 Task: Search one way flight ticket for 5 adults, 2 children, 1 infant in seat and 2 infants on lap in economy from Greenville: Greenville-spartanburg International Airport (roger Milliken Field) to Riverton: Central Wyoming Regional Airport (was Riverton Regional) on 8-4-2023. Choice of flights is Sun country airlines. Number of bags: 6 checked bags. Price is upto 97000. Outbound departure time preference is 22:45.
Action: Mouse moved to (259, 375)
Screenshot: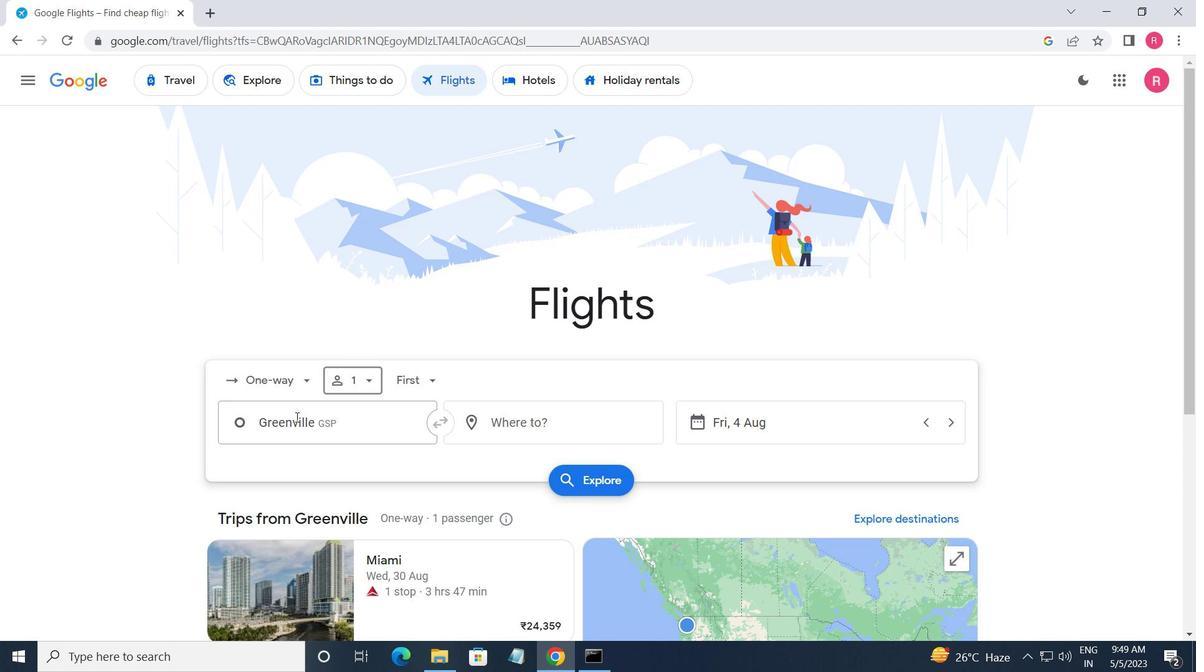 
Action: Mouse pressed left at (259, 375)
Screenshot: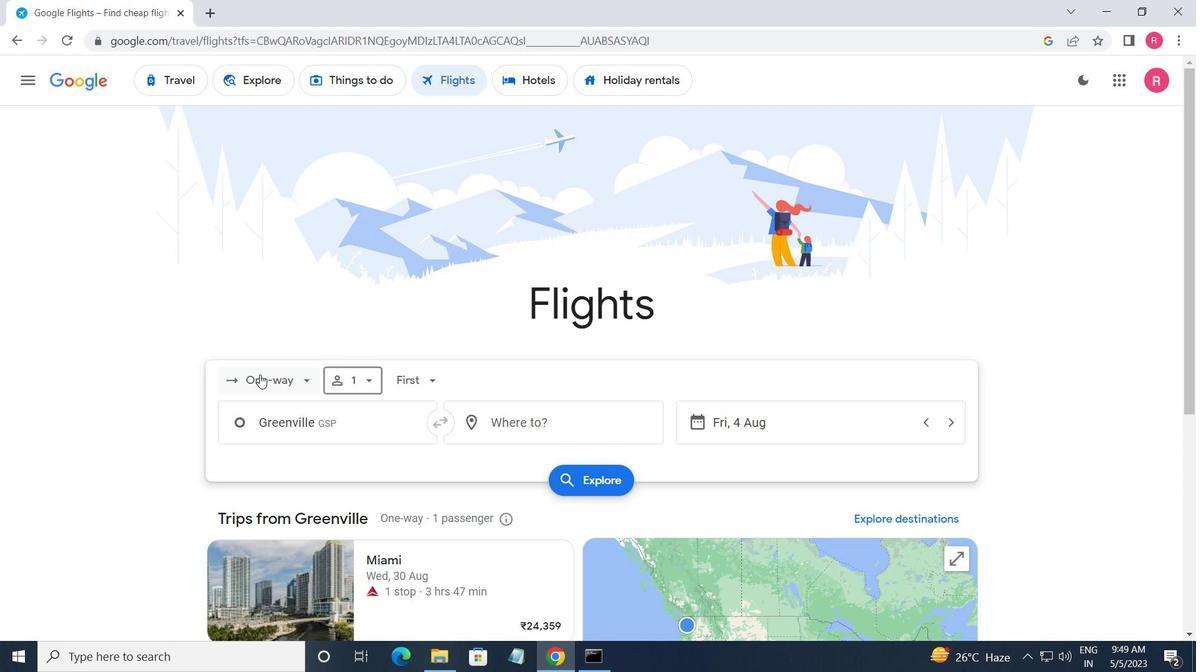
Action: Mouse moved to (276, 446)
Screenshot: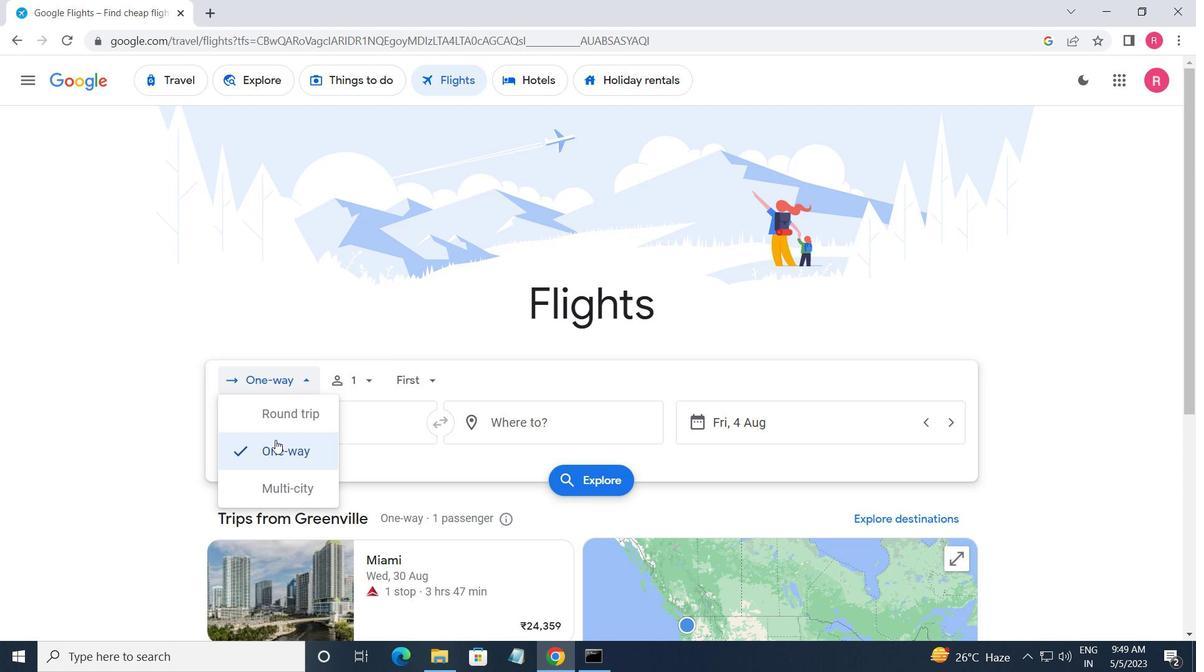 
Action: Mouse pressed left at (276, 446)
Screenshot: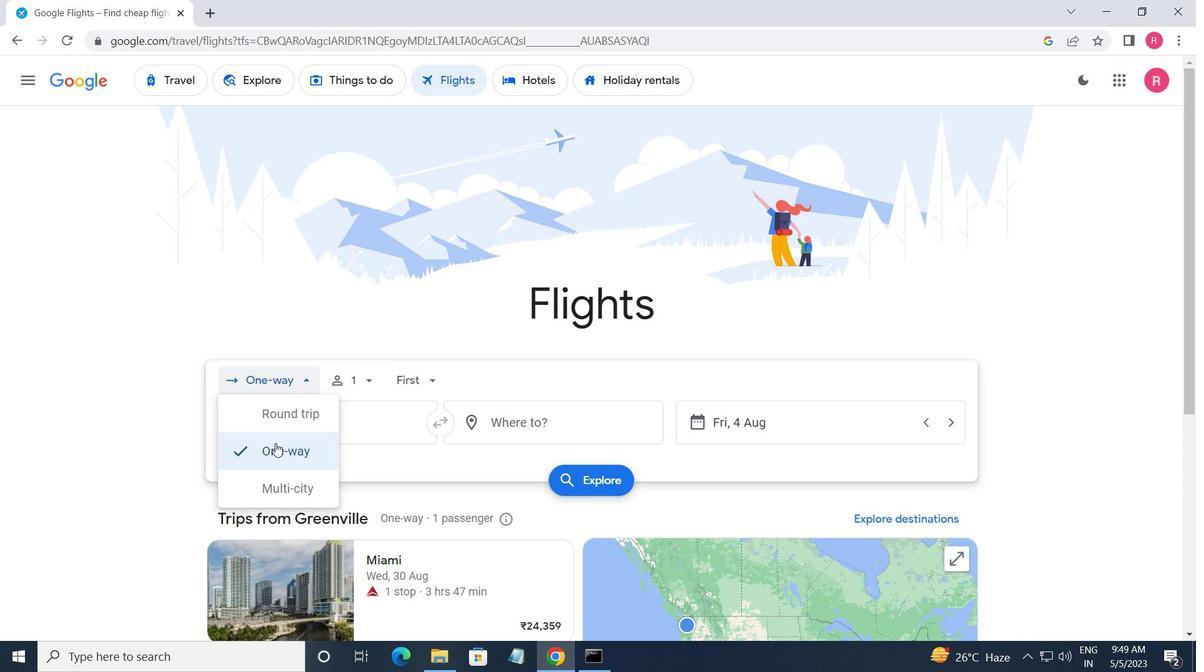 
Action: Mouse moved to (350, 388)
Screenshot: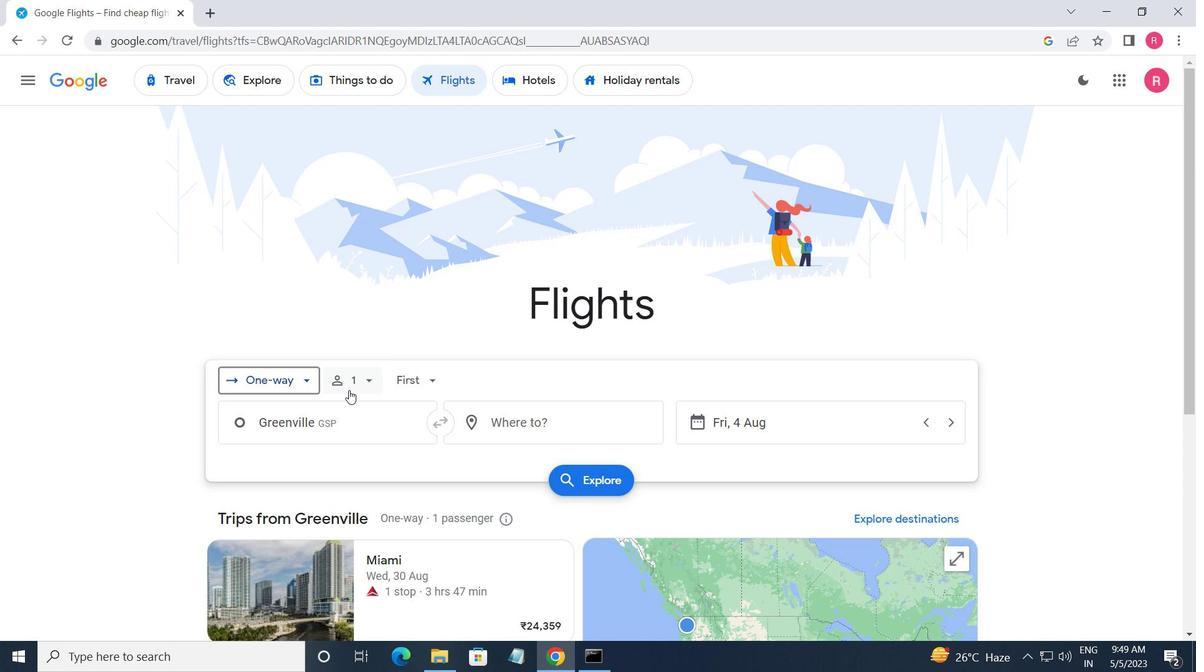 
Action: Mouse pressed left at (350, 388)
Screenshot: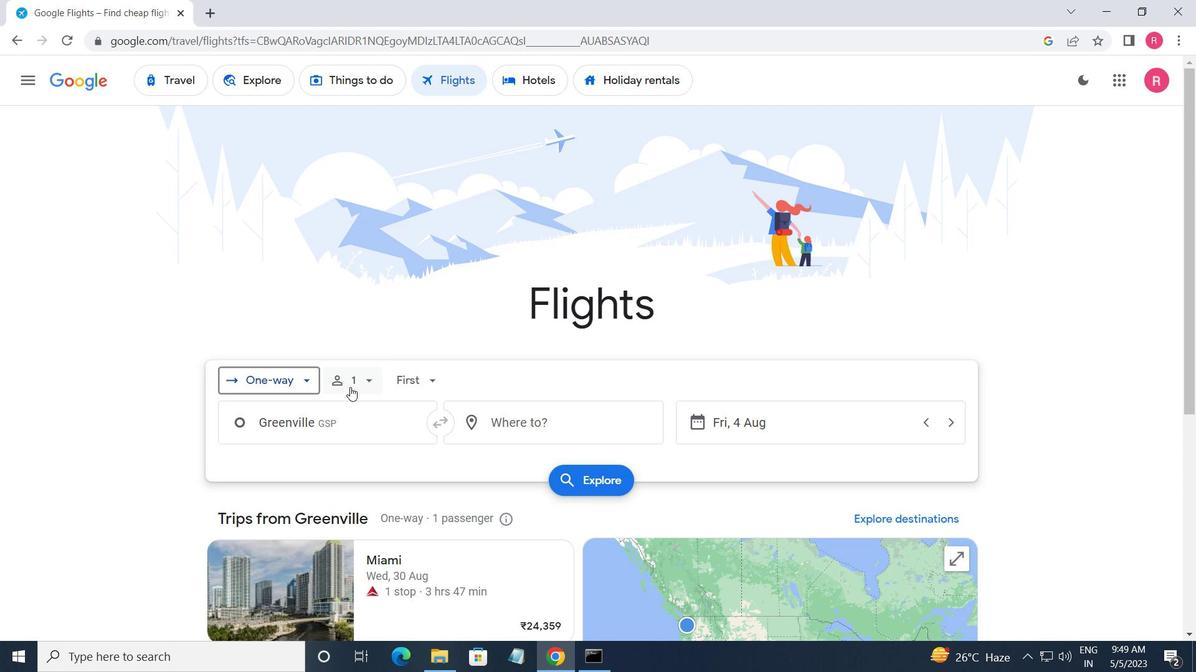 
Action: Mouse moved to (491, 419)
Screenshot: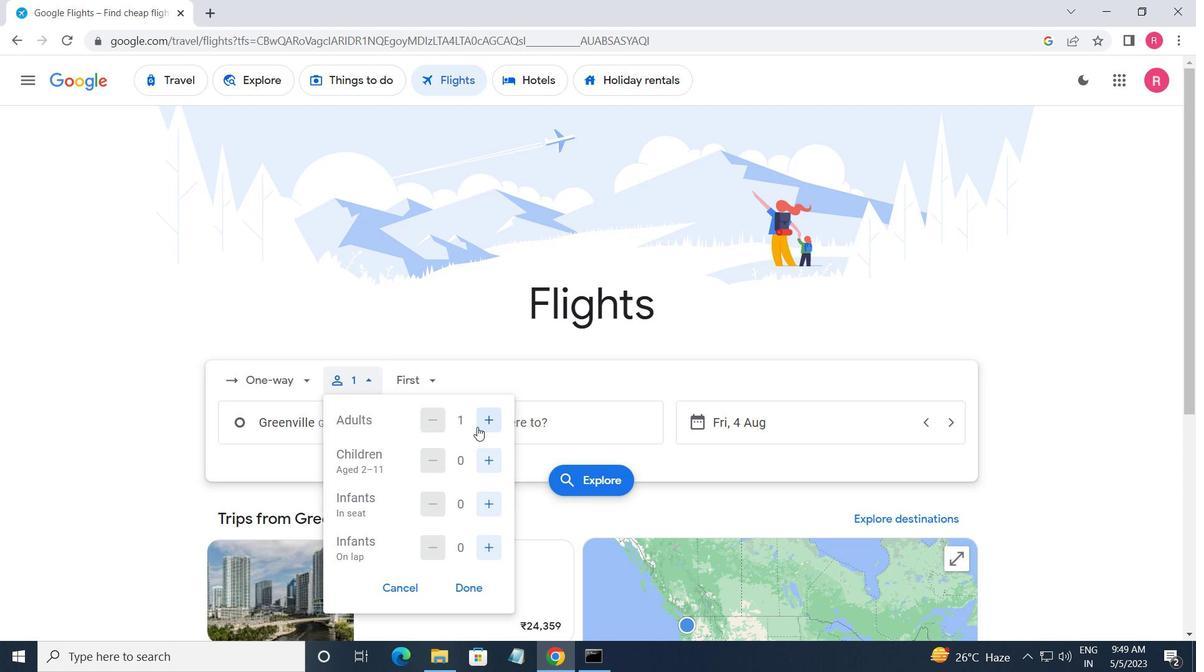 
Action: Mouse pressed left at (491, 419)
Screenshot: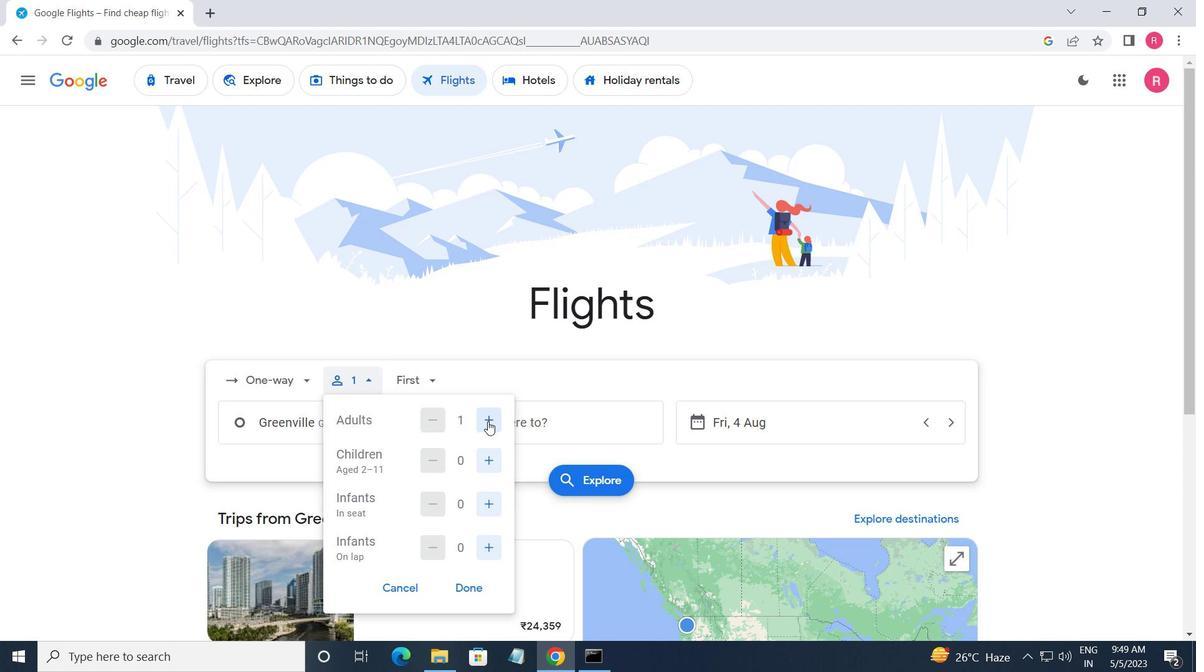 
Action: Mouse pressed left at (491, 419)
Screenshot: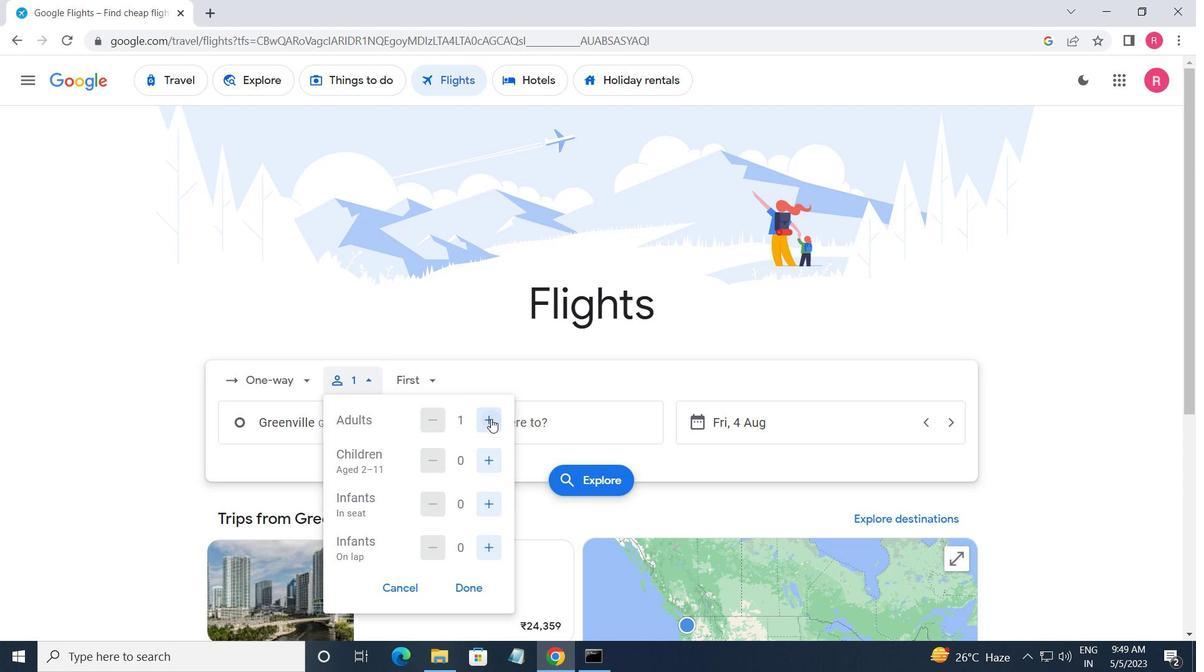 
Action: Mouse pressed left at (491, 419)
Screenshot: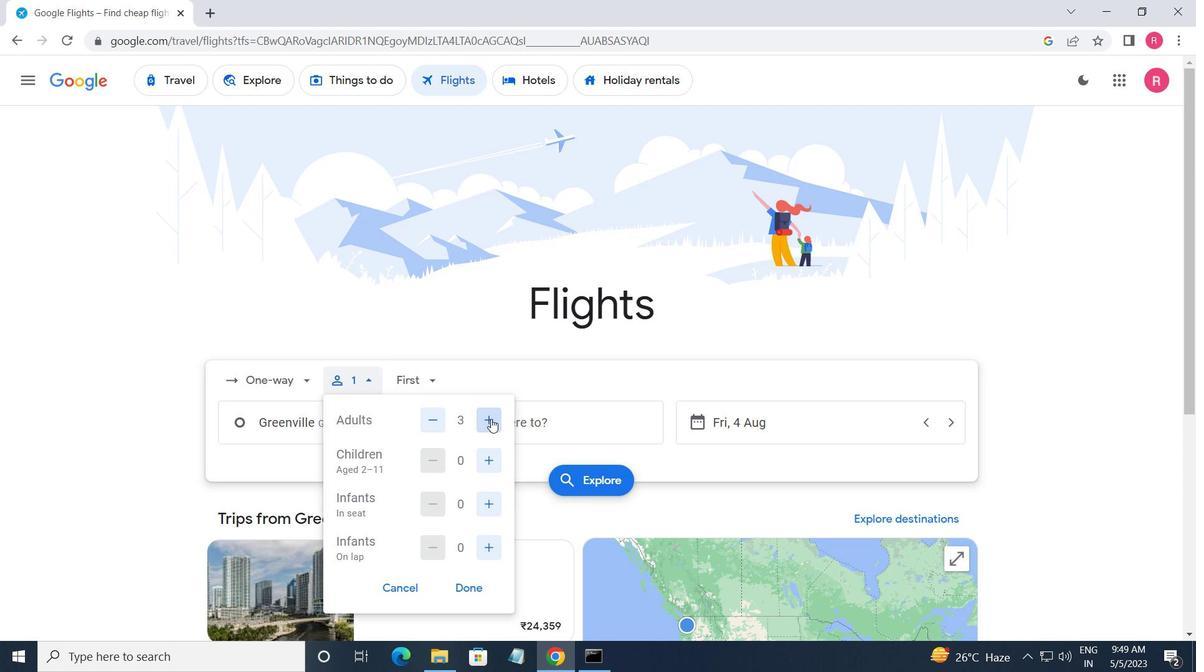 
Action: Mouse pressed left at (491, 419)
Screenshot: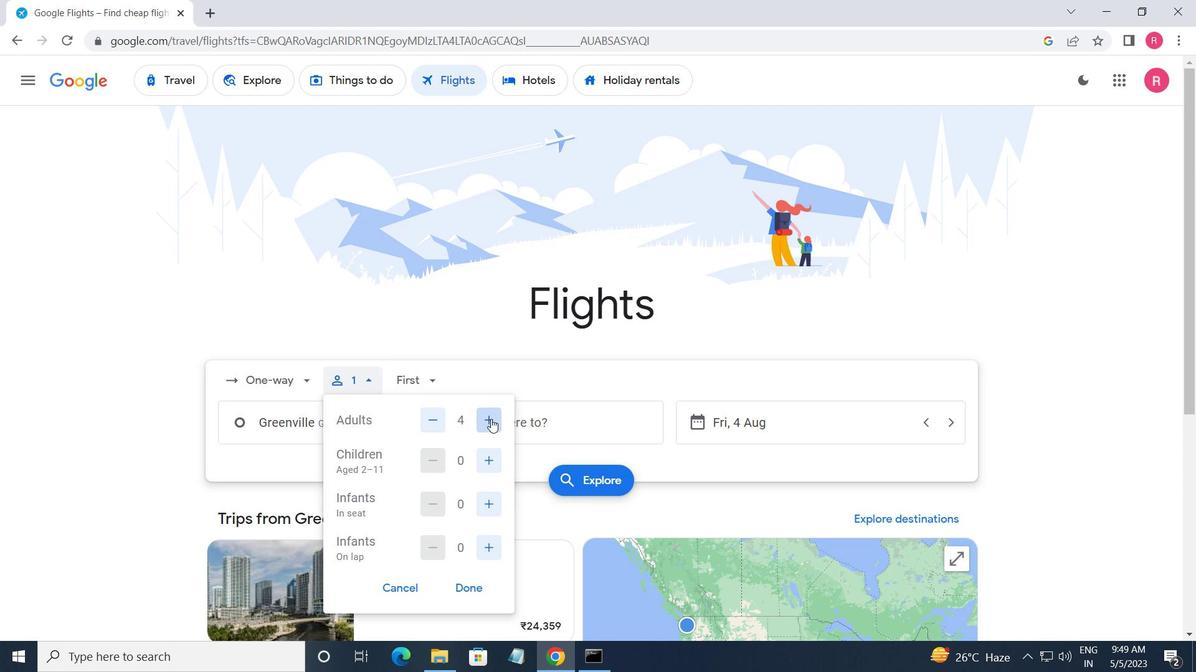 
Action: Mouse moved to (489, 451)
Screenshot: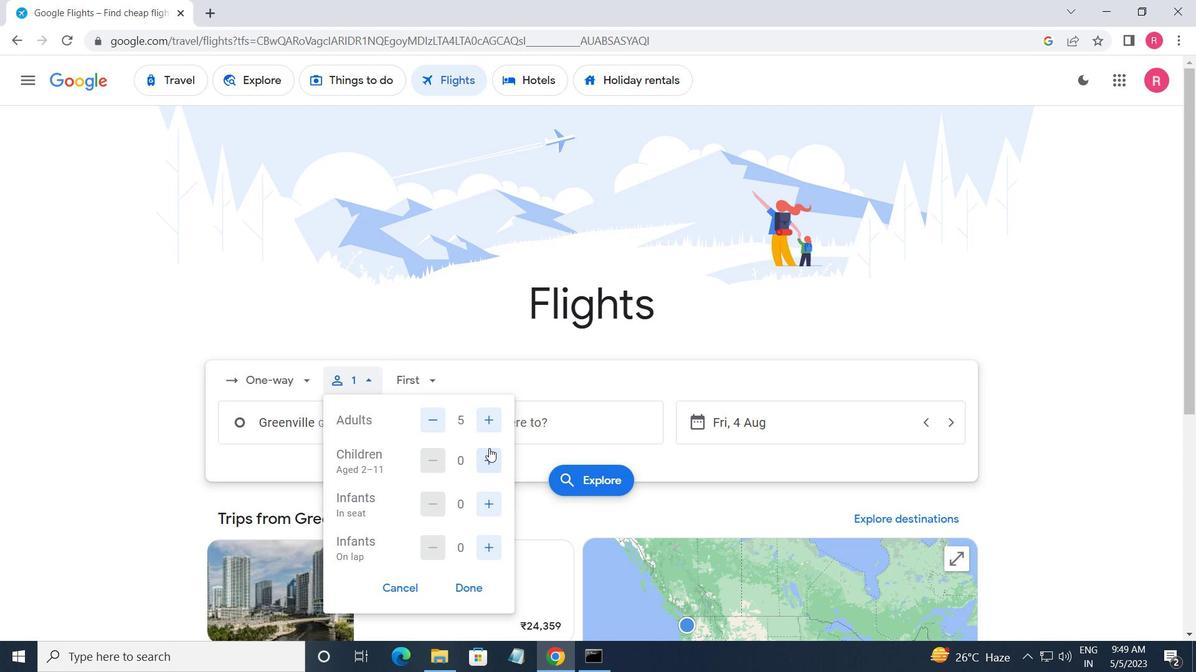 
Action: Mouse pressed left at (489, 451)
Screenshot: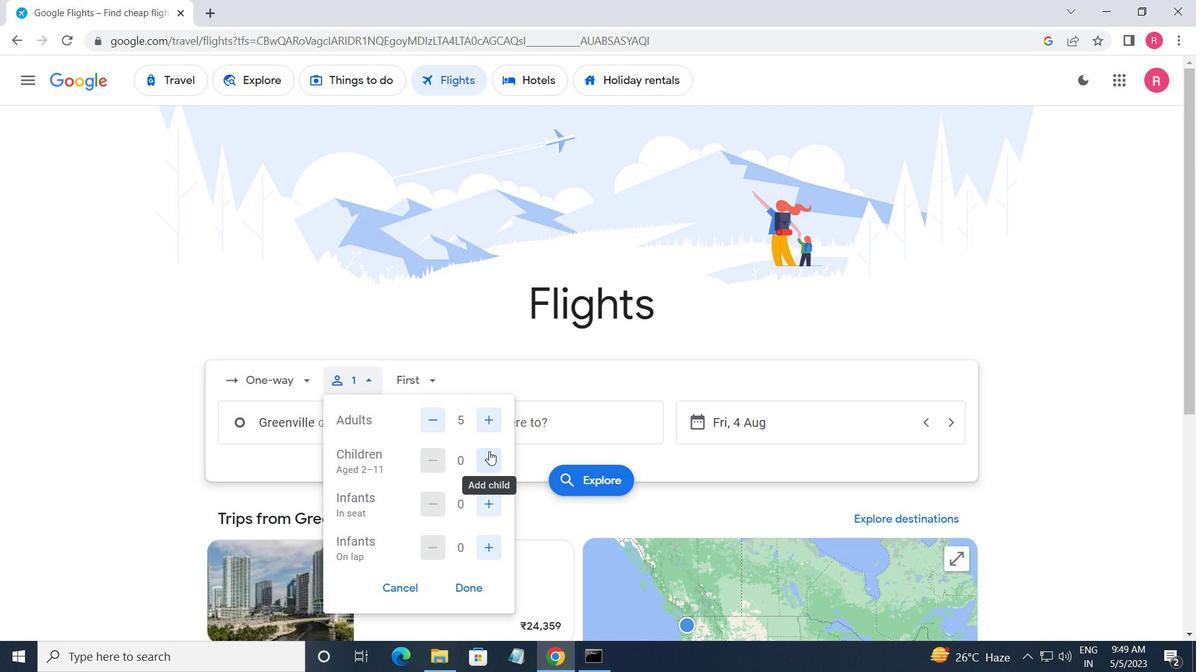 
Action: Mouse pressed left at (489, 451)
Screenshot: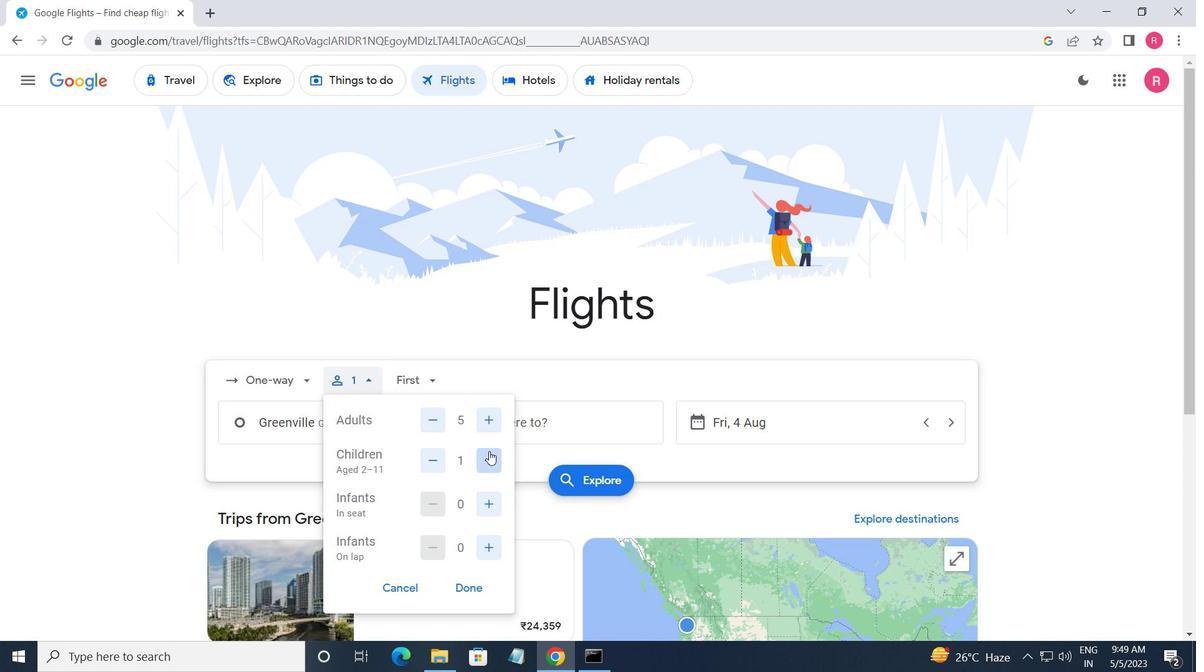 
Action: Mouse moved to (489, 495)
Screenshot: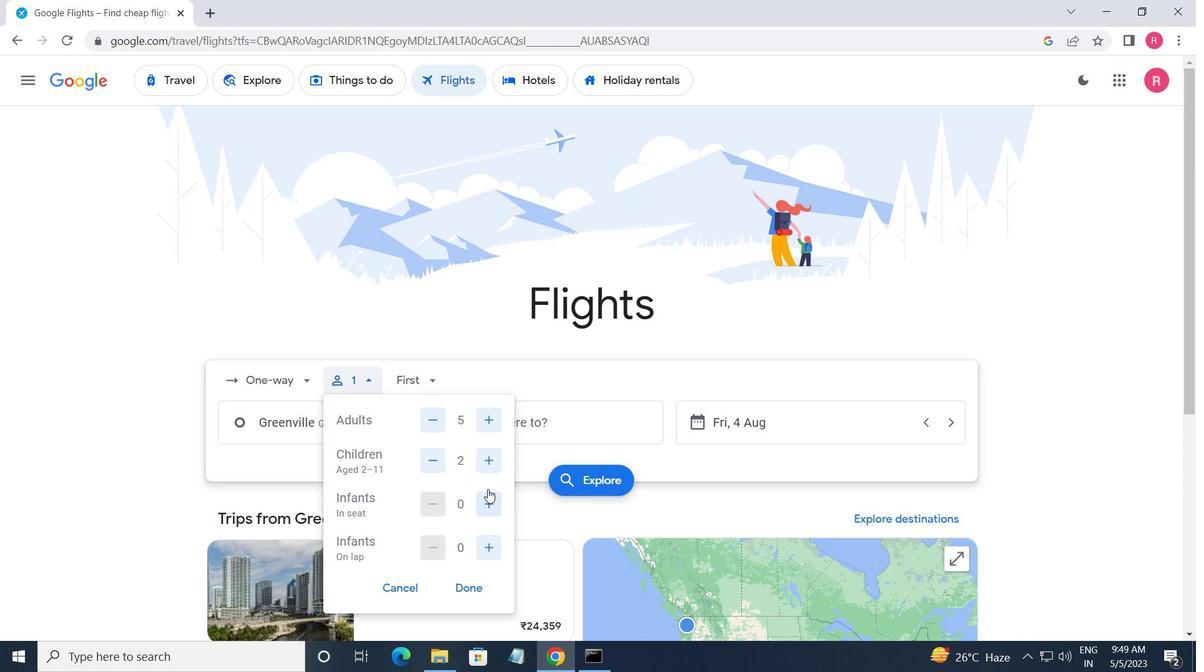 
Action: Mouse pressed left at (489, 495)
Screenshot: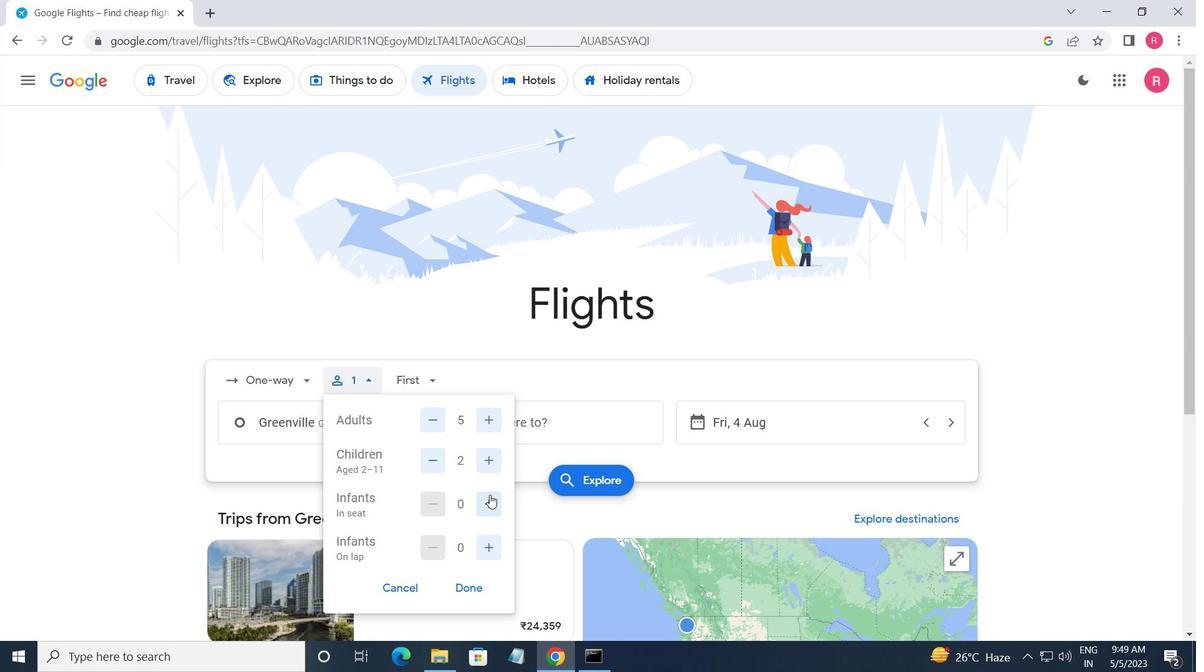 
Action: Mouse moved to (489, 537)
Screenshot: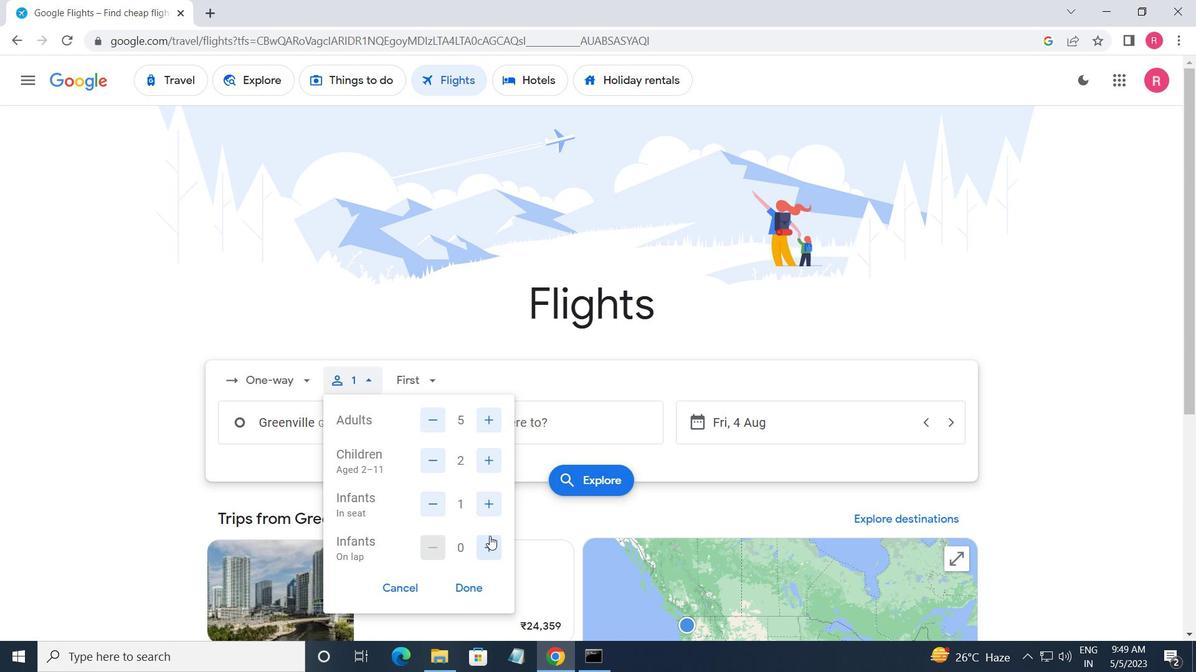 
Action: Mouse pressed left at (489, 537)
Screenshot: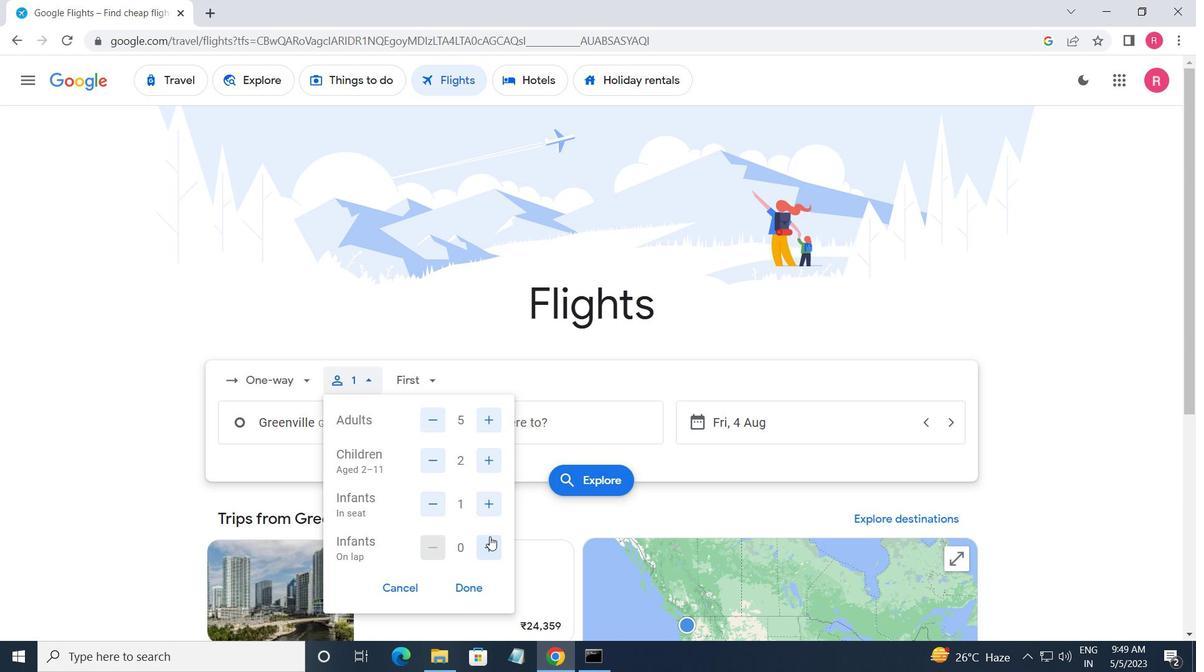 
Action: Mouse pressed left at (489, 537)
Screenshot: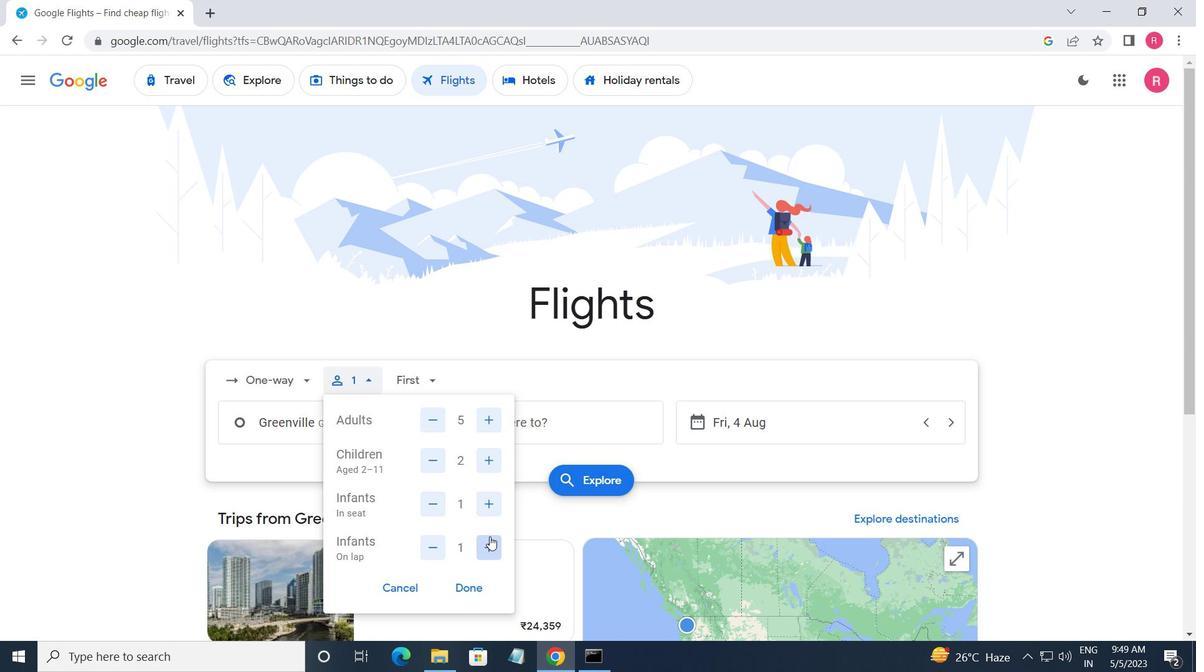 
Action: Mouse moved to (436, 538)
Screenshot: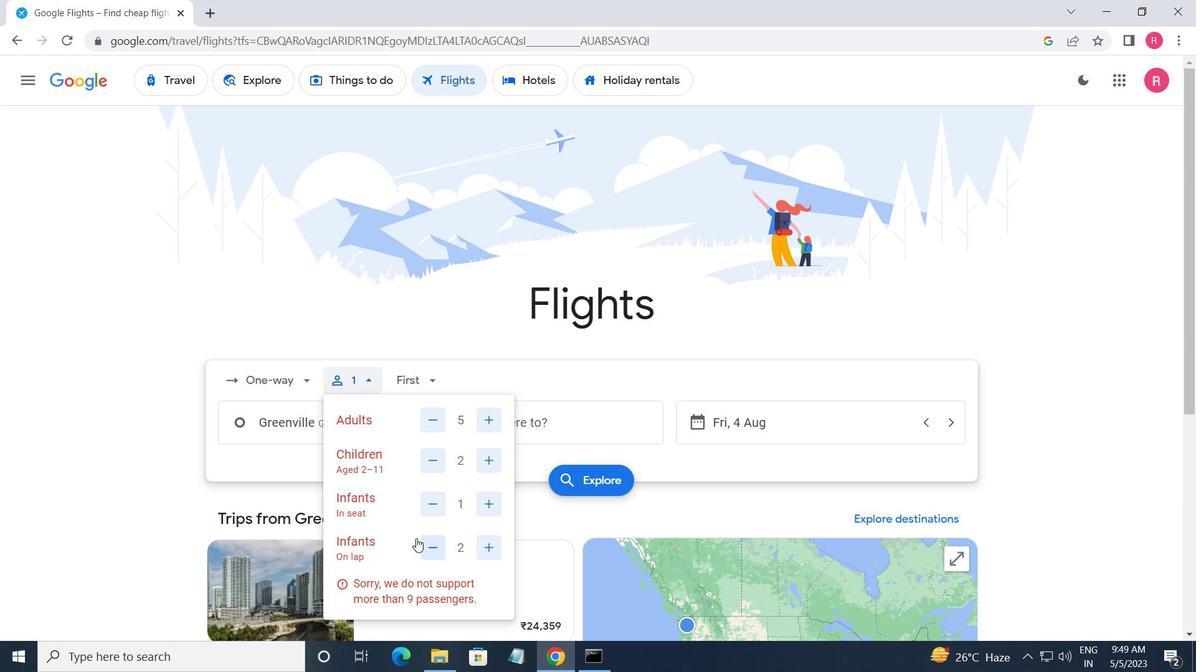 
Action: Mouse pressed left at (436, 538)
Screenshot: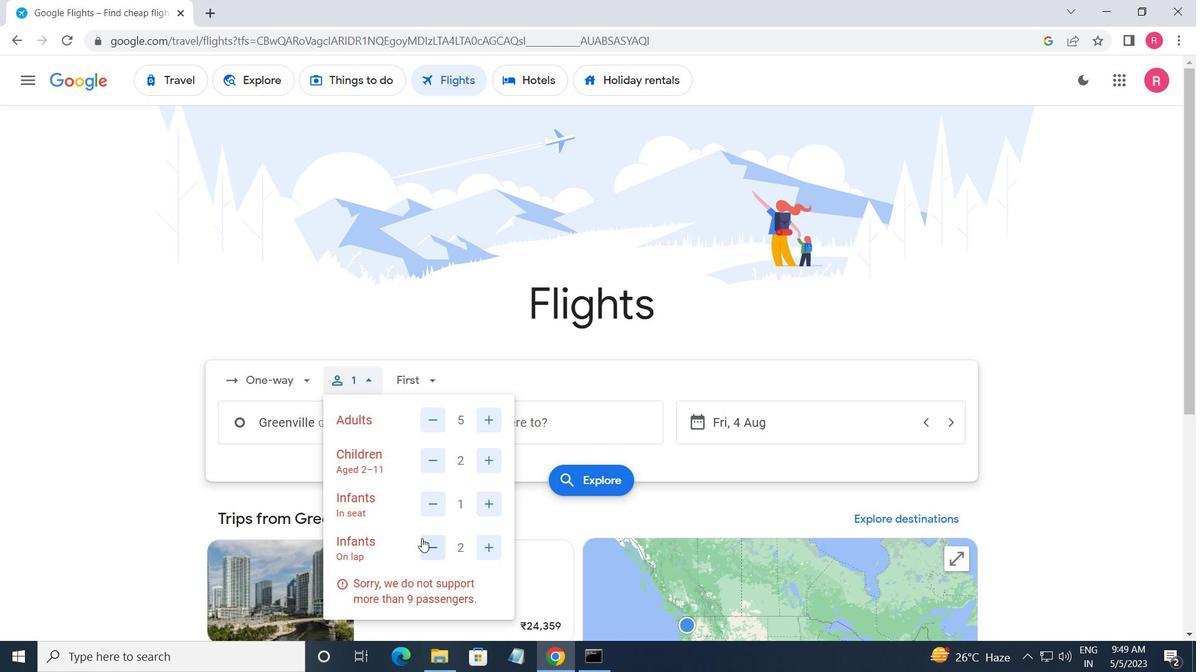 
Action: Mouse moved to (456, 584)
Screenshot: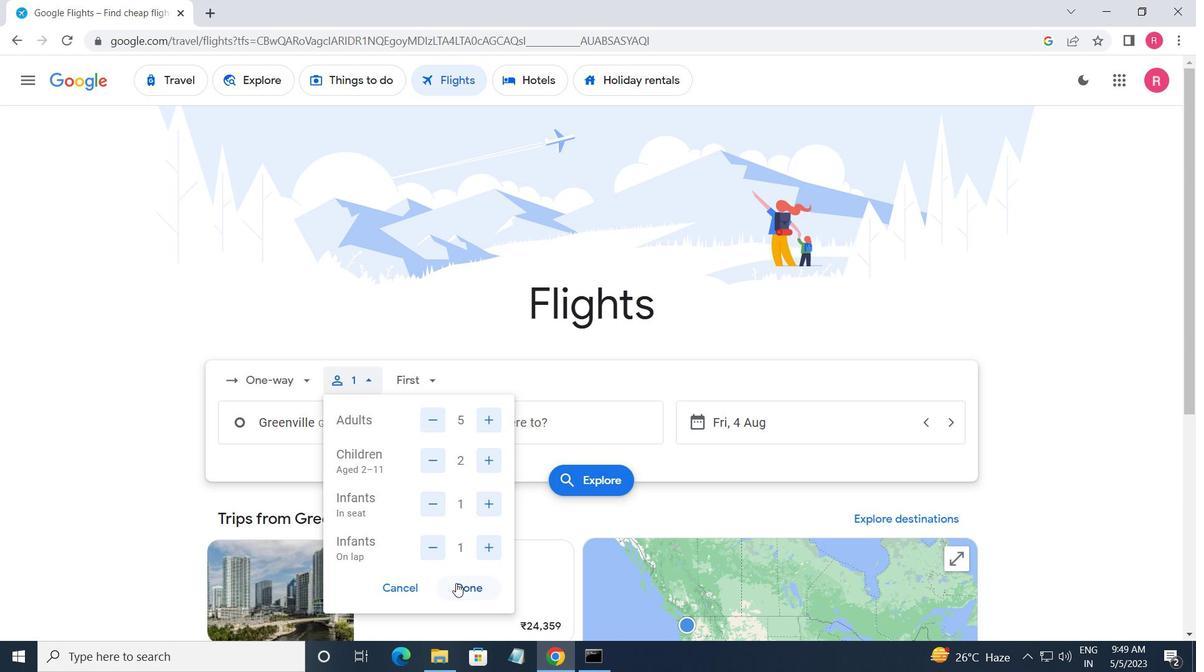 
Action: Mouse pressed left at (456, 584)
Screenshot: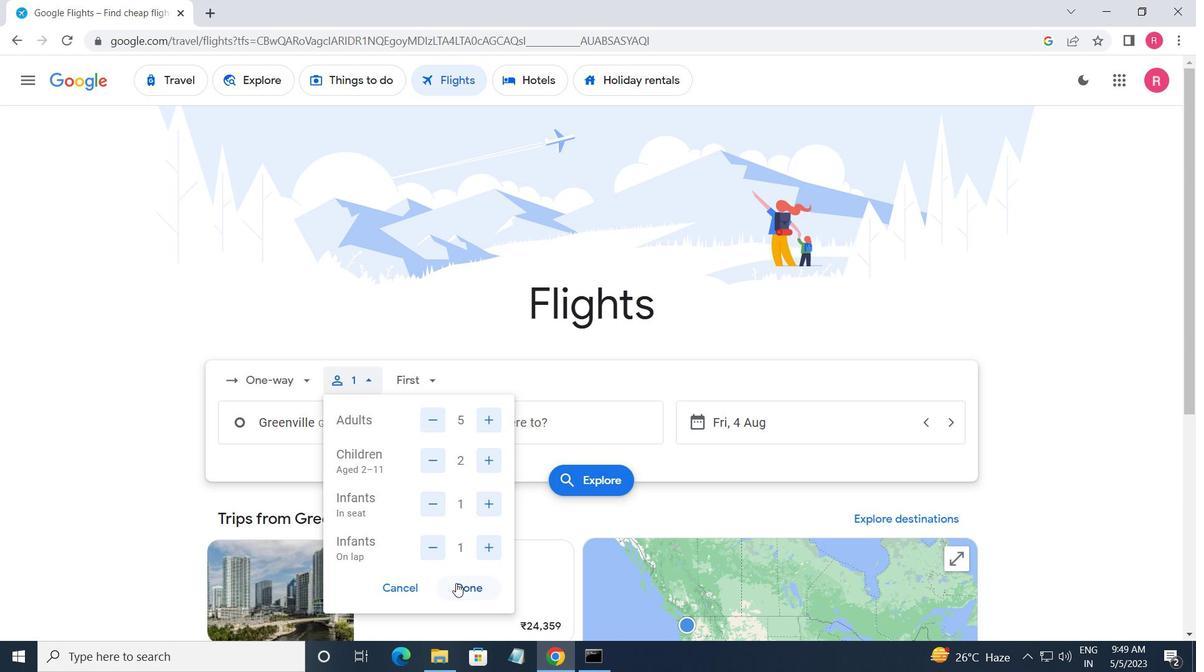 
Action: Mouse moved to (369, 421)
Screenshot: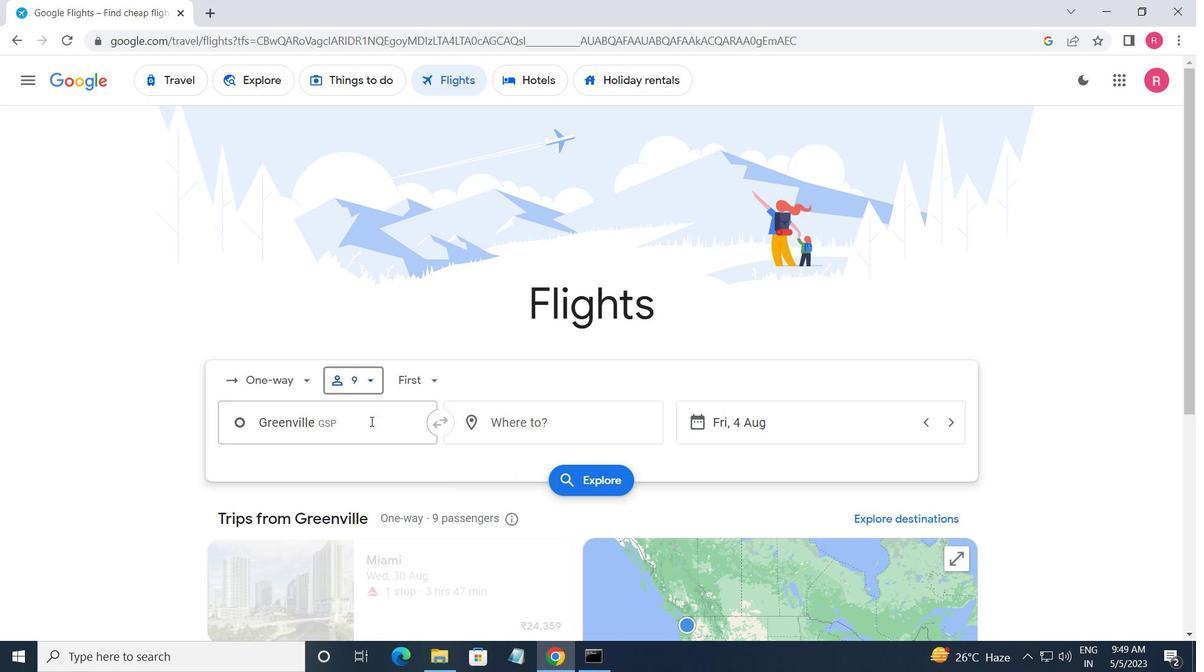 
Action: Mouse pressed left at (369, 421)
Screenshot: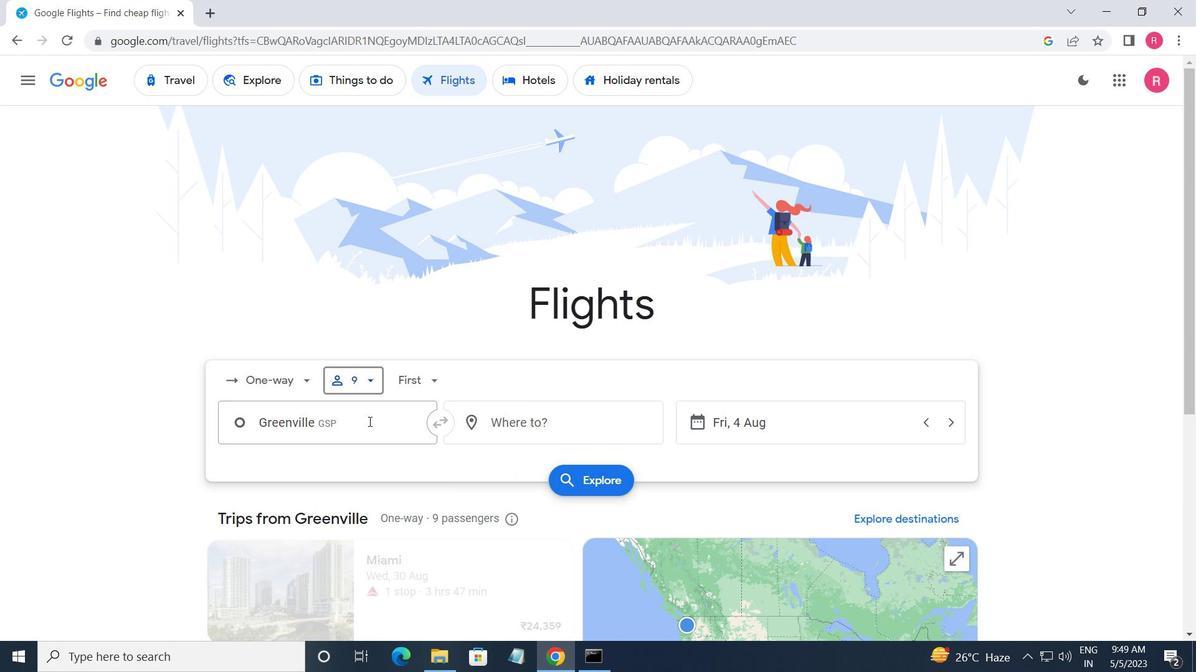 
Action: Mouse moved to (365, 497)
Screenshot: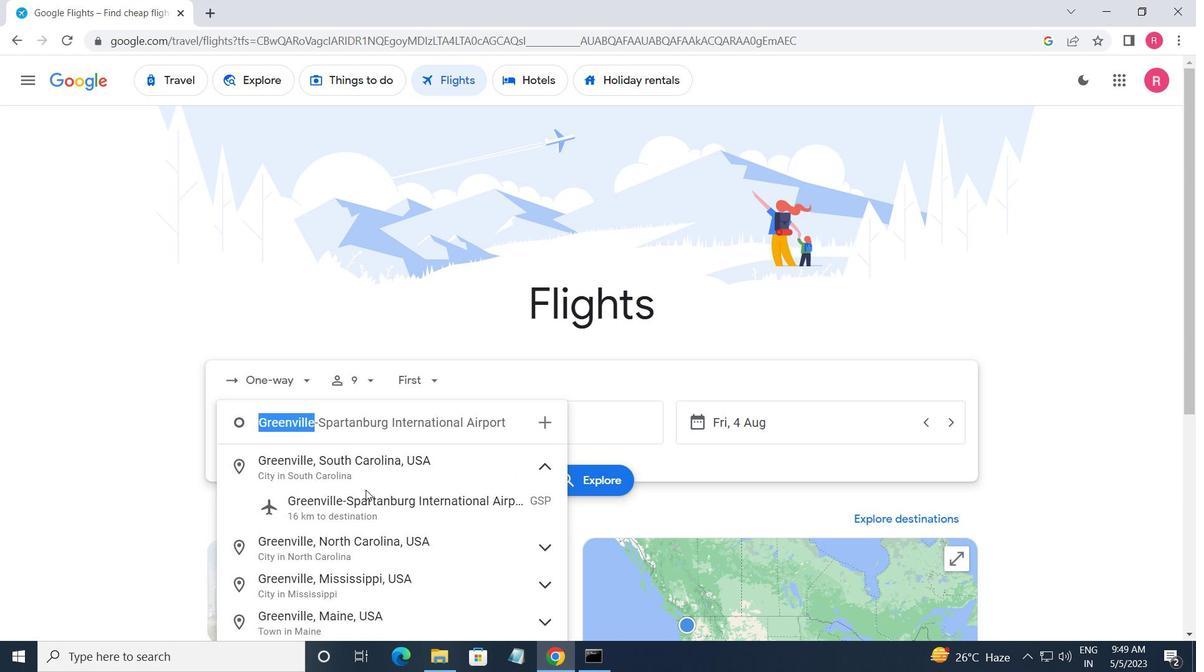 
Action: Mouse pressed left at (365, 497)
Screenshot: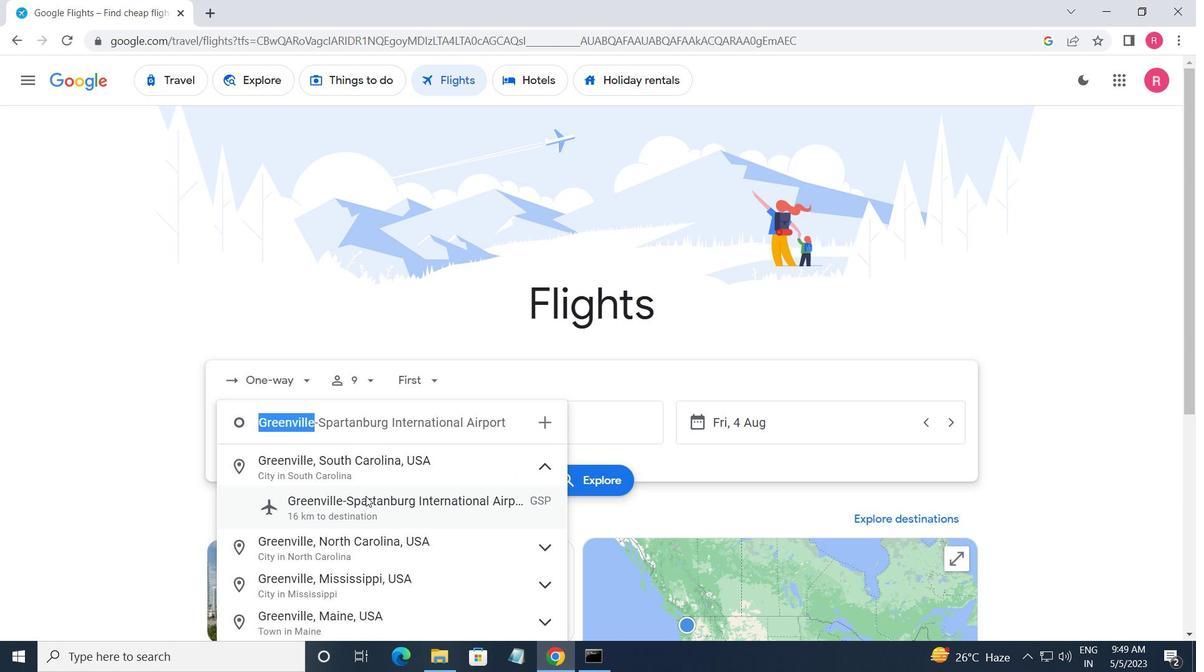 
Action: Mouse moved to (554, 432)
Screenshot: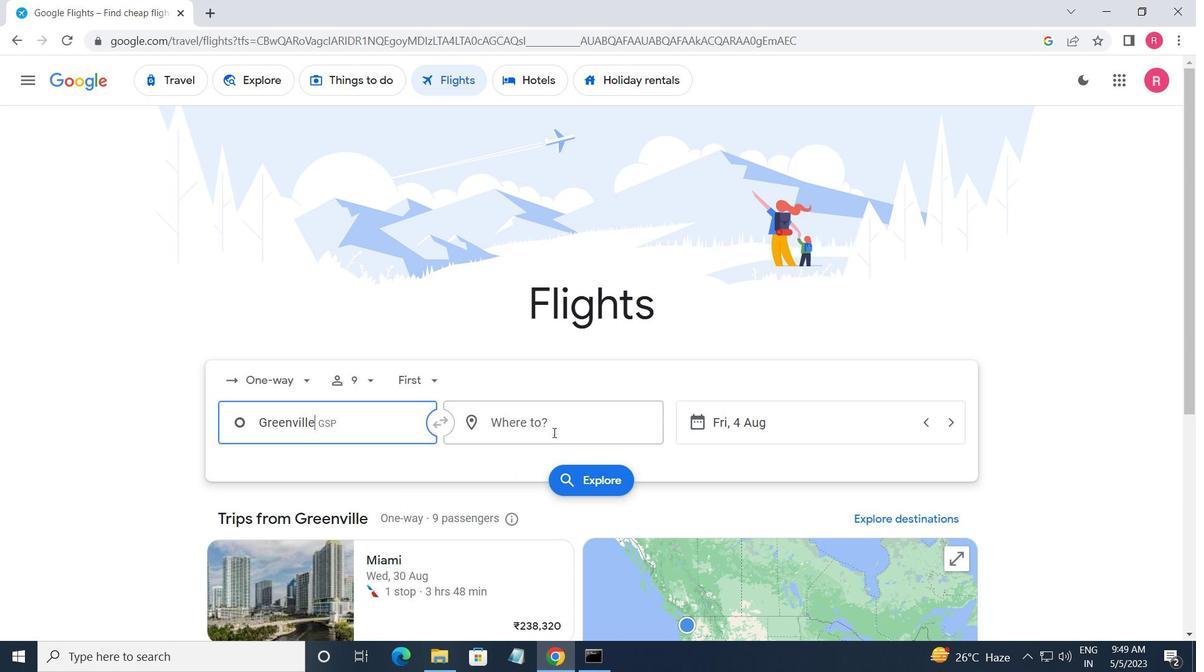 
Action: Mouse pressed left at (554, 432)
Screenshot: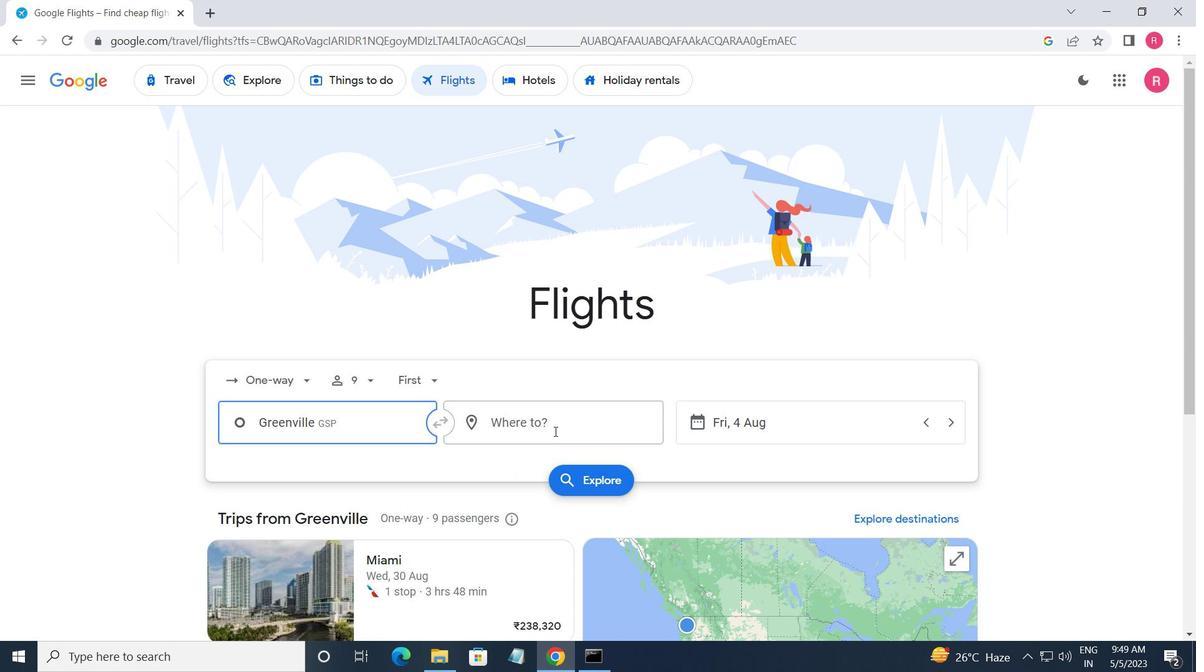 
Action: Mouse moved to (555, 440)
Screenshot: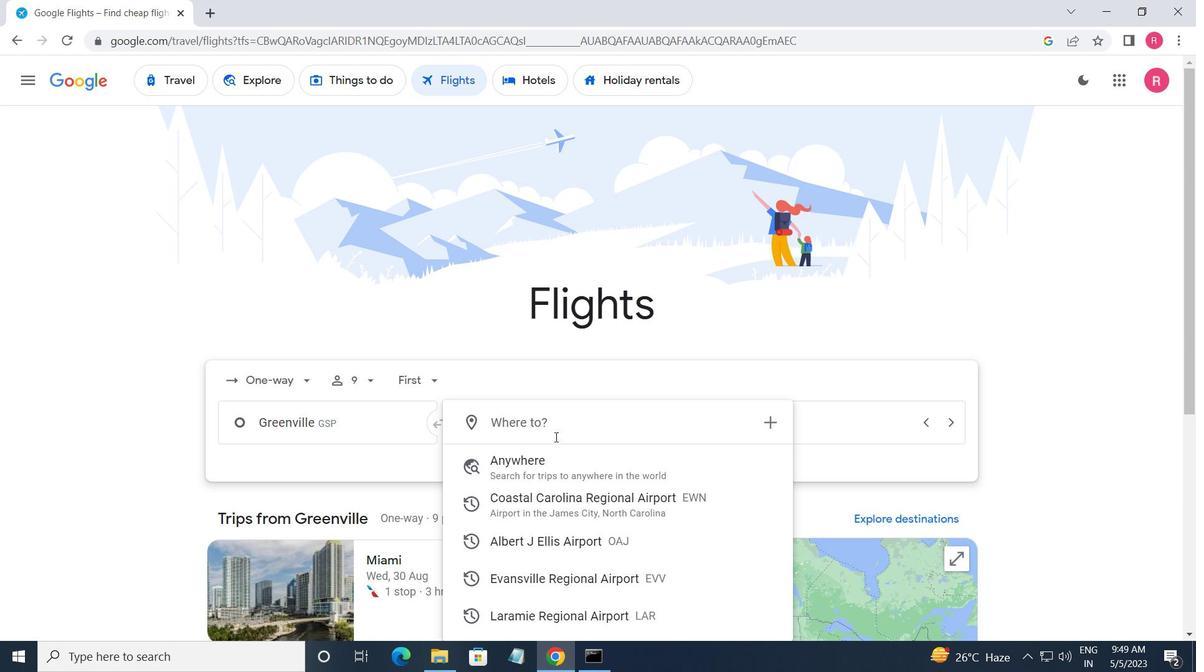 
Action: Key pressed <Key.shift><Key.shift><Key.shift><Key.shift><Key.shift><Key.shift><Key.shift><Key.shift><Key.shift><Key.shift><Key.shift><Key.shift><Key.shift><Key.shift>CENTRAL<Key.space><Key.shift>W
Screenshot: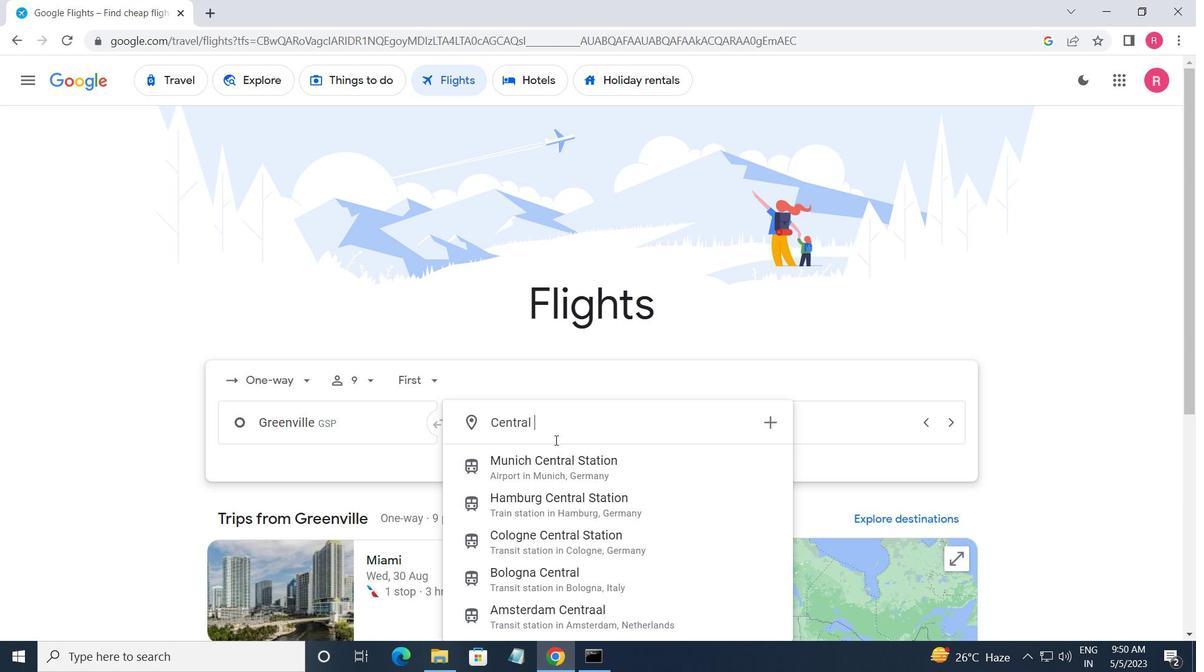 
Action: Mouse moved to (576, 476)
Screenshot: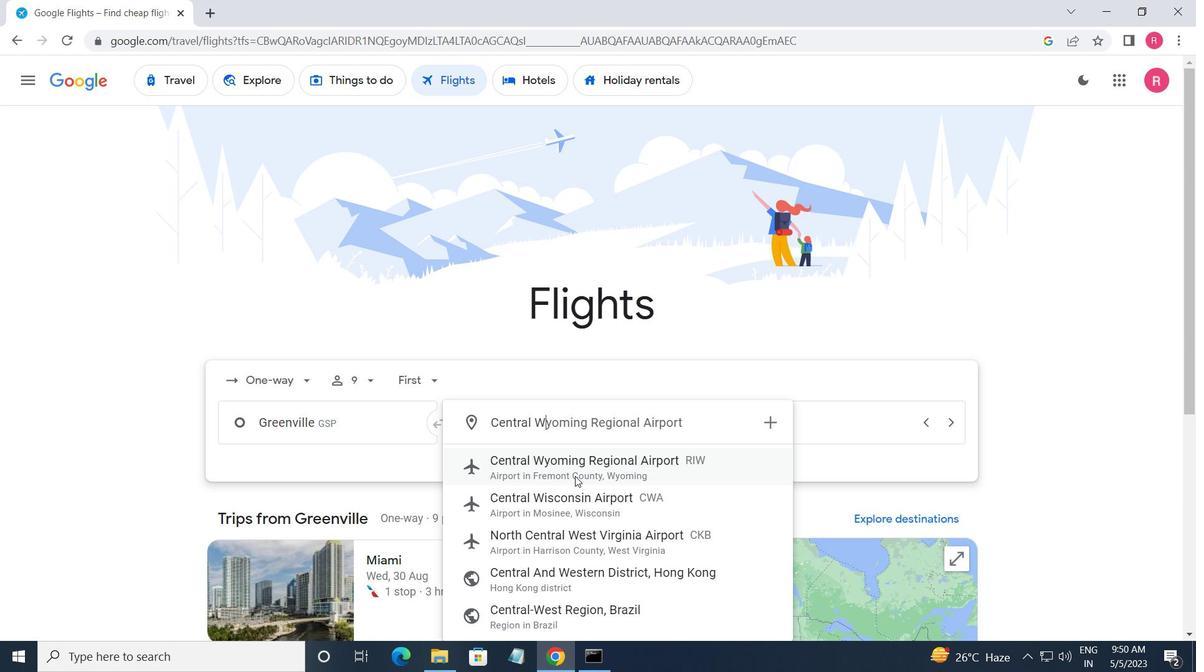 
Action: Mouse pressed left at (576, 476)
Screenshot: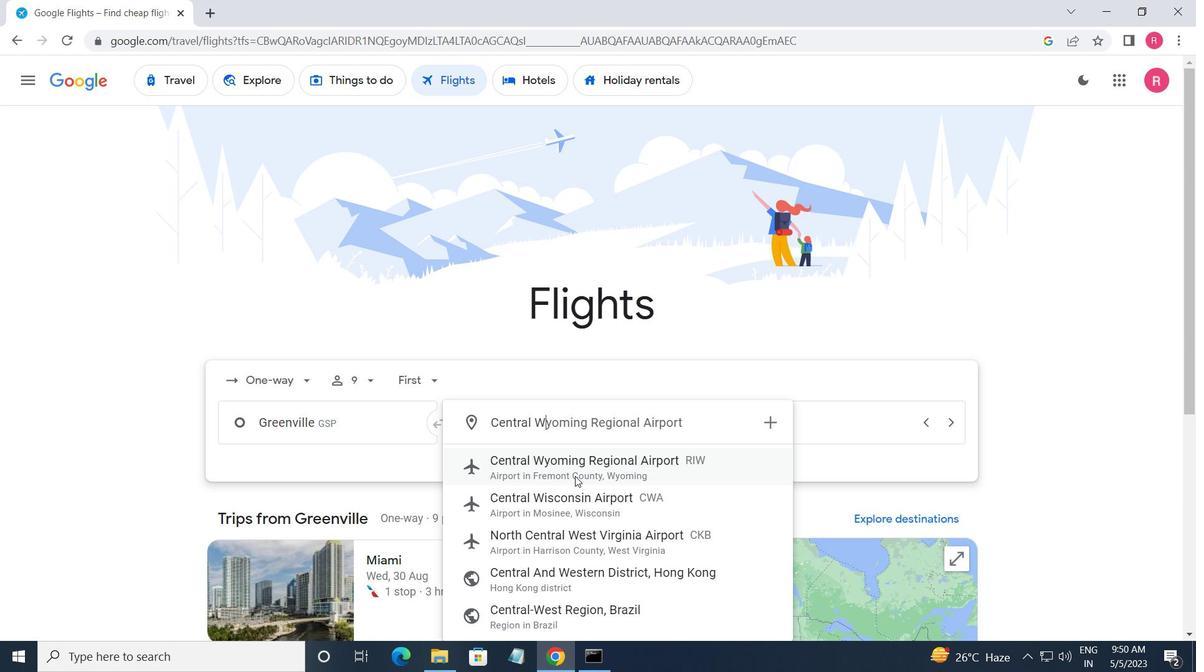 
Action: Mouse moved to (784, 436)
Screenshot: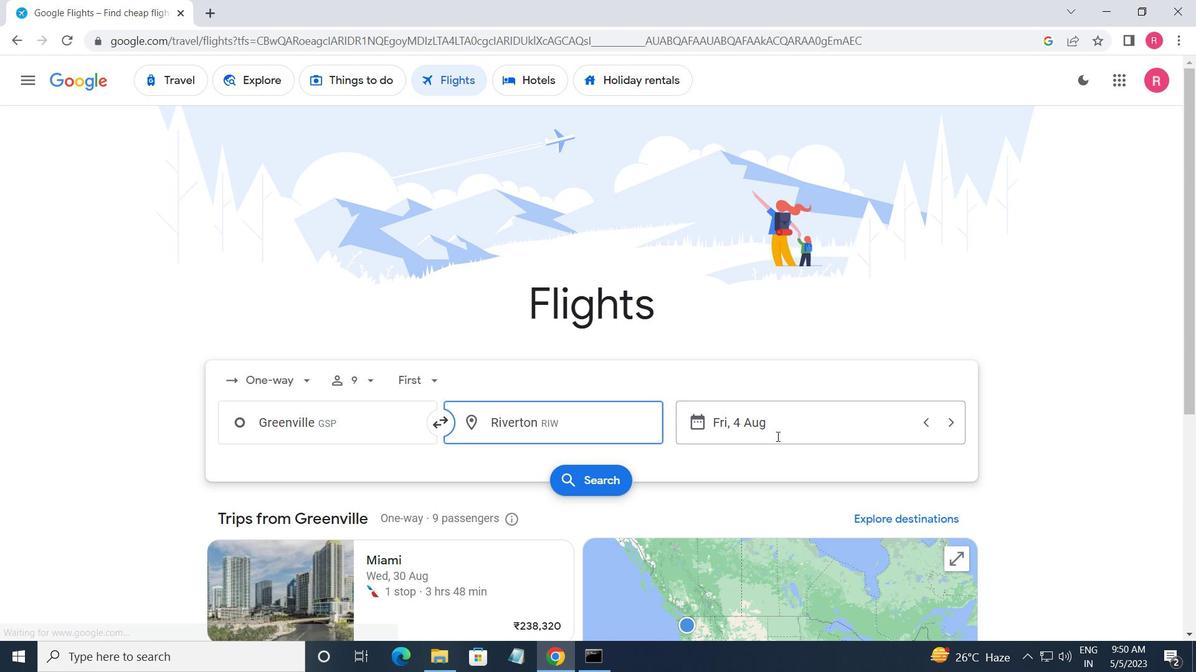 
Action: Mouse pressed left at (784, 436)
Screenshot: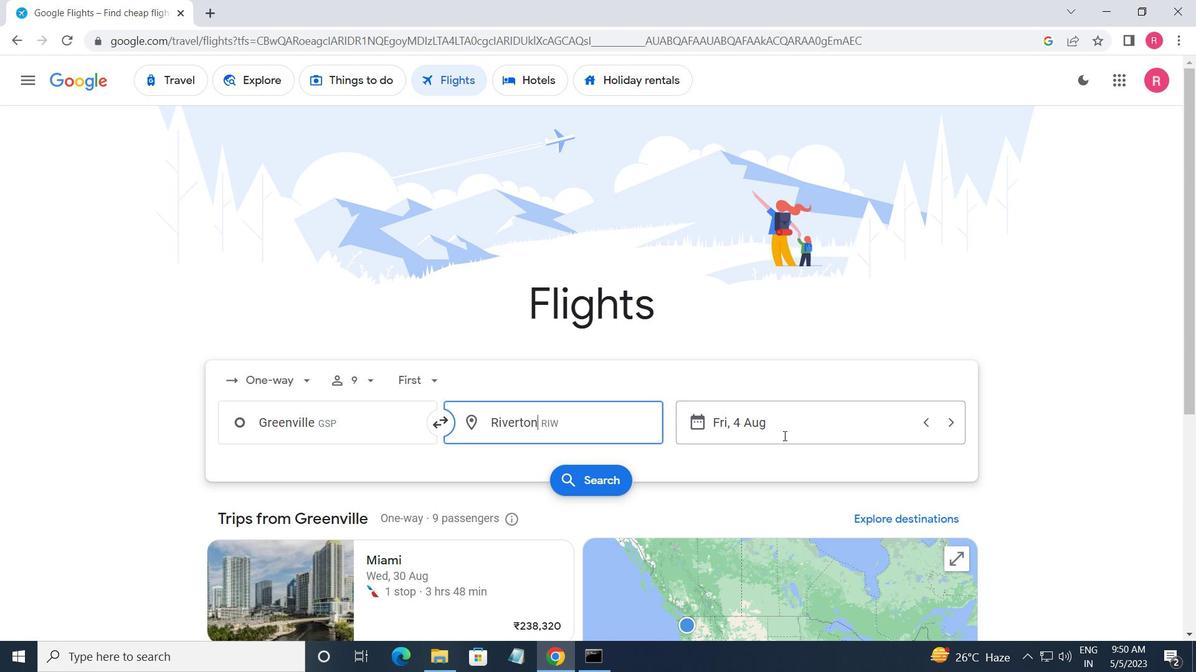
Action: Mouse moved to (596, 362)
Screenshot: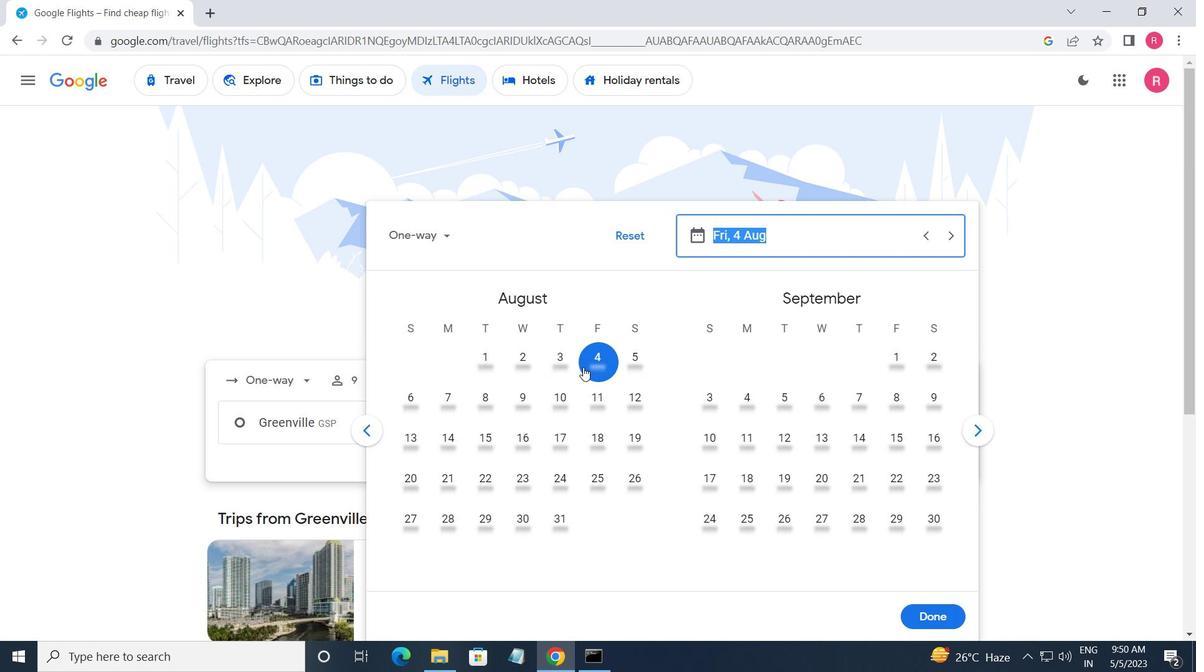 
Action: Mouse pressed left at (596, 362)
Screenshot: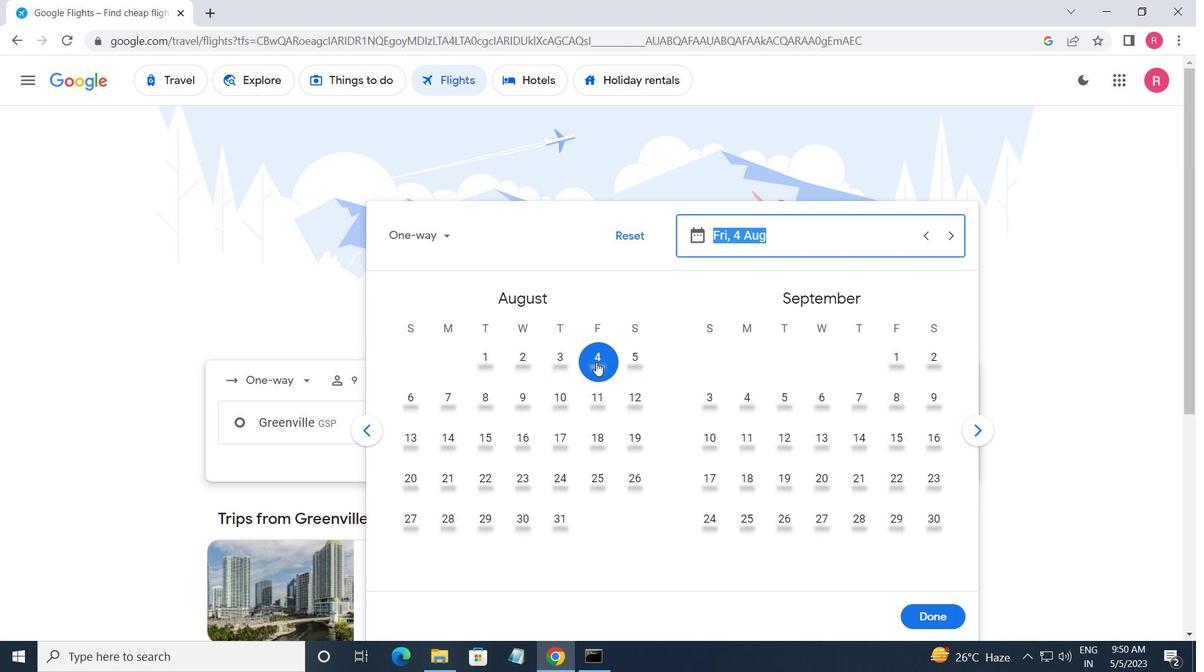 
Action: Mouse moved to (937, 617)
Screenshot: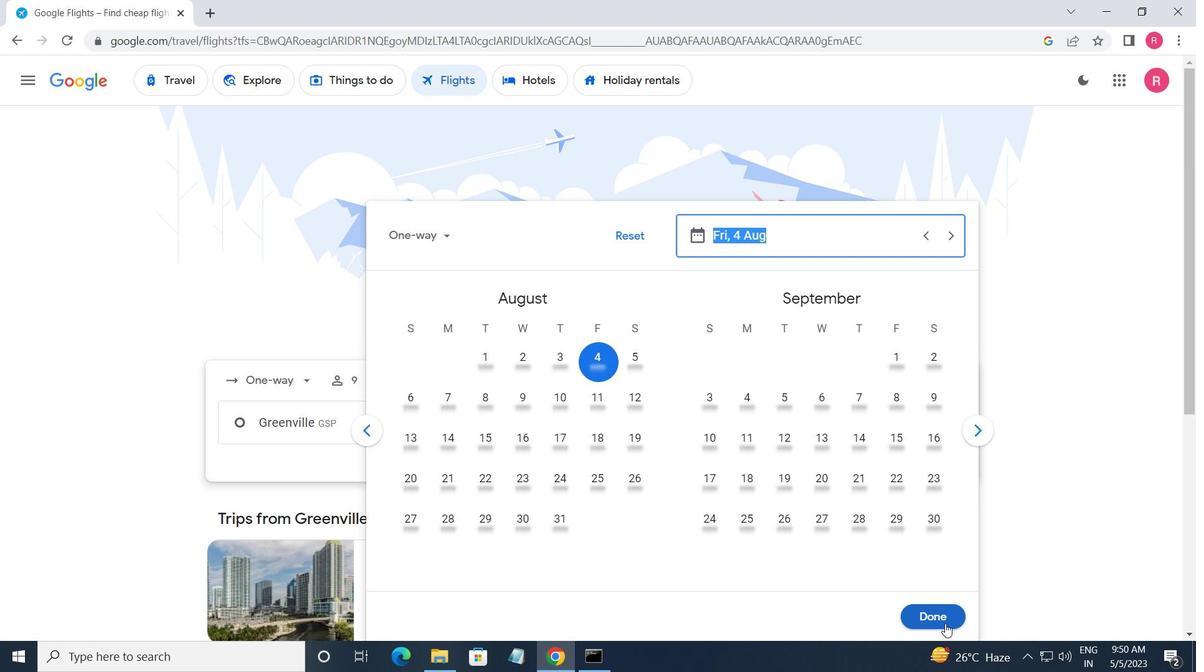 
Action: Mouse pressed left at (937, 617)
Screenshot: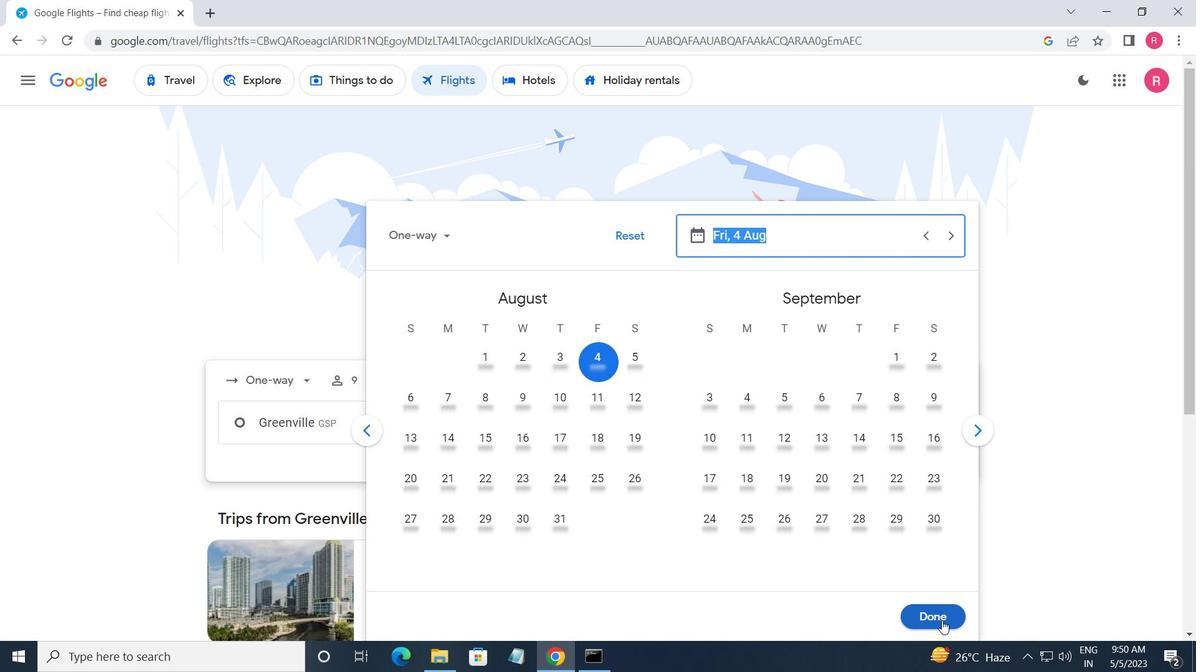 
Action: Mouse moved to (598, 469)
Screenshot: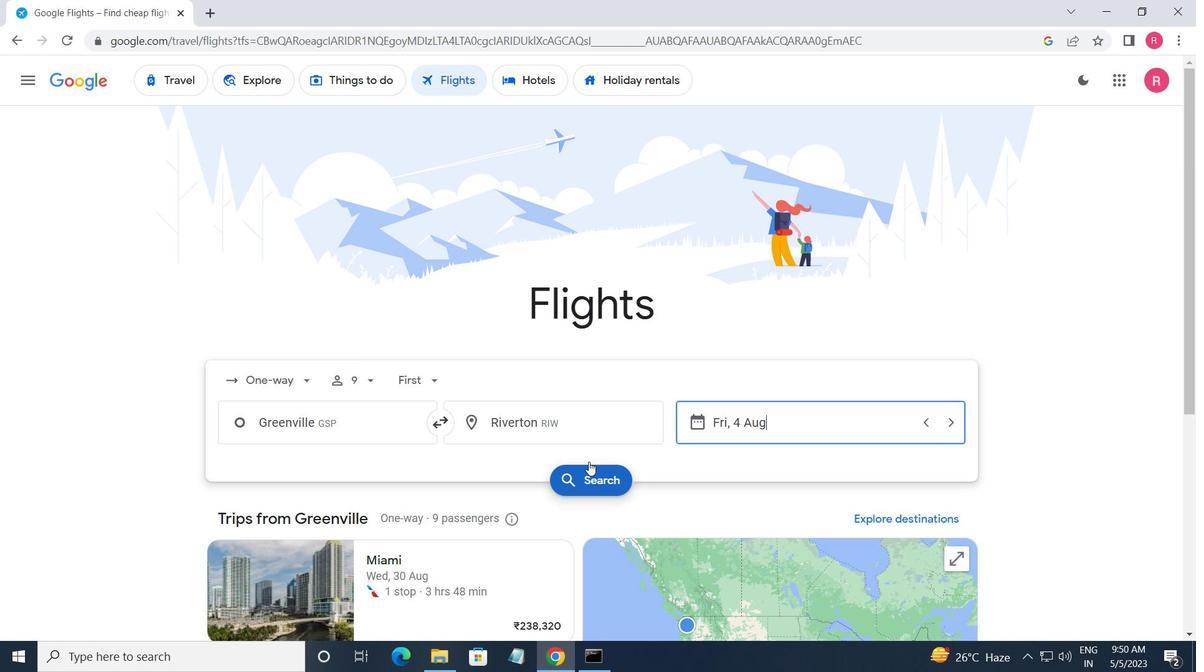 
Action: Mouse pressed left at (598, 469)
Screenshot: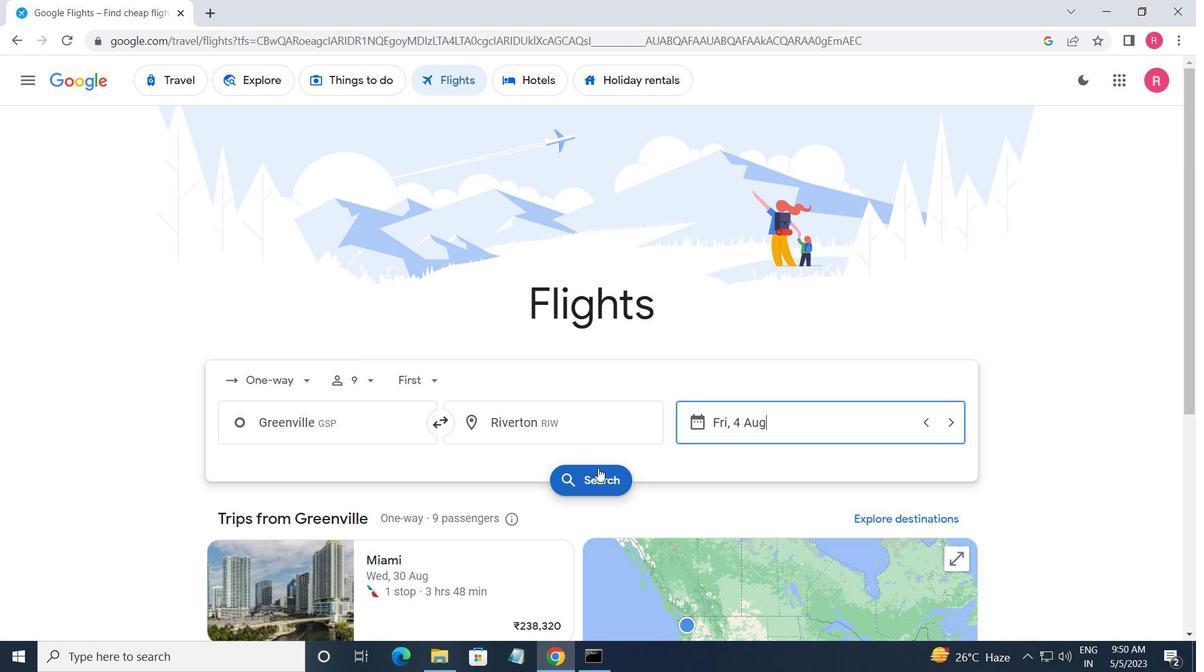 
Action: Mouse moved to (217, 226)
Screenshot: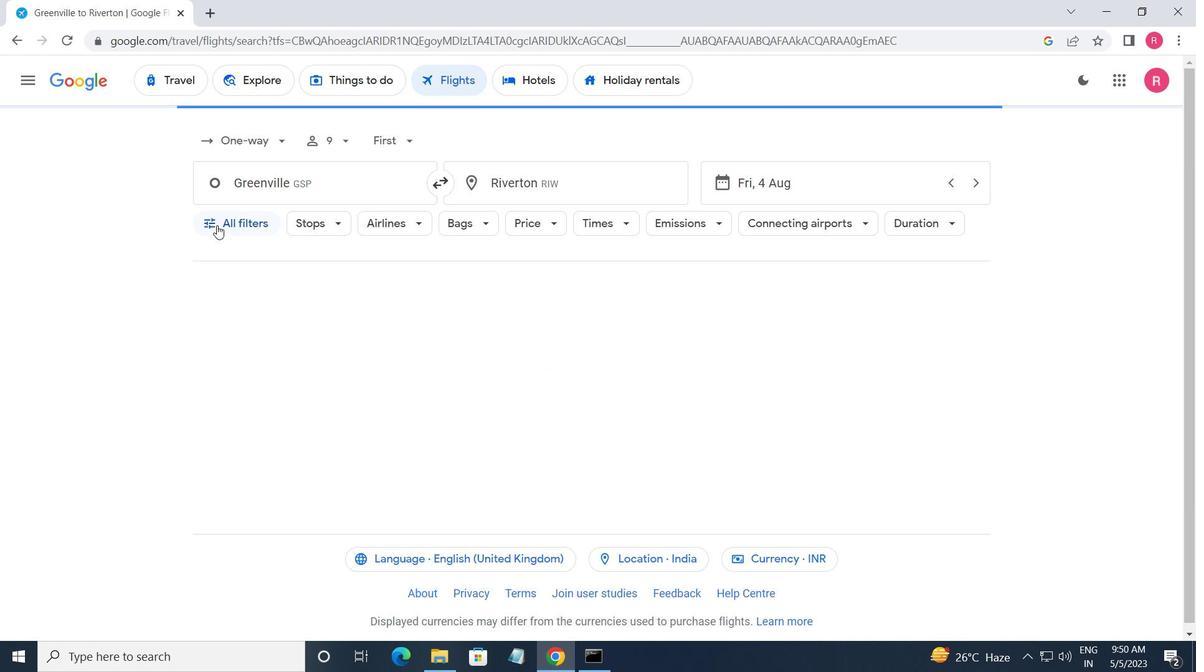 
Action: Mouse pressed left at (217, 226)
Screenshot: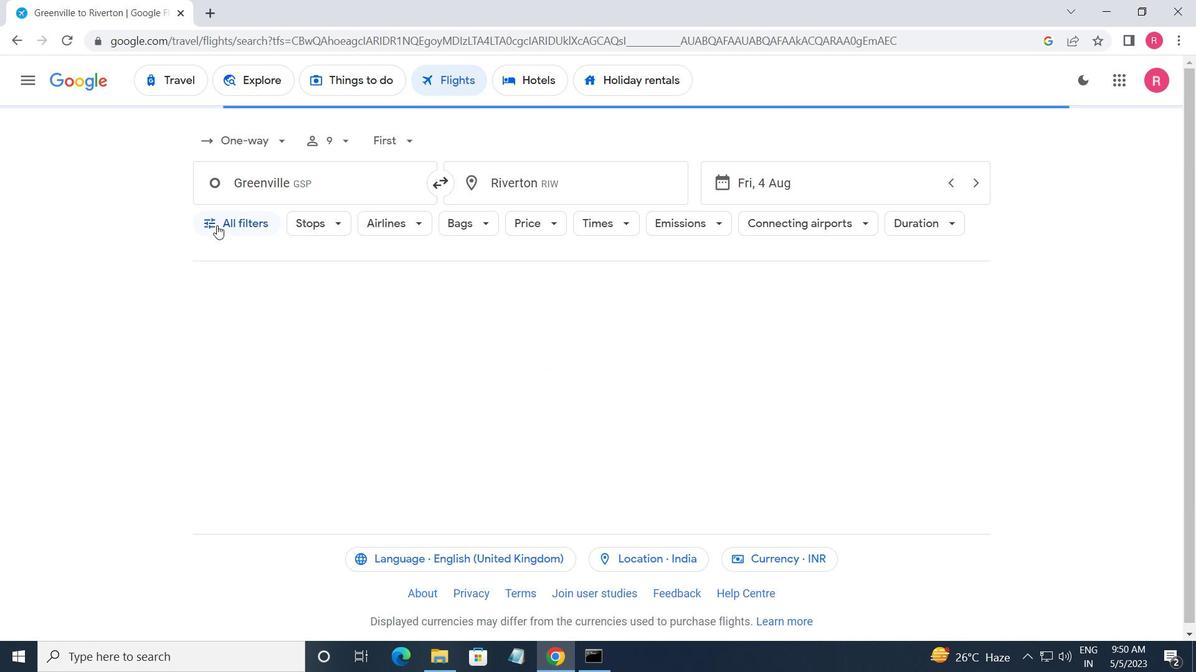 
Action: Mouse moved to (323, 443)
Screenshot: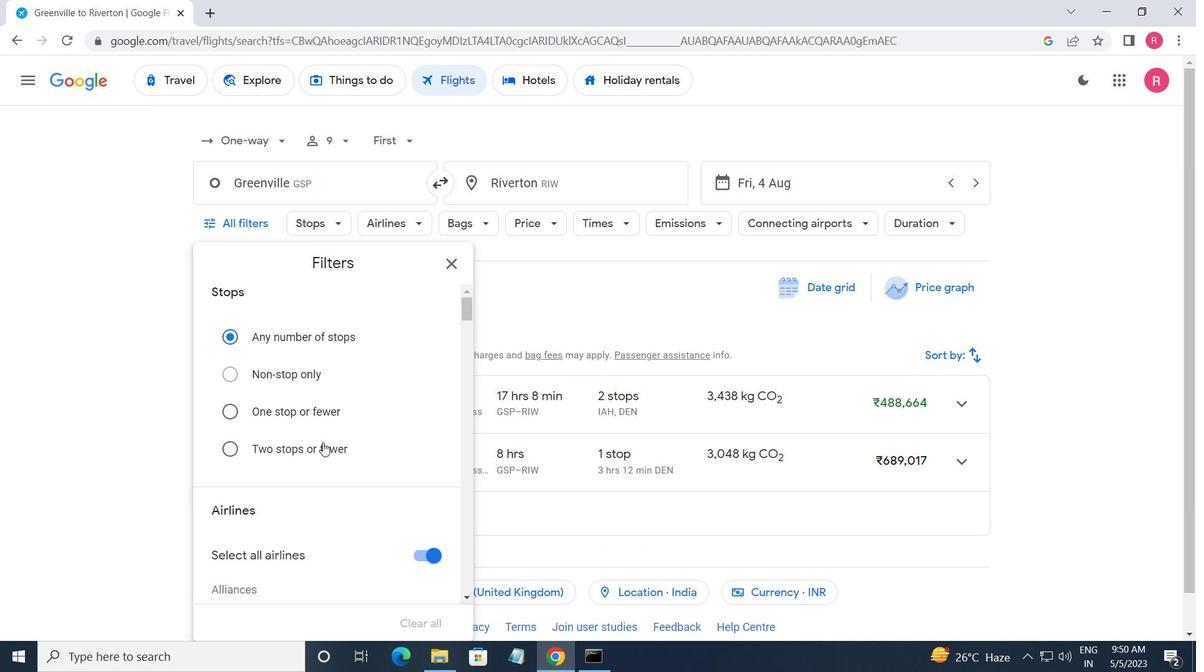 
Action: Mouse scrolled (323, 442) with delta (0, 0)
Screenshot: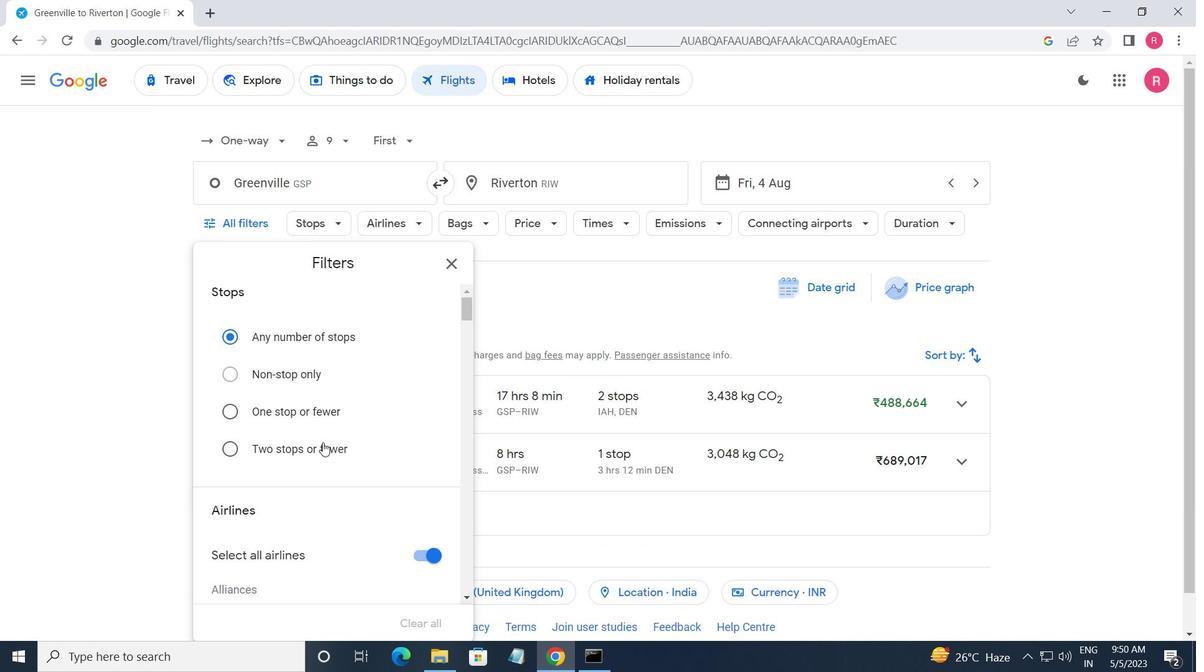 
Action: Mouse scrolled (323, 442) with delta (0, 0)
Screenshot: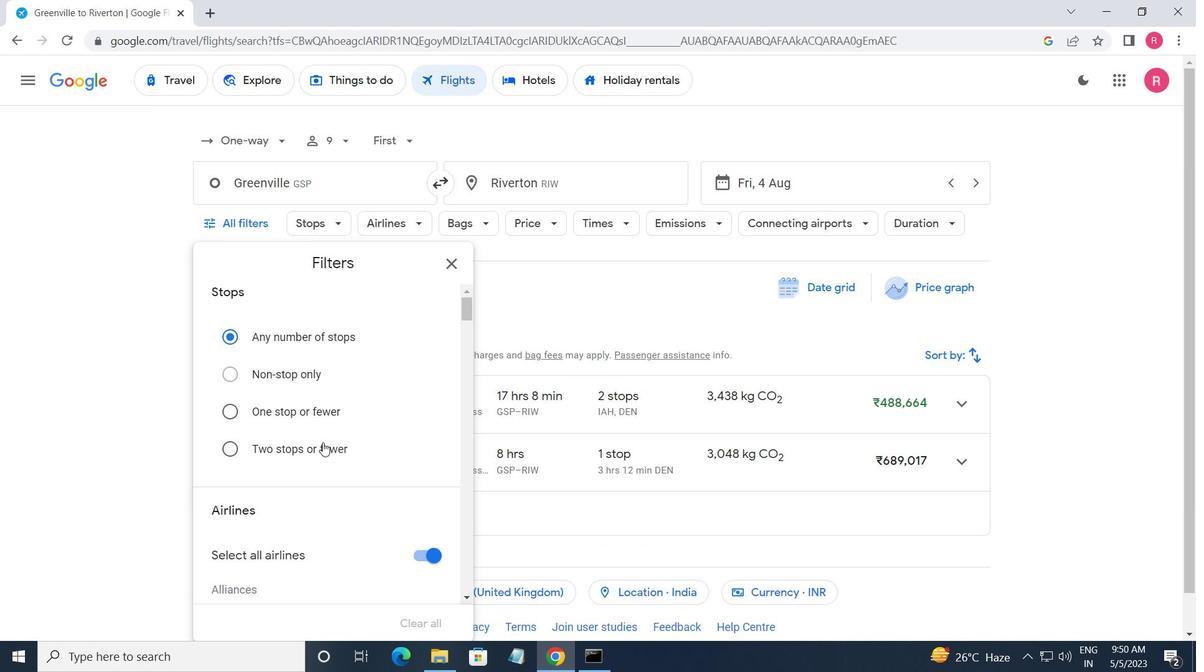 
Action: Mouse scrolled (323, 442) with delta (0, 0)
Screenshot: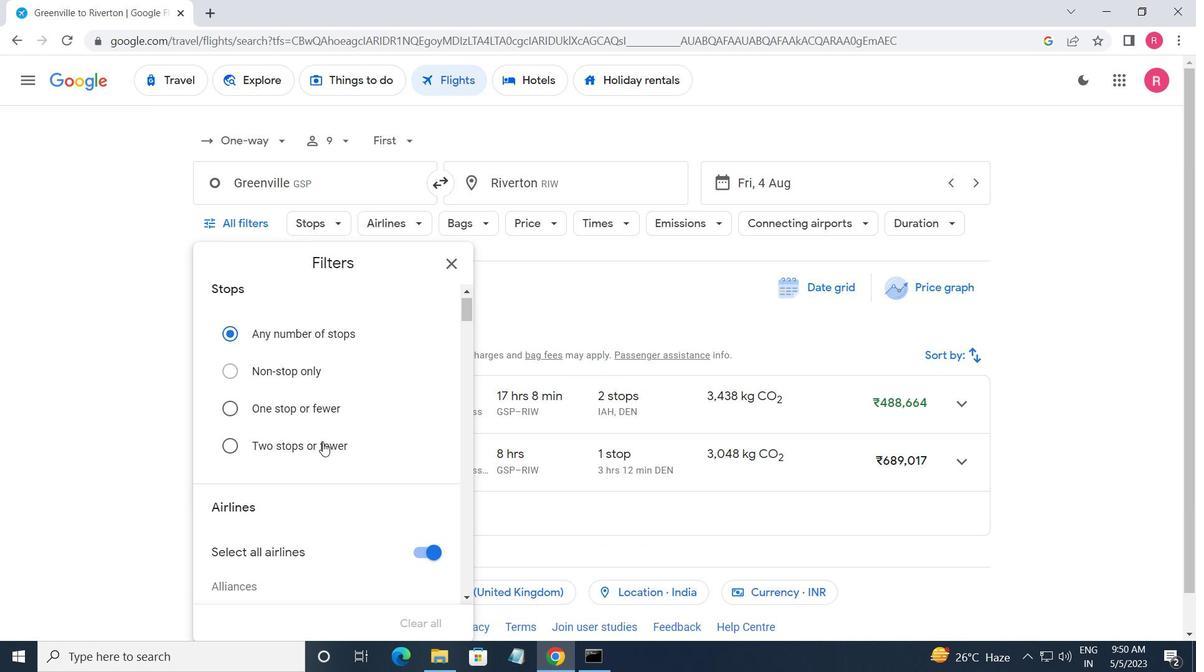
Action: Mouse scrolled (323, 442) with delta (0, 0)
Screenshot: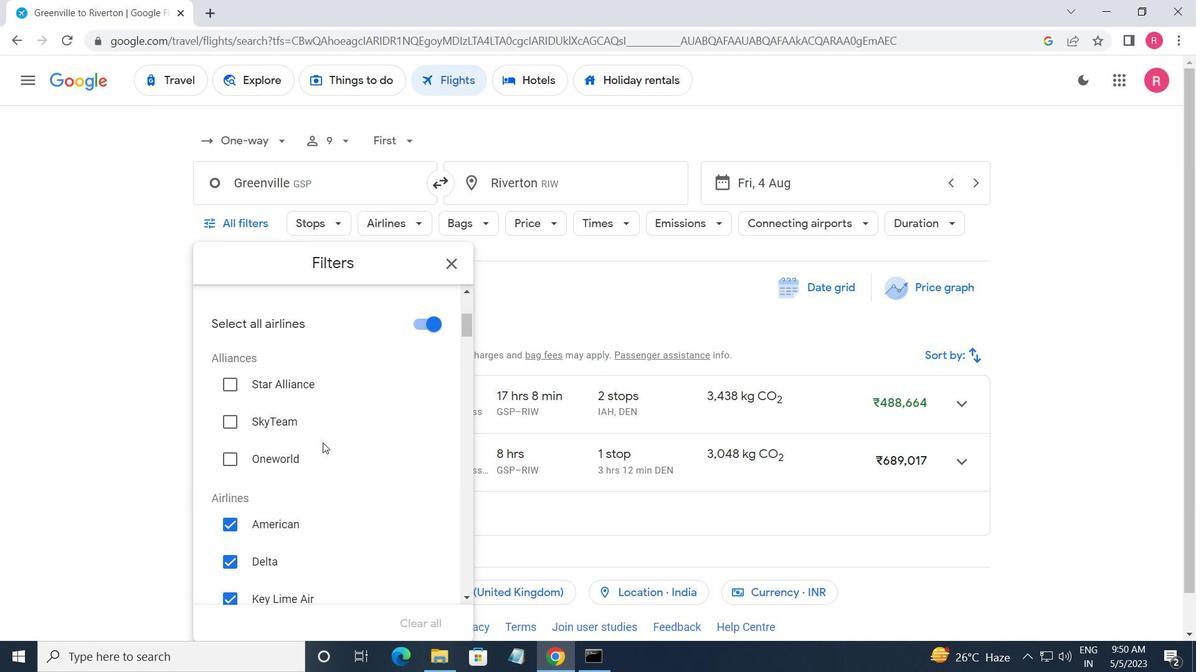 
Action: Mouse scrolled (323, 442) with delta (0, 0)
Screenshot: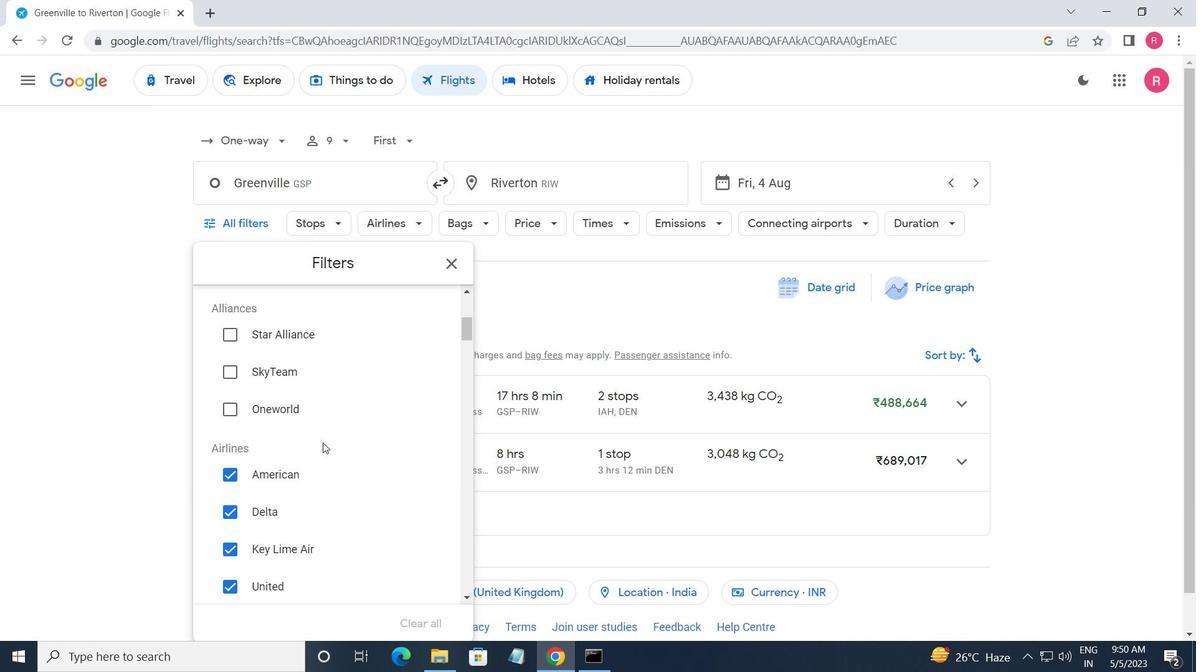 
Action: Mouse scrolled (323, 443) with delta (0, 0)
Screenshot: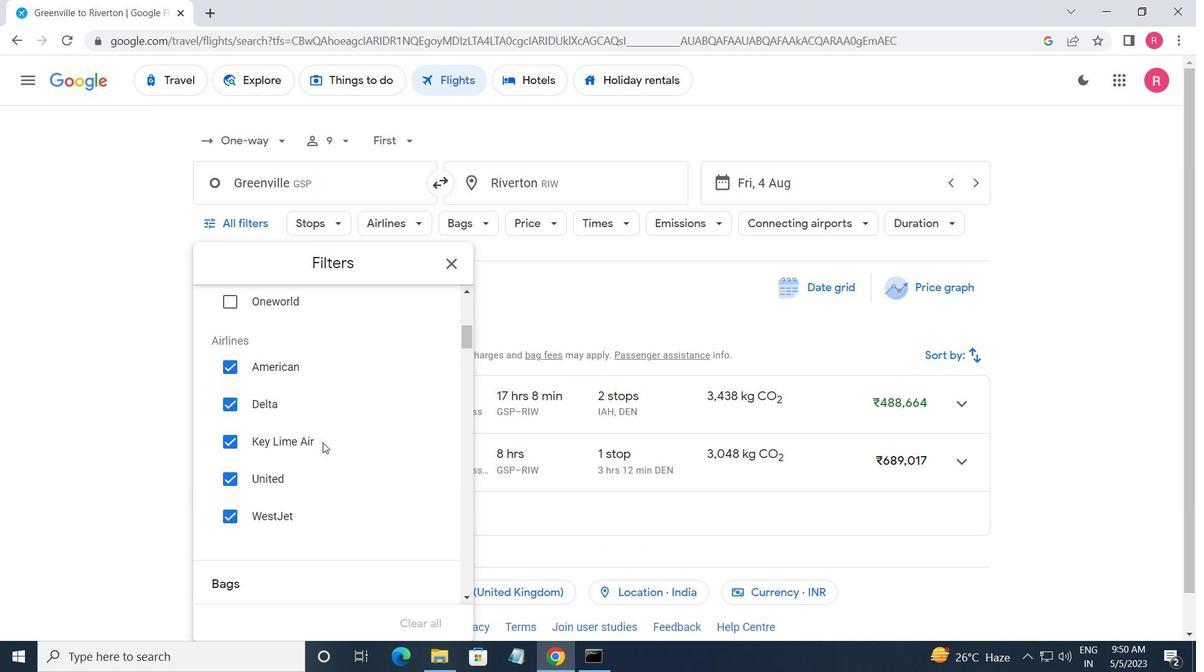 
Action: Mouse scrolled (323, 443) with delta (0, 0)
Screenshot: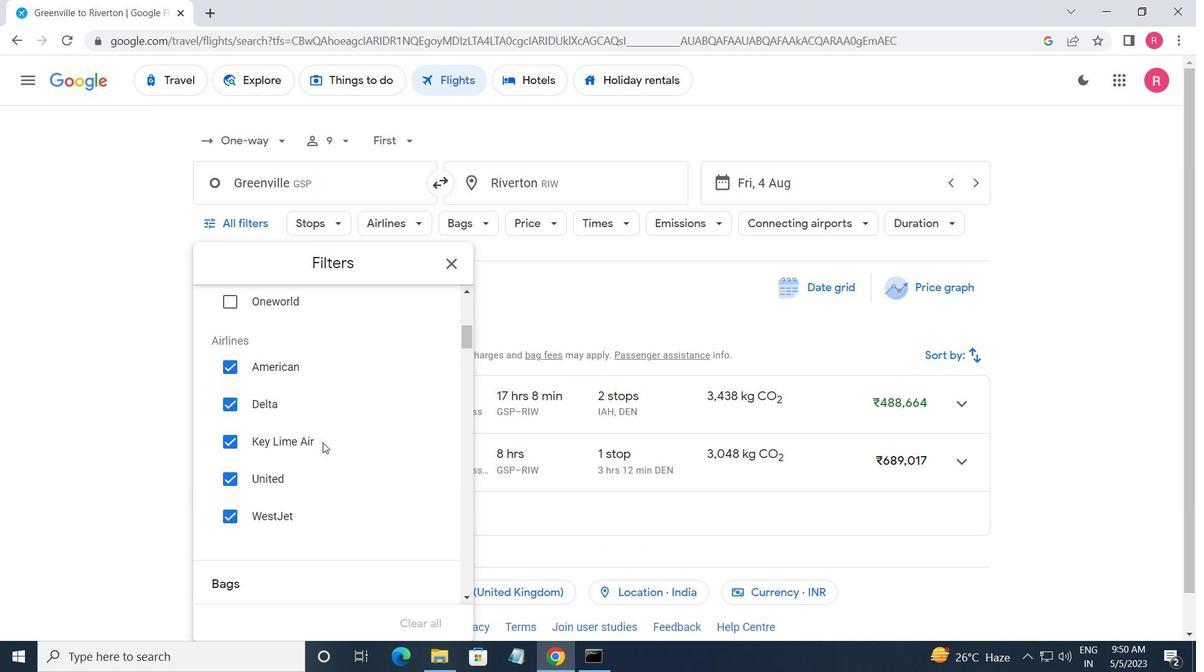 
Action: Mouse moved to (433, 325)
Screenshot: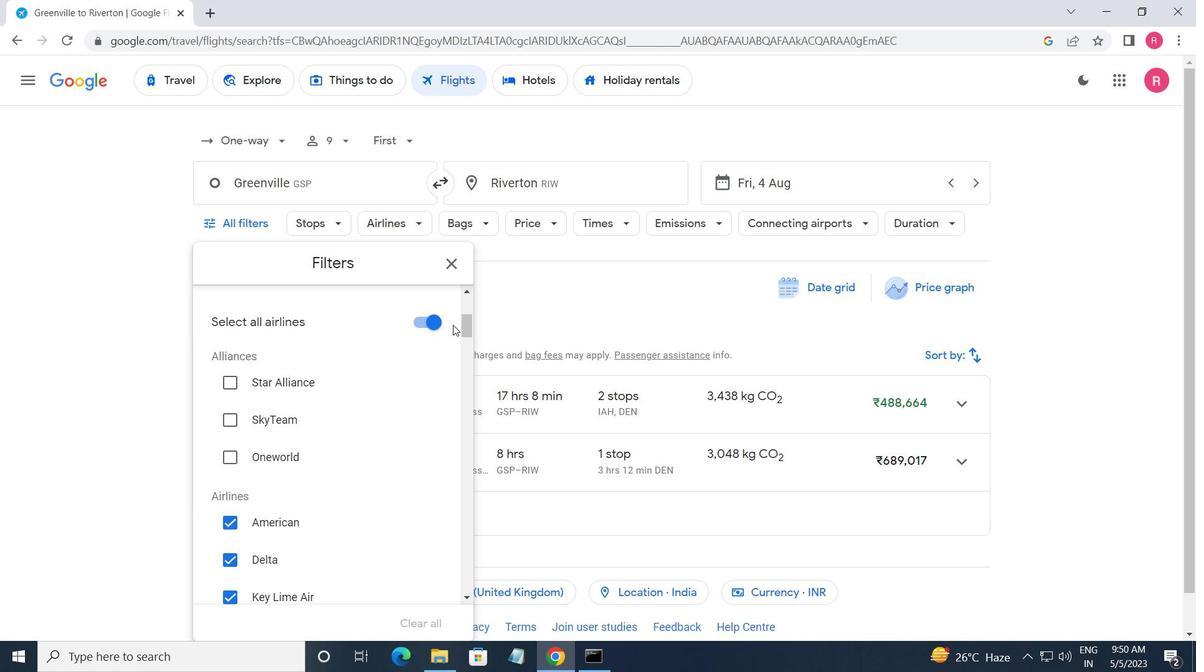
Action: Mouse pressed left at (433, 325)
Screenshot: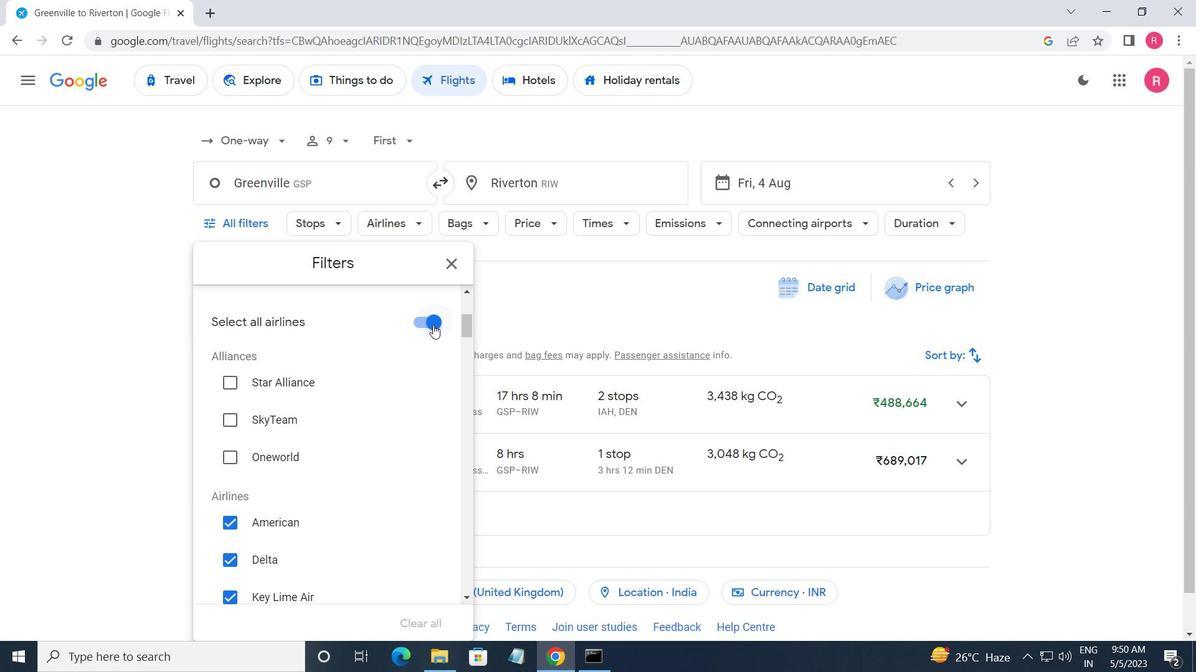 
Action: Mouse moved to (397, 422)
Screenshot: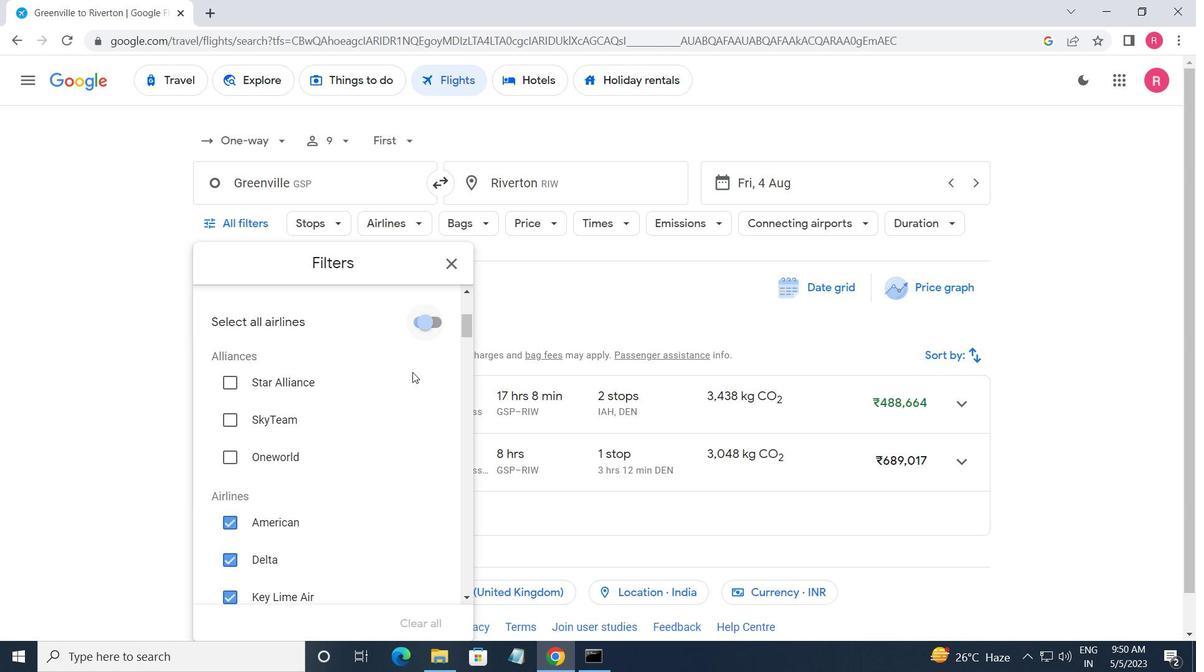 
Action: Mouse scrolled (397, 421) with delta (0, 0)
Screenshot: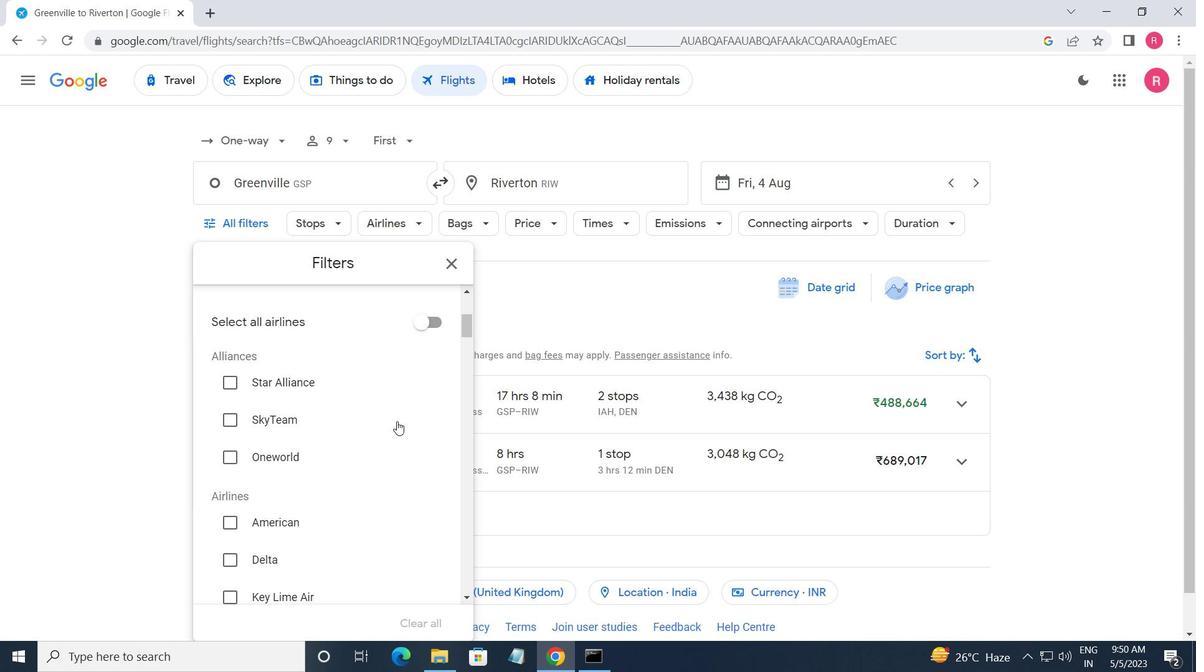 
Action: Mouse scrolled (397, 421) with delta (0, 0)
Screenshot: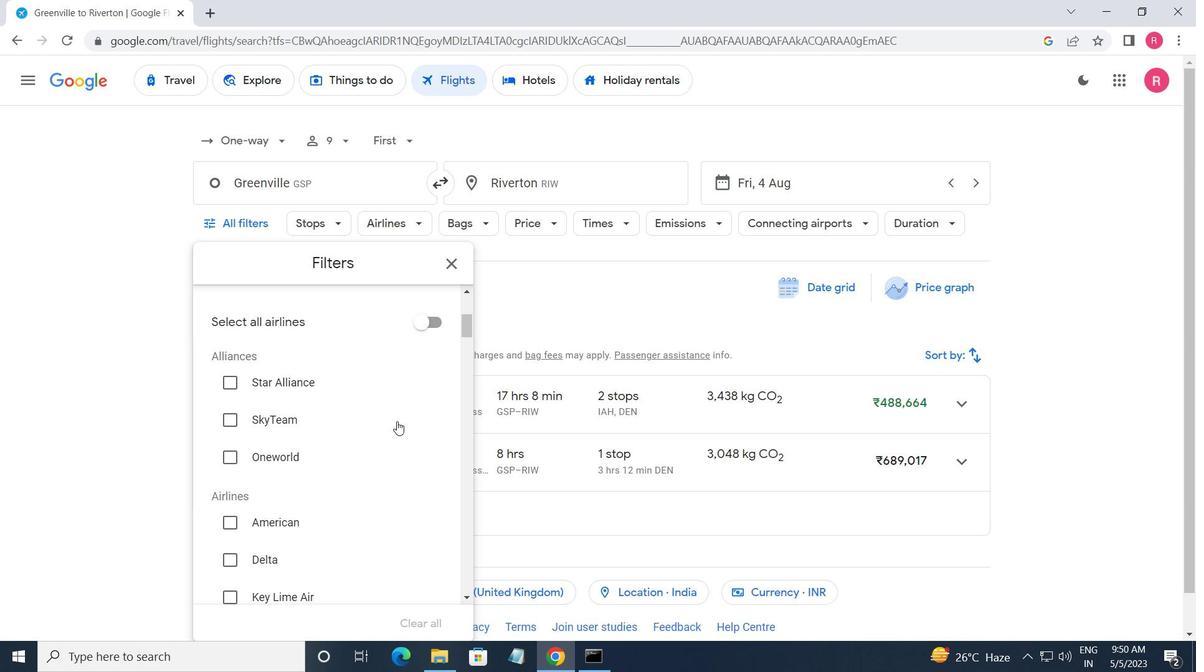 
Action: Mouse scrolled (397, 421) with delta (0, 0)
Screenshot: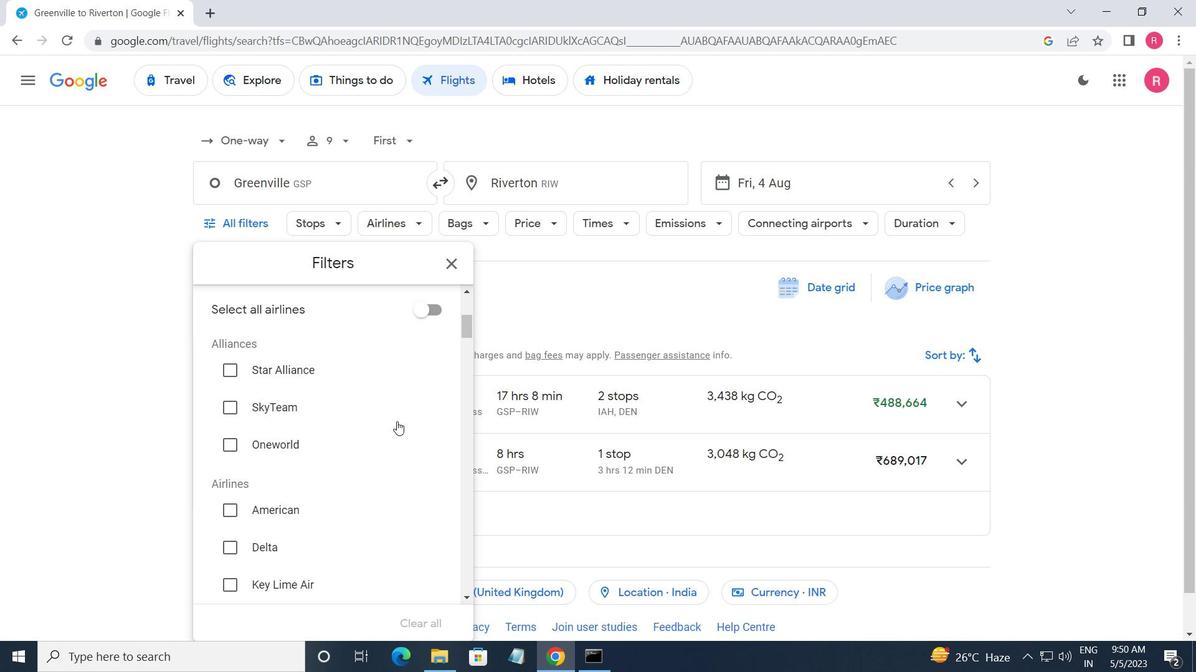 
Action: Mouse moved to (397, 423)
Screenshot: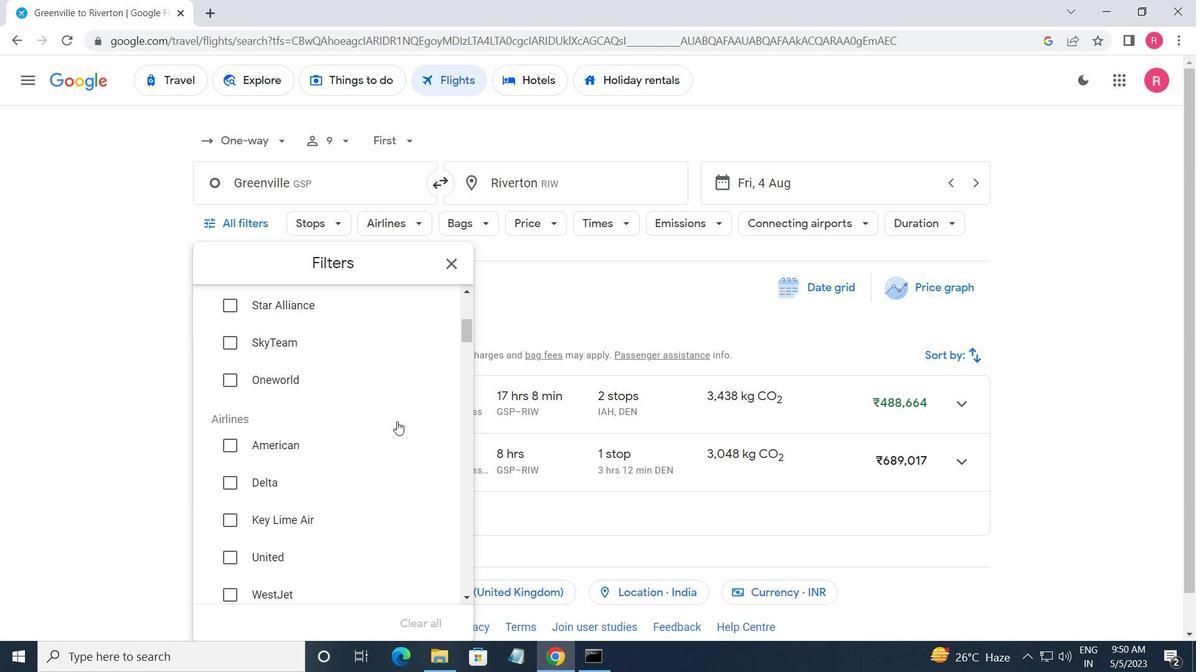 
Action: Mouse scrolled (397, 423) with delta (0, 0)
Screenshot: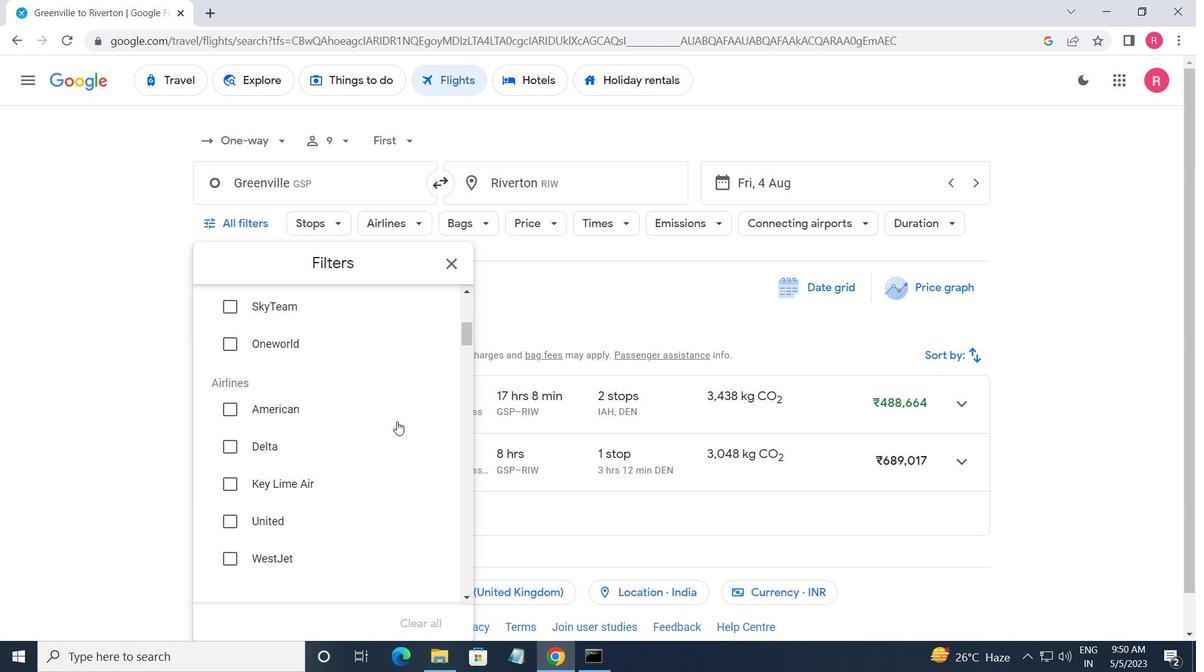 
Action: Mouse moved to (431, 502)
Screenshot: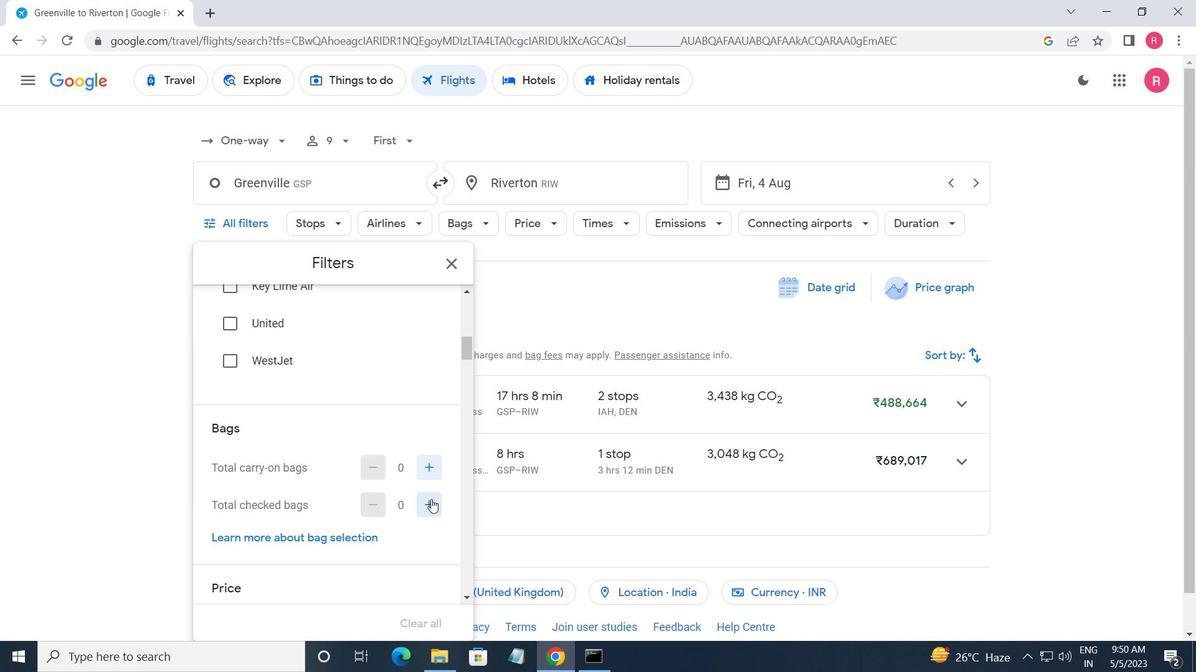 
Action: Mouse pressed left at (431, 502)
Screenshot: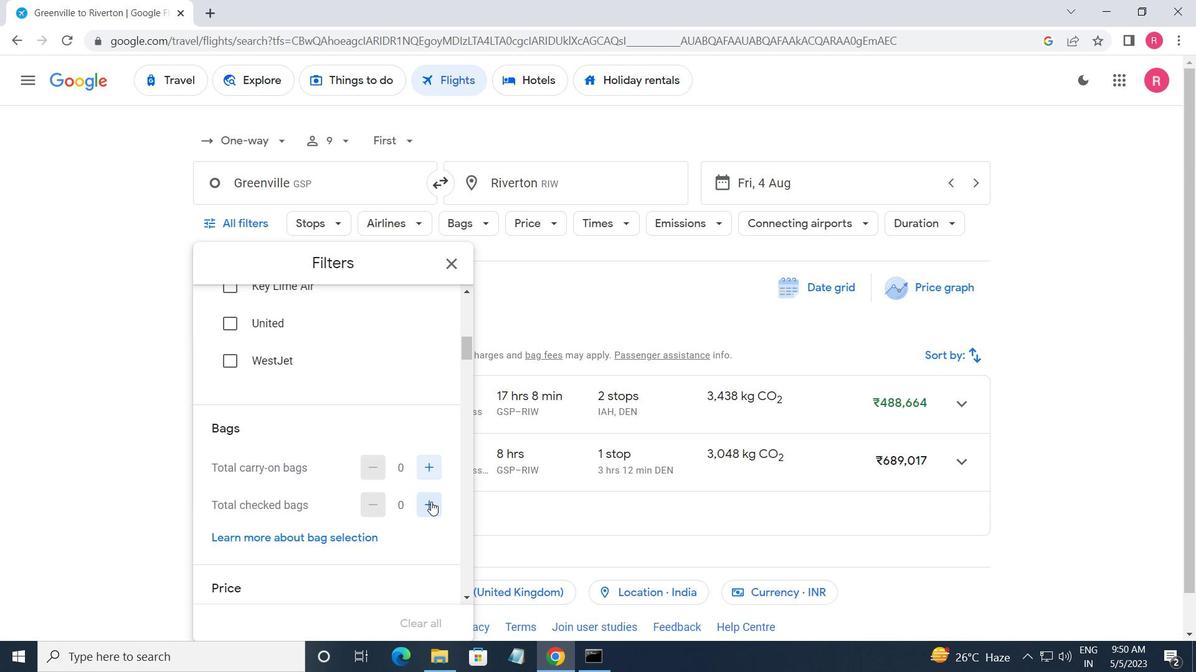 
Action: Mouse pressed left at (431, 502)
Screenshot: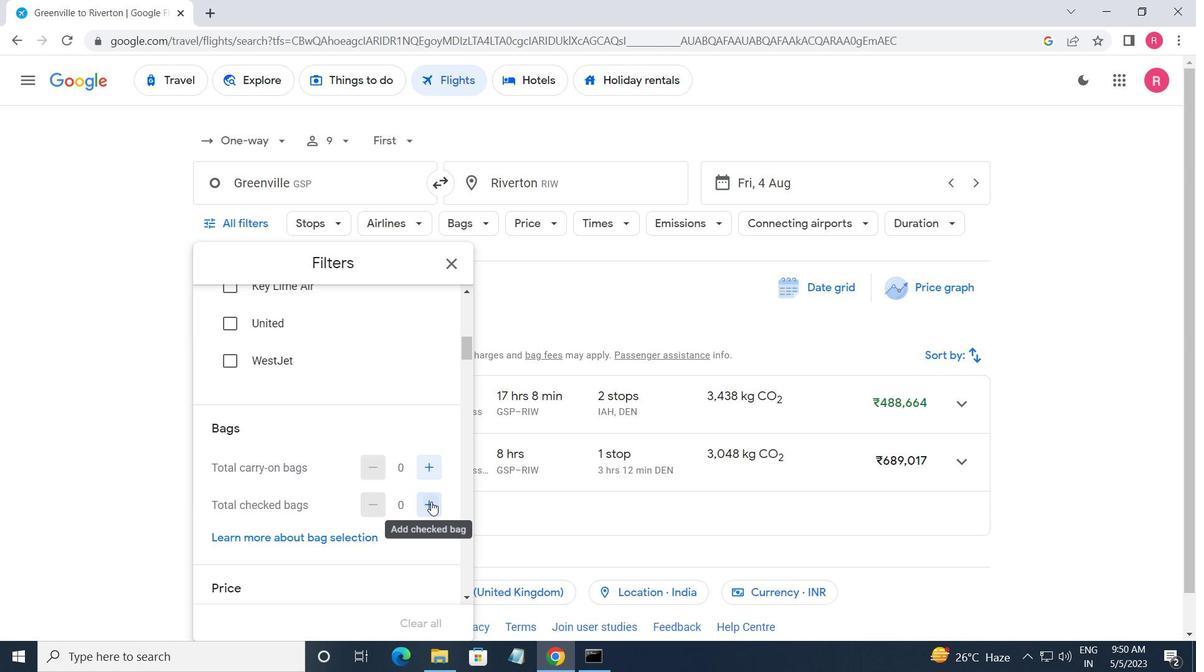 
Action: Mouse pressed left at (431, 502)
Screenshot: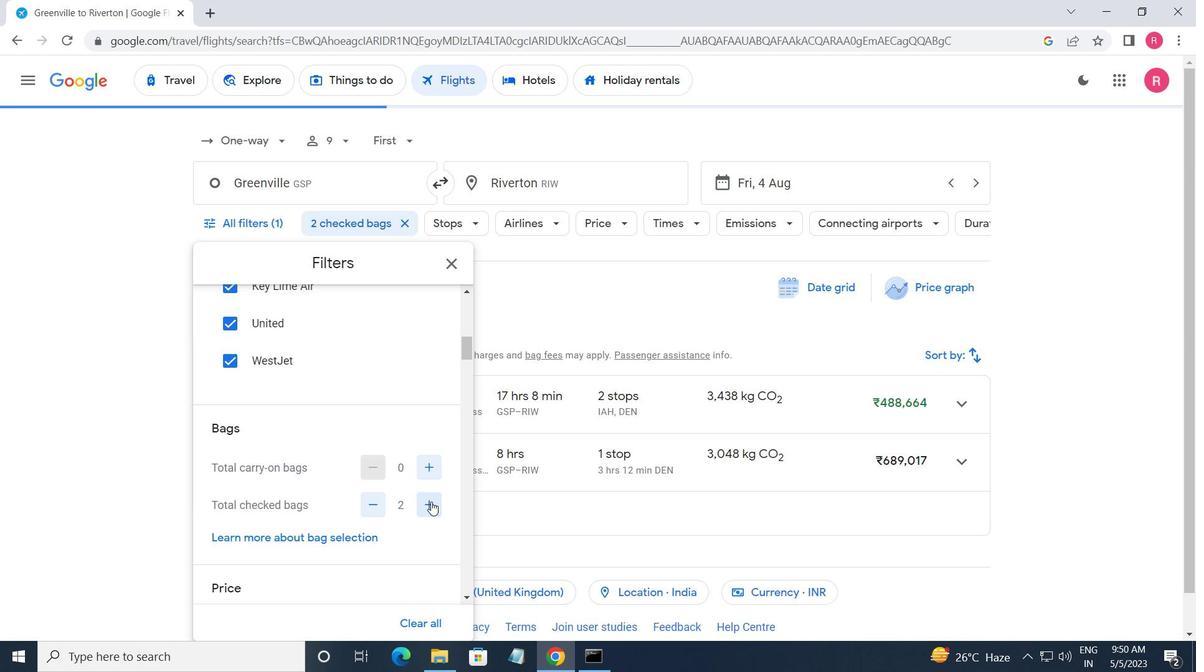 
Action: Mouse pressed left at (431, 502)
Screenshot: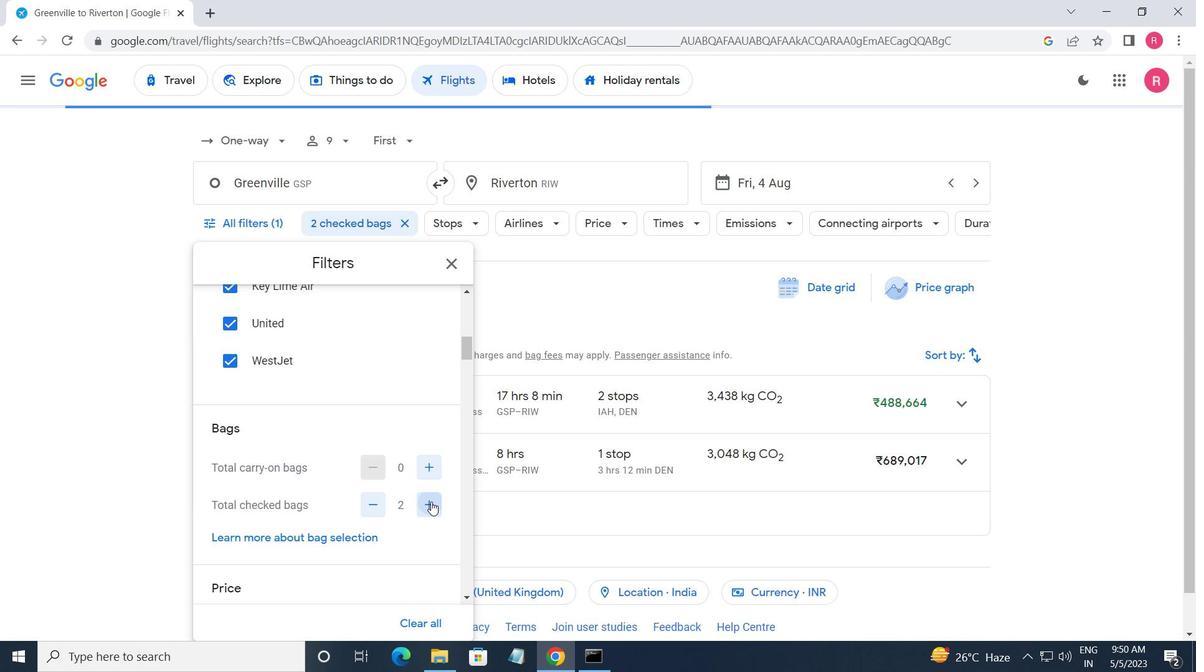 
Action: Mouse pressed left at (431, 502)
Screenshot: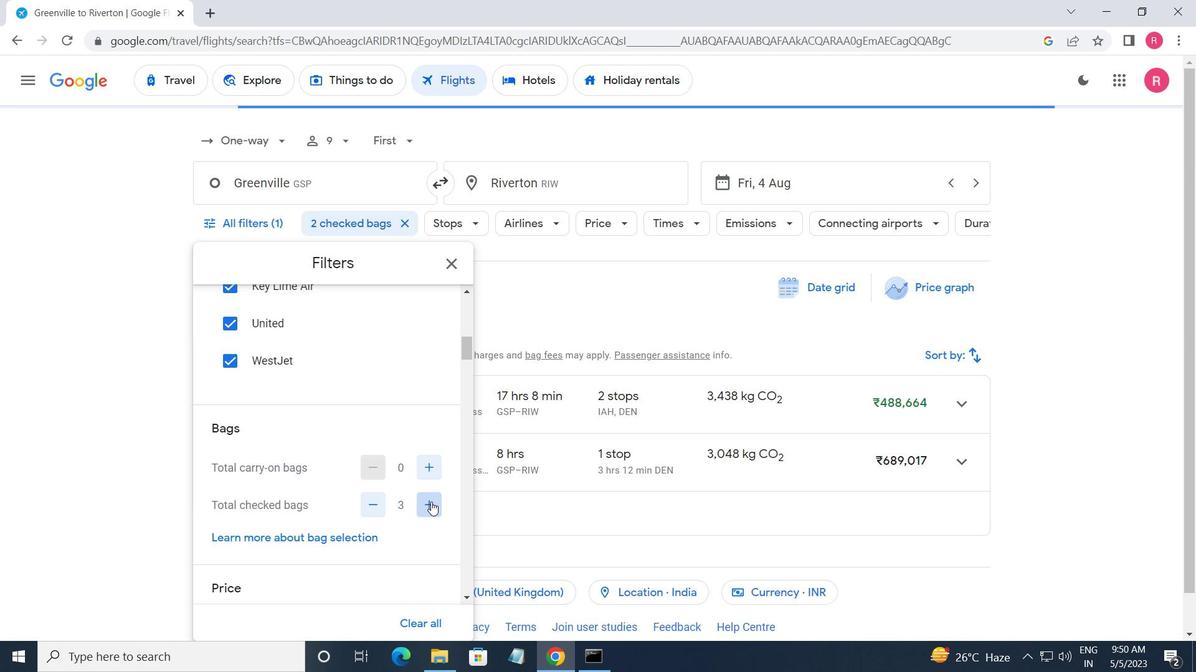 
Action: Mouse pressed left at (431, 502)
Screenshot: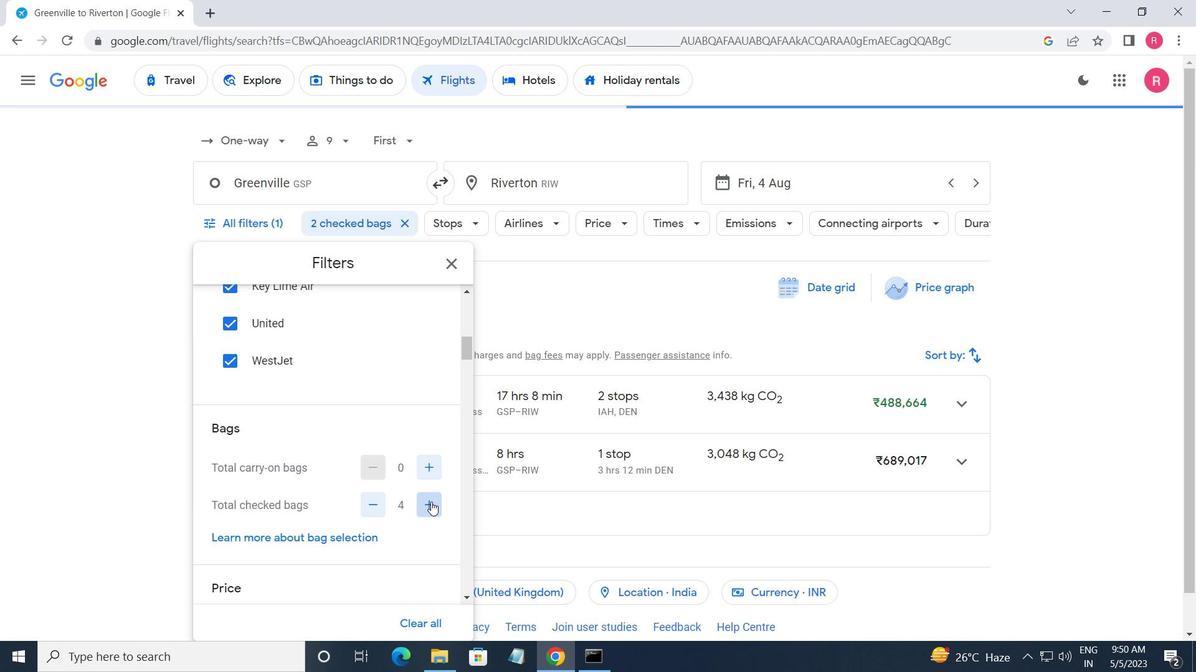 
Action: Mouse moved to (426, 507)
Screenshot: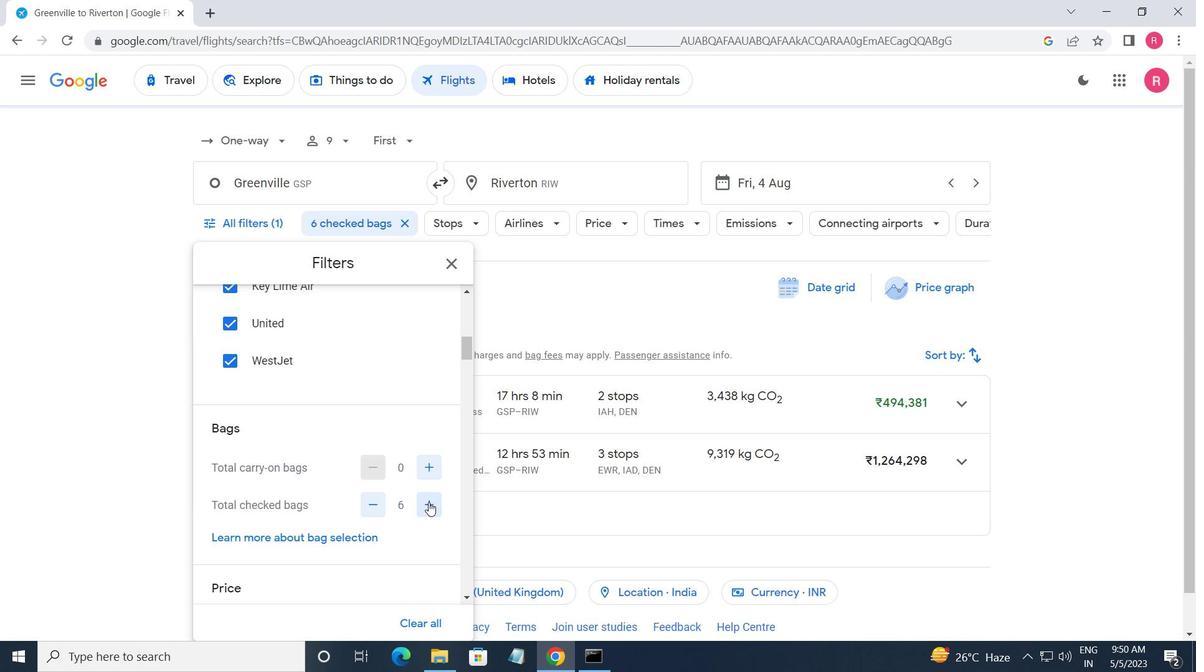 
Action: Mouse scrolled (426, 507) with delta (0, 0)
Screenshot: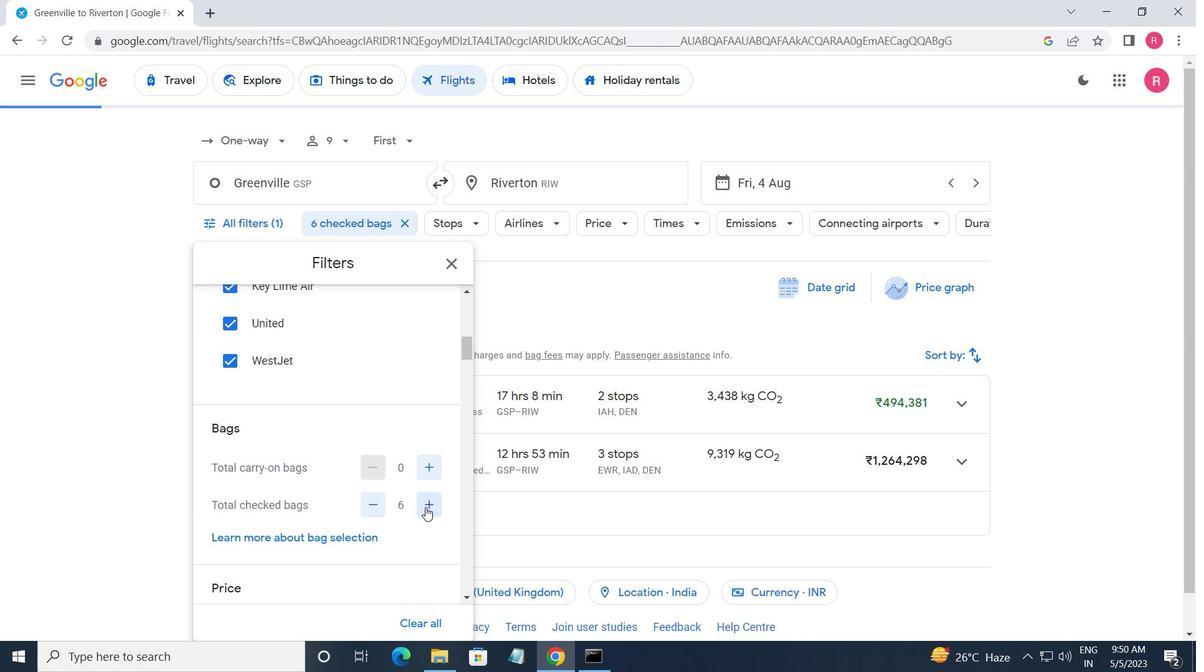 
Action: Mouse moved to (427, 509)
Screenshot: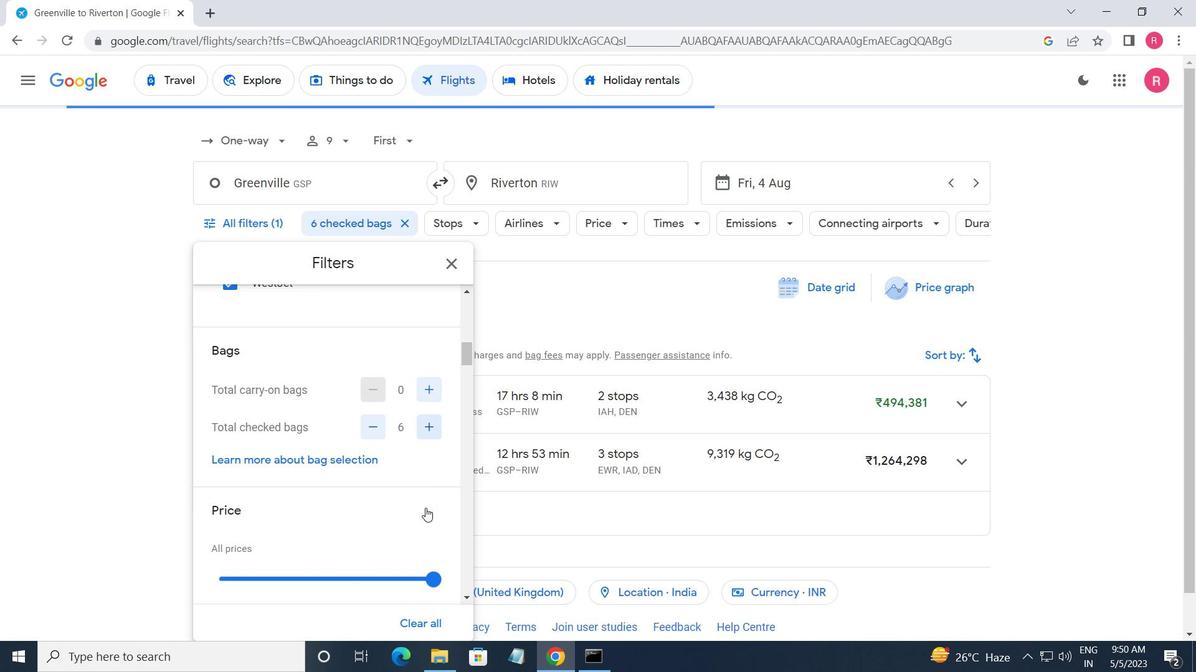 
Action: Mouse scrolled (427, 509) with delta (0, 0)
Screenshot: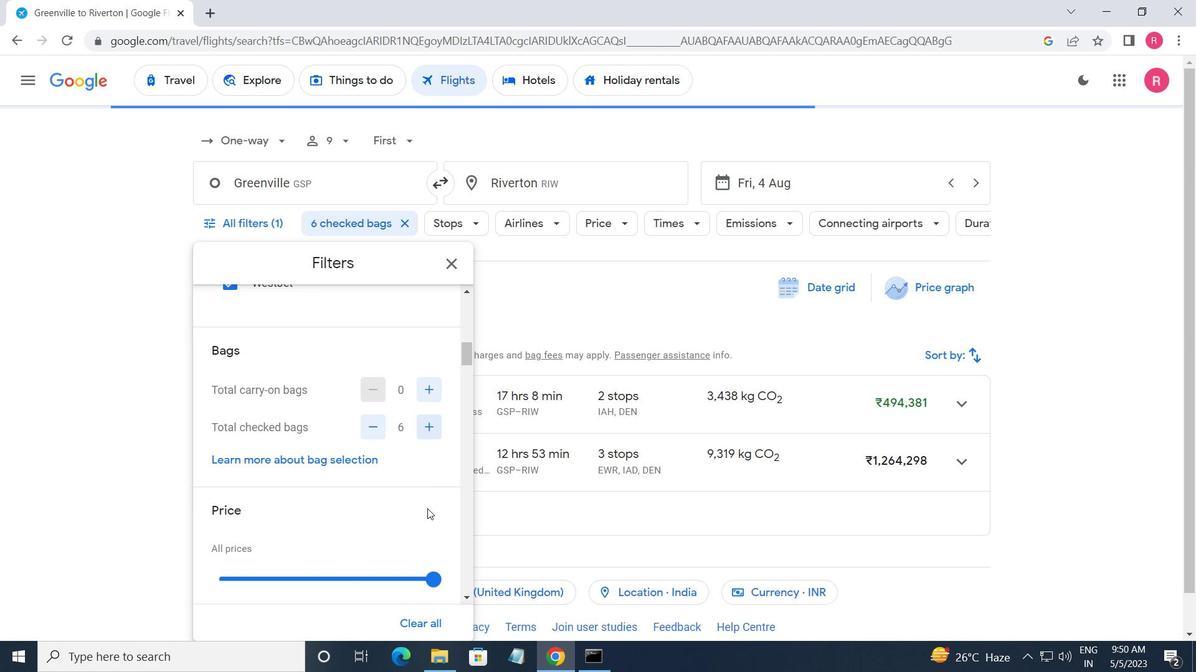 
Action: Mouse moved to (447, 489)
Screenshot: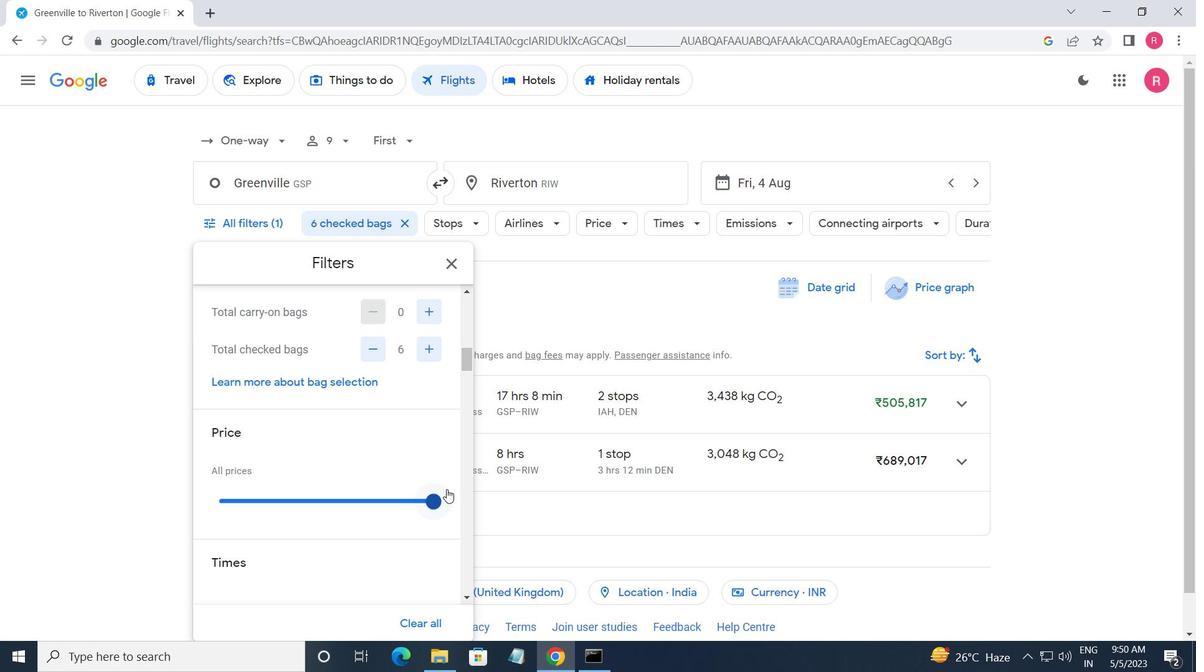 
Action: Mouse pressed left at (447, 489)
Screenshot: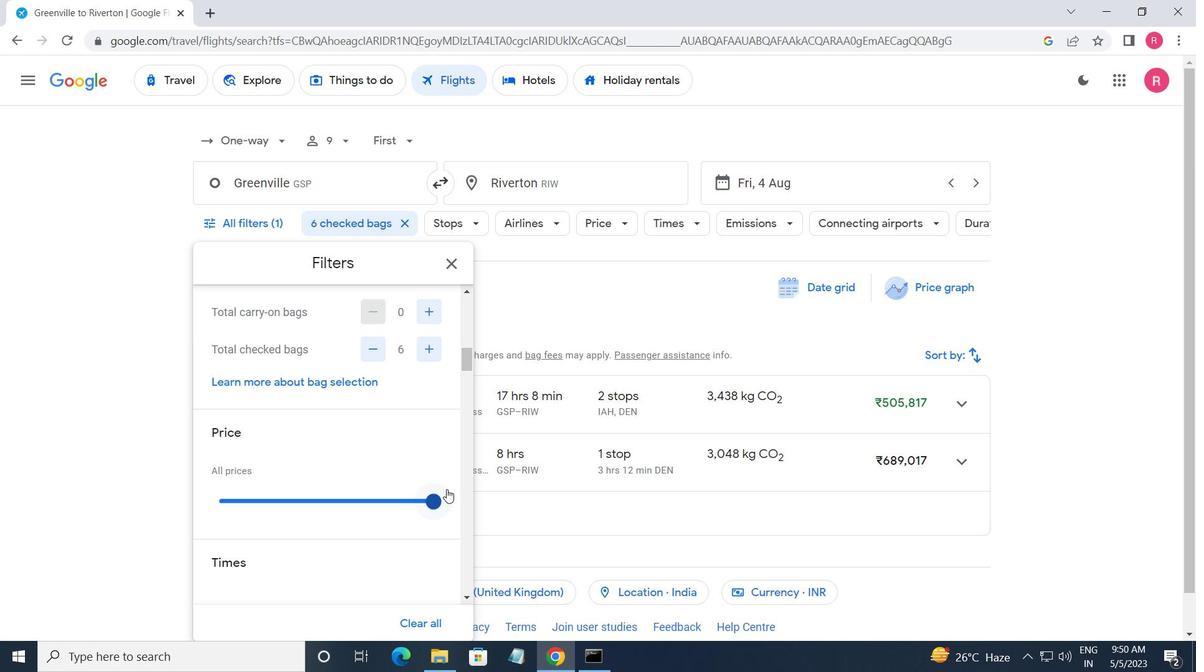 
Action: Mouse moved to (261, 509)
Screenshot: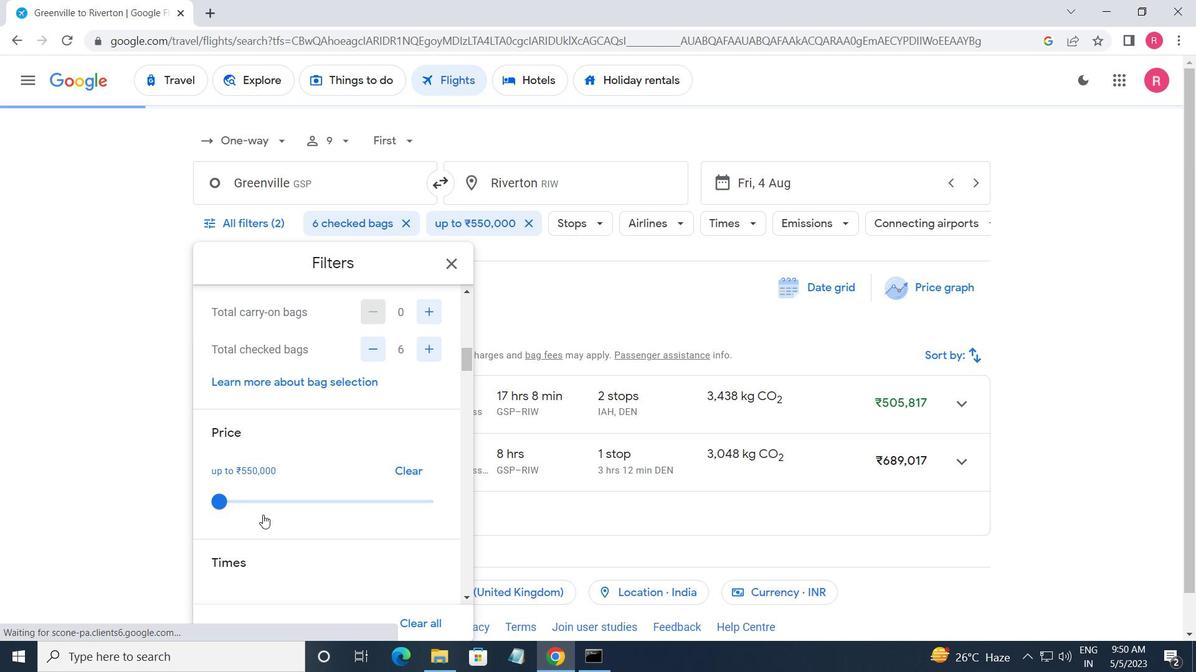 
Action: Mouse scrolled (261, 509) with delta (0, 0)
Screenshot: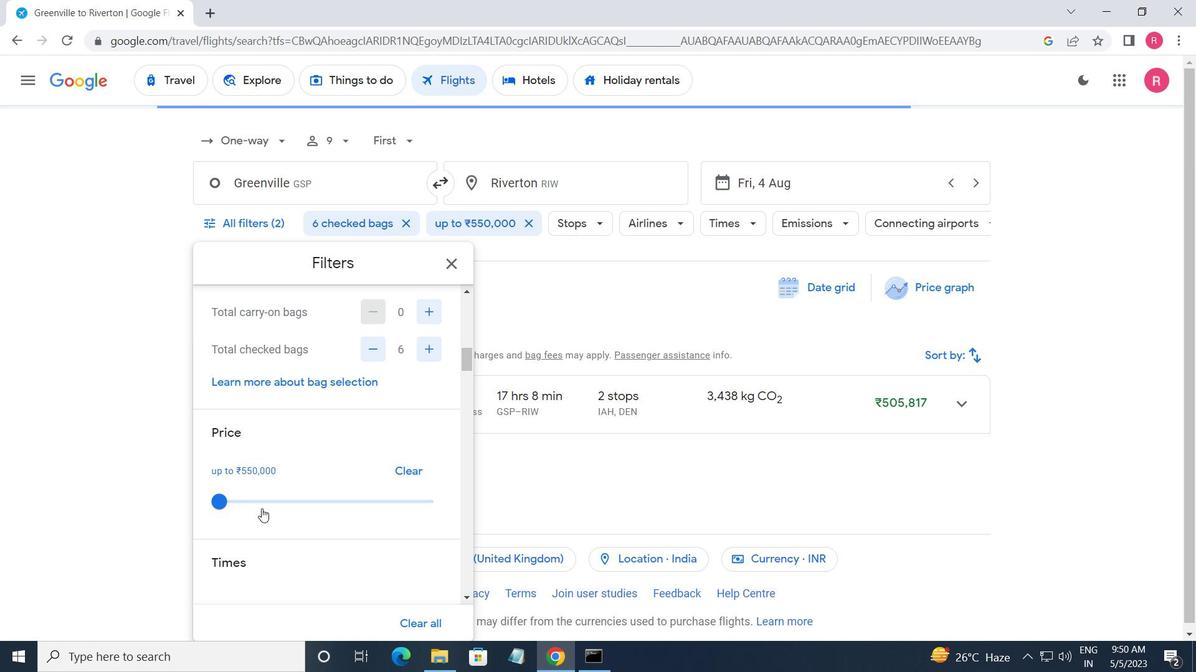 
Action: Mouse scrolled (261, 509) with delta (0, 0)
Screenshot: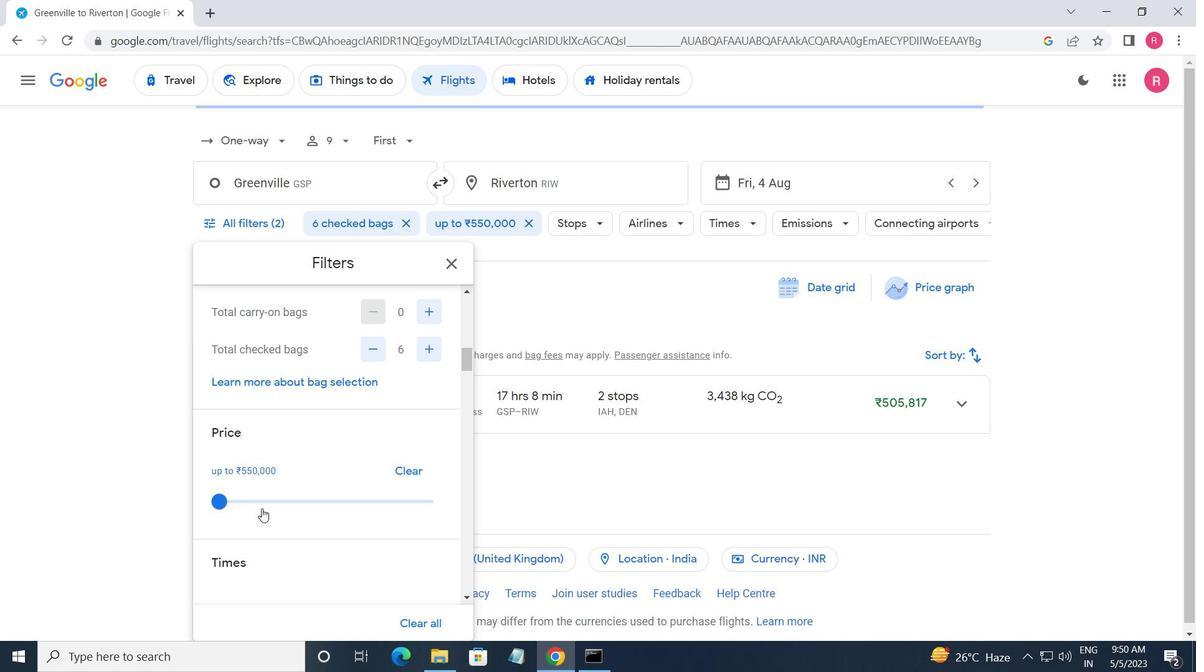 
Action: Mouse moved to (215, 519)
Screenshot: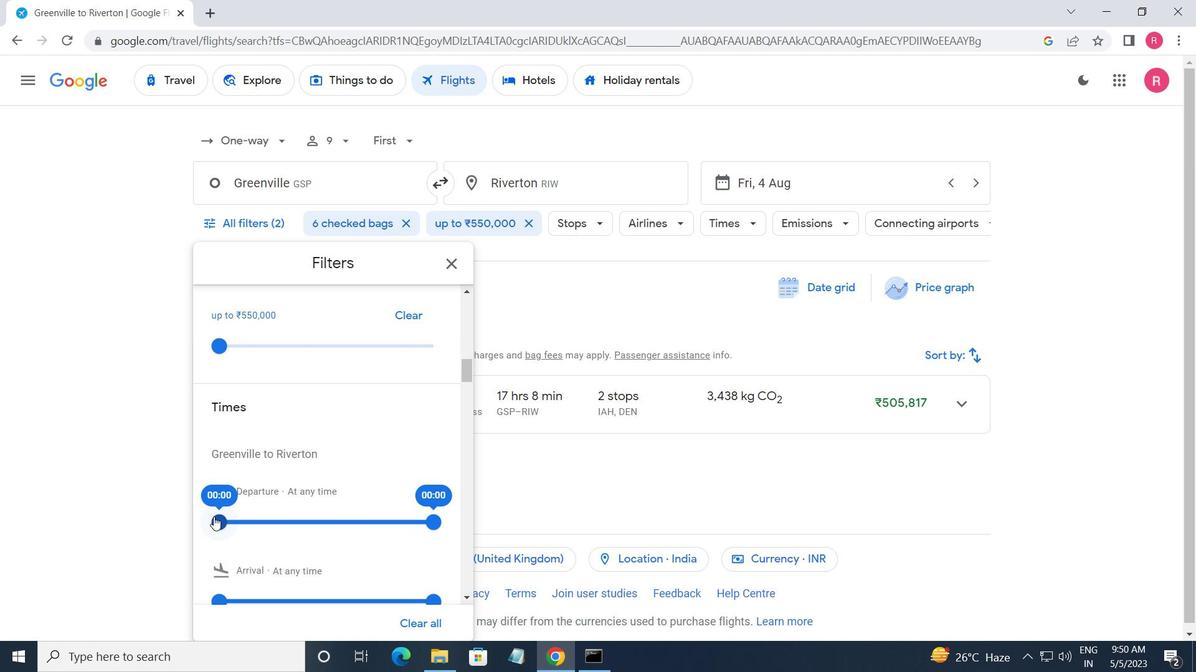 
Action: Mouse pressed left at (215, 519)
Screenshot: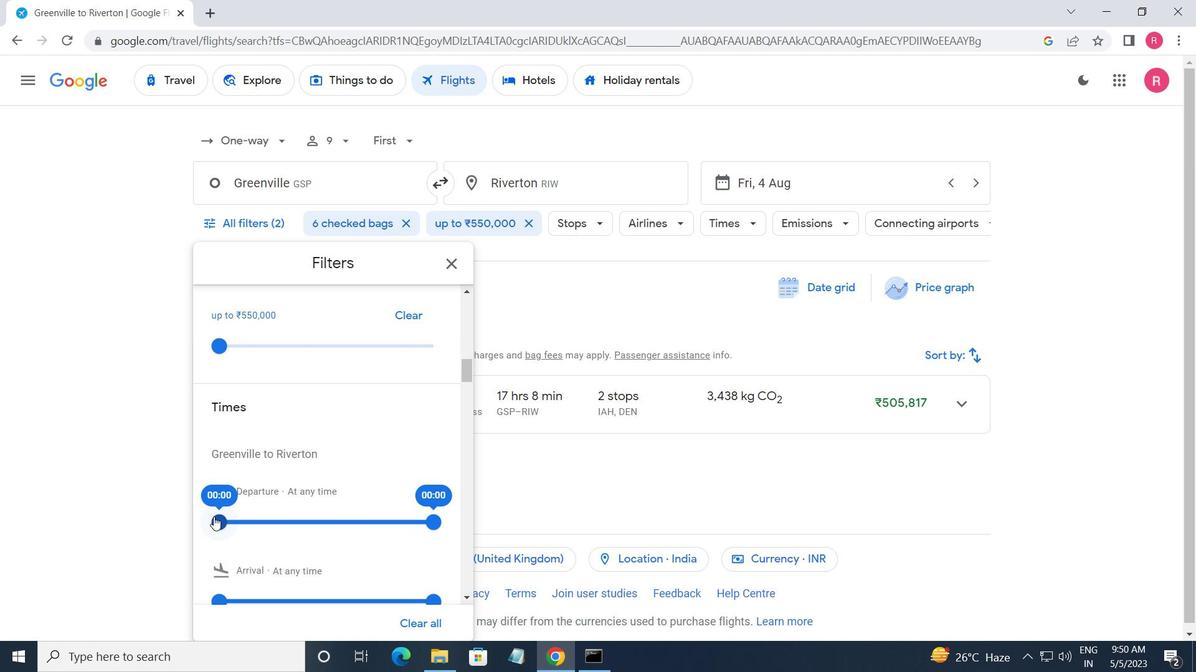 
Action: Mouse moved to (432, 524)
Screenshot: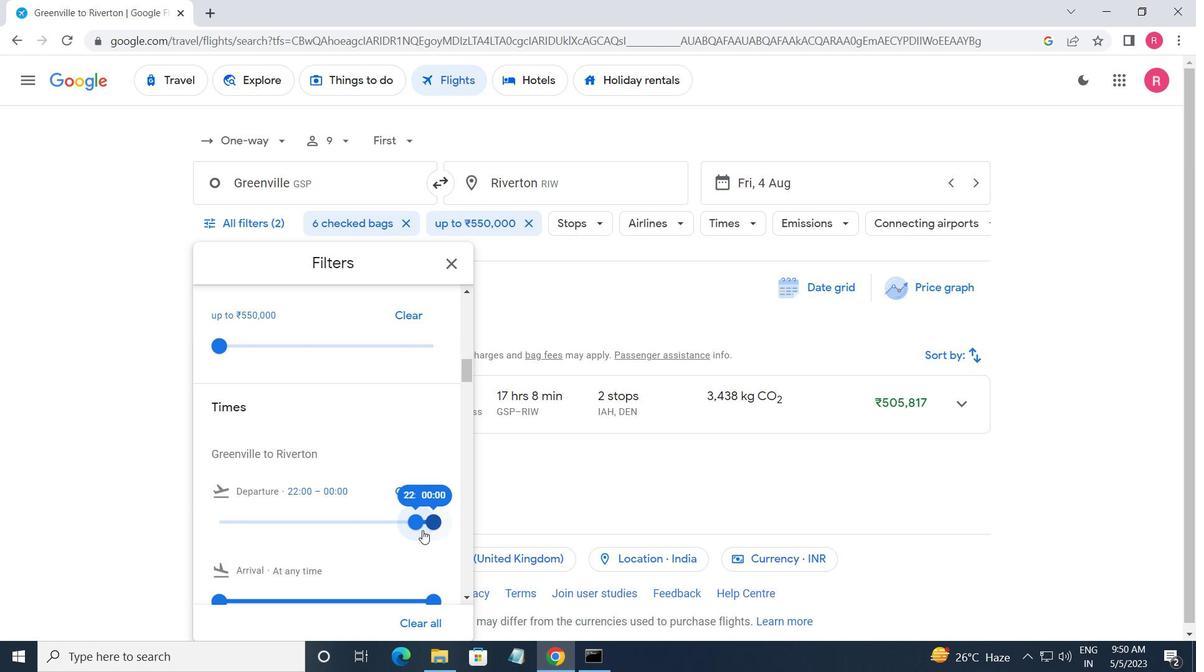 
Action: Mouse pressed left at (432, 524)
Screenshot: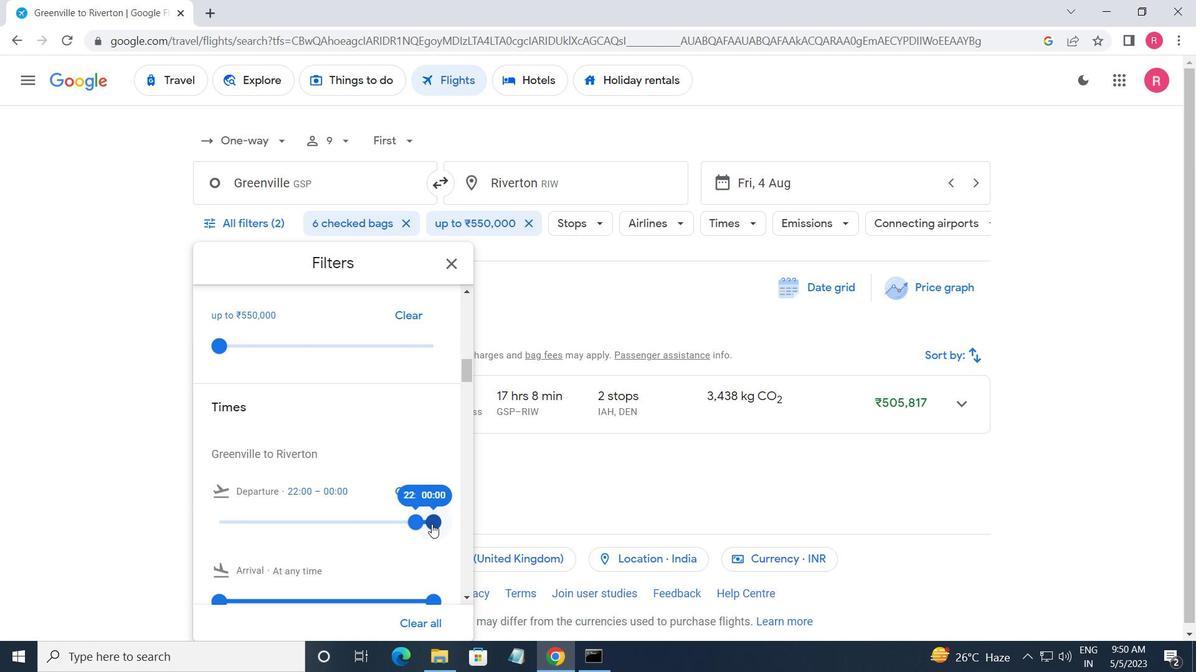 
Action: Mouse moved to (417, 530)
Screenshot: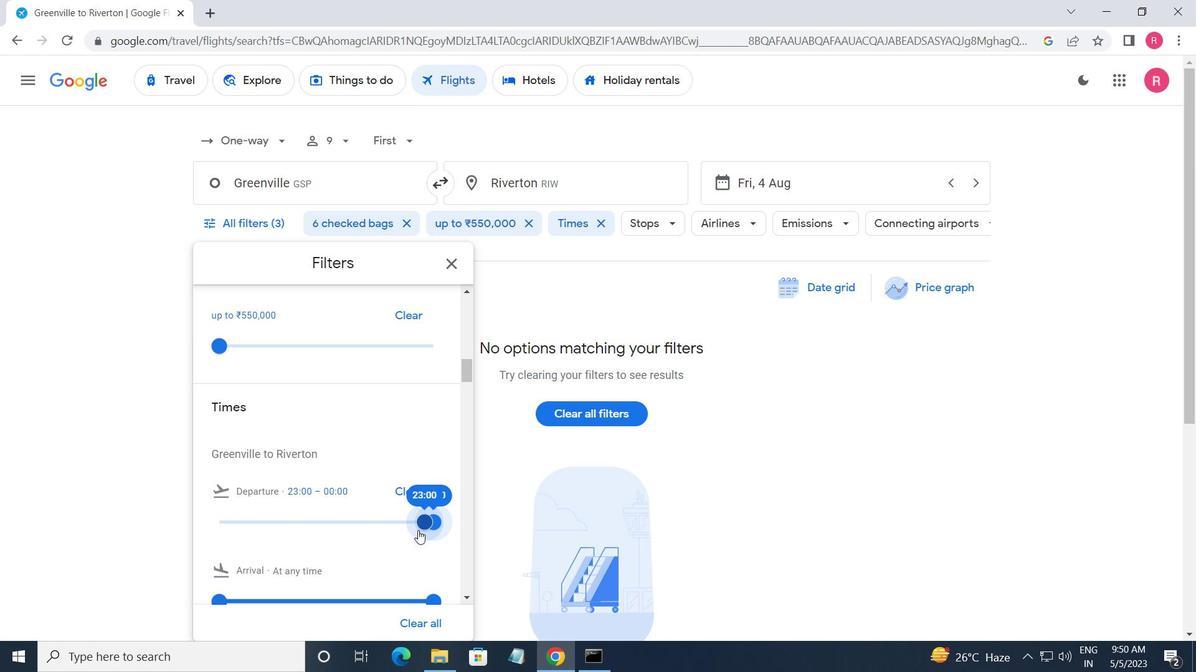 
Action: Mouse pressed left at (417, 530)
Screenshot: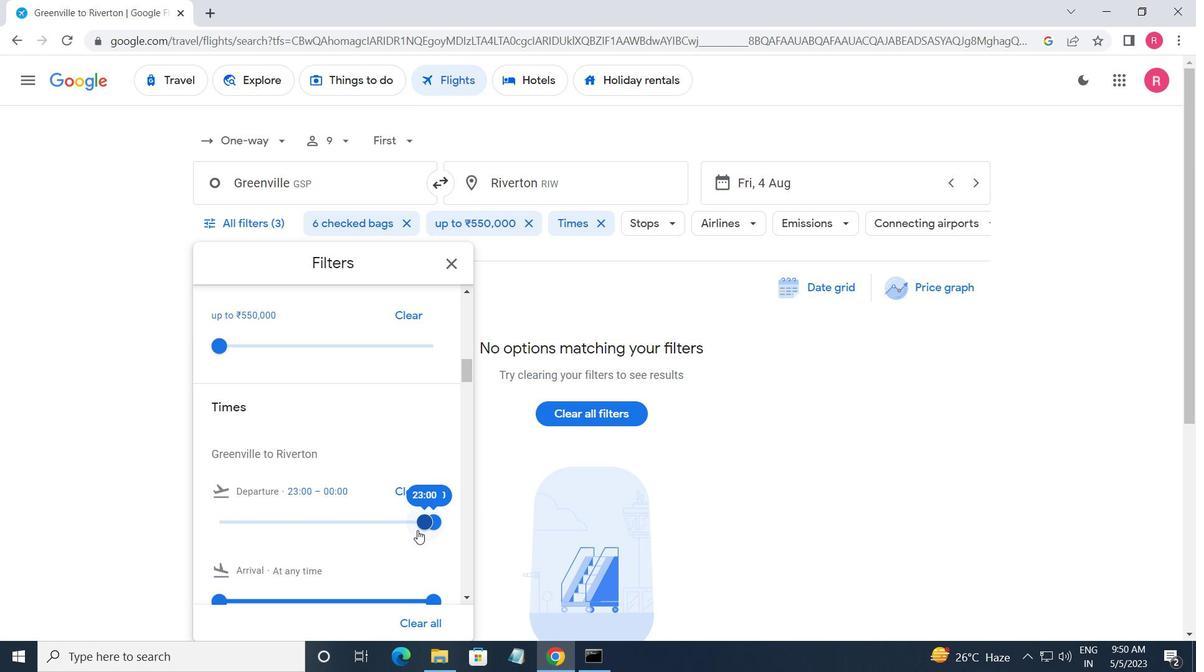 
Action: Mouse moved to (415, 525)
Screenshot: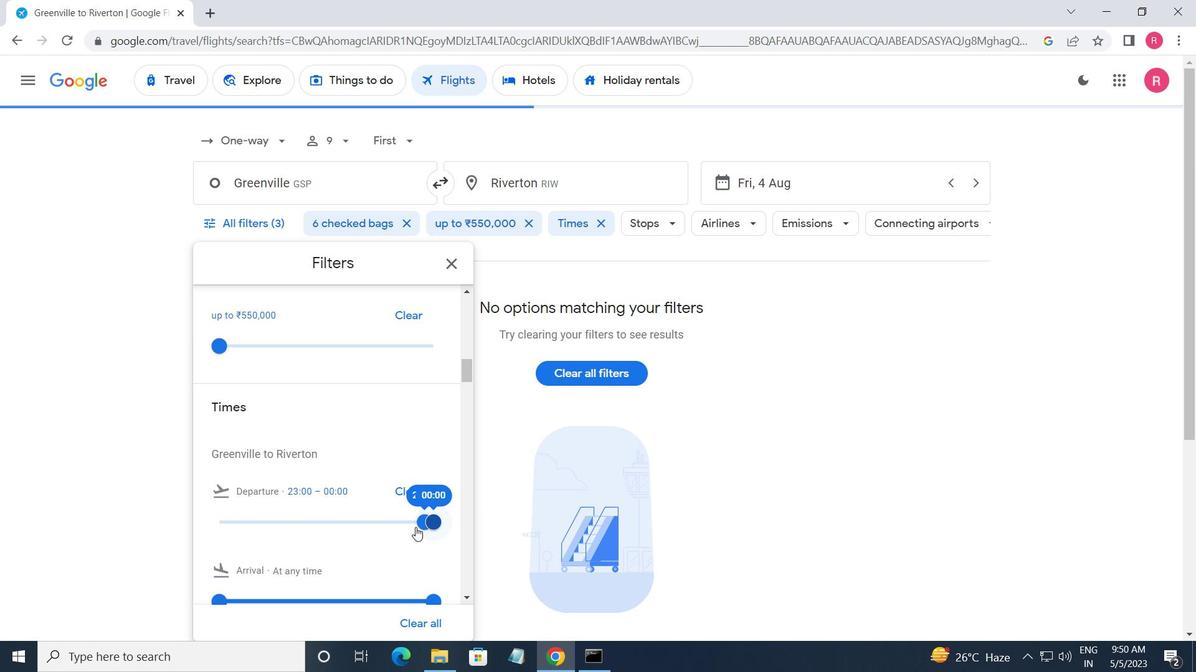 
Action: Mouse pressed left at (415, 525)
Screenshot: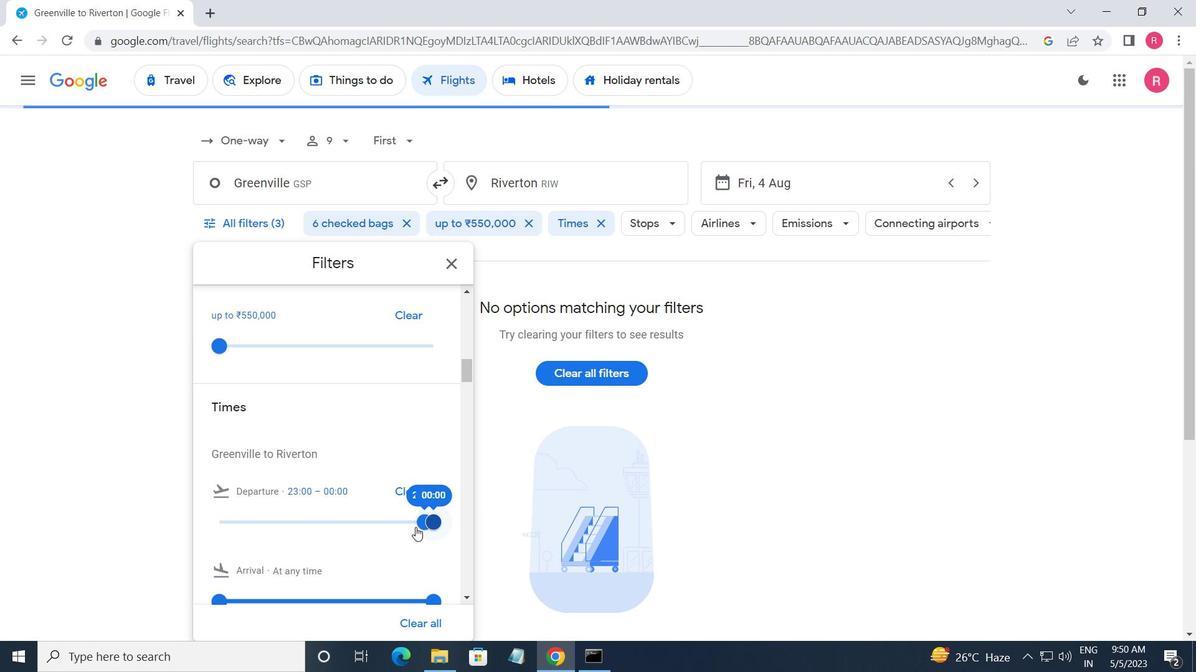 
Action: Mouse moved to (413, 522)
Screenshot: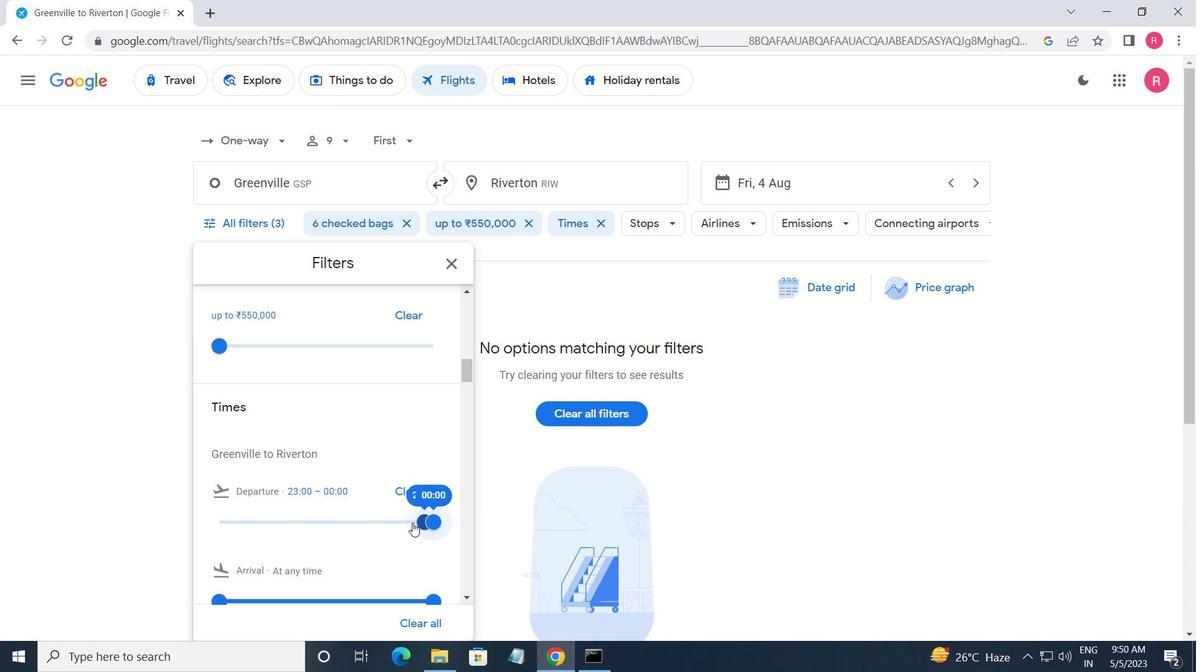 
Action: Mouse pressed left at (413, 522)
Screenshot: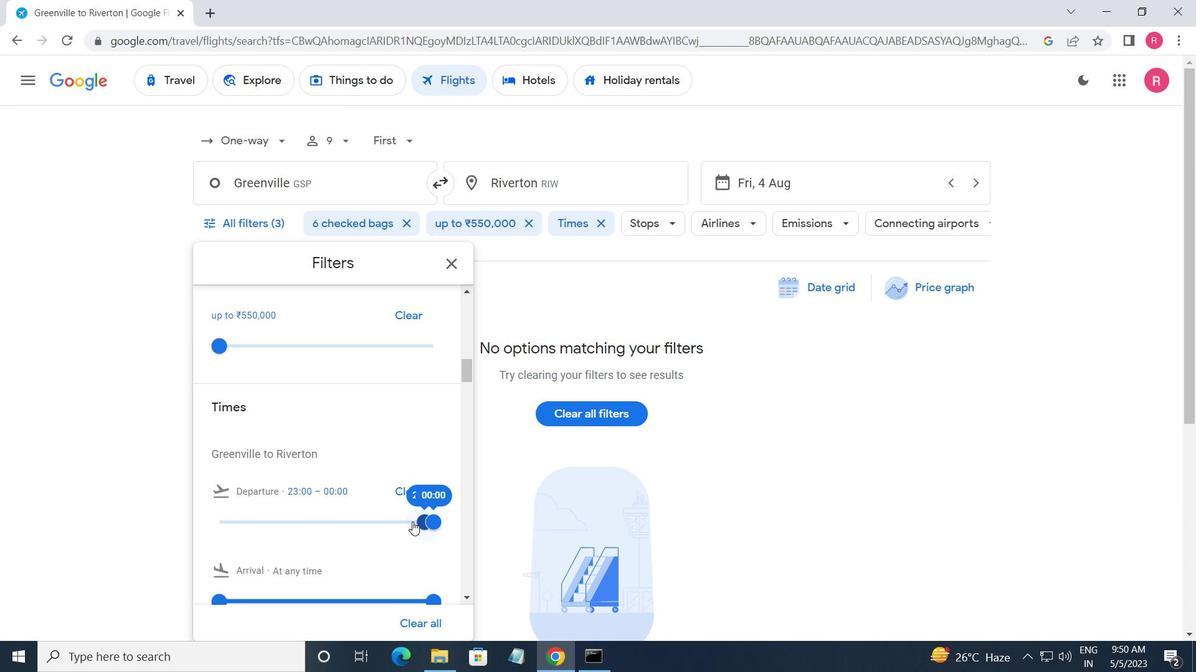 
Action: Mouse pressed left at (413, 522)
Screenshot: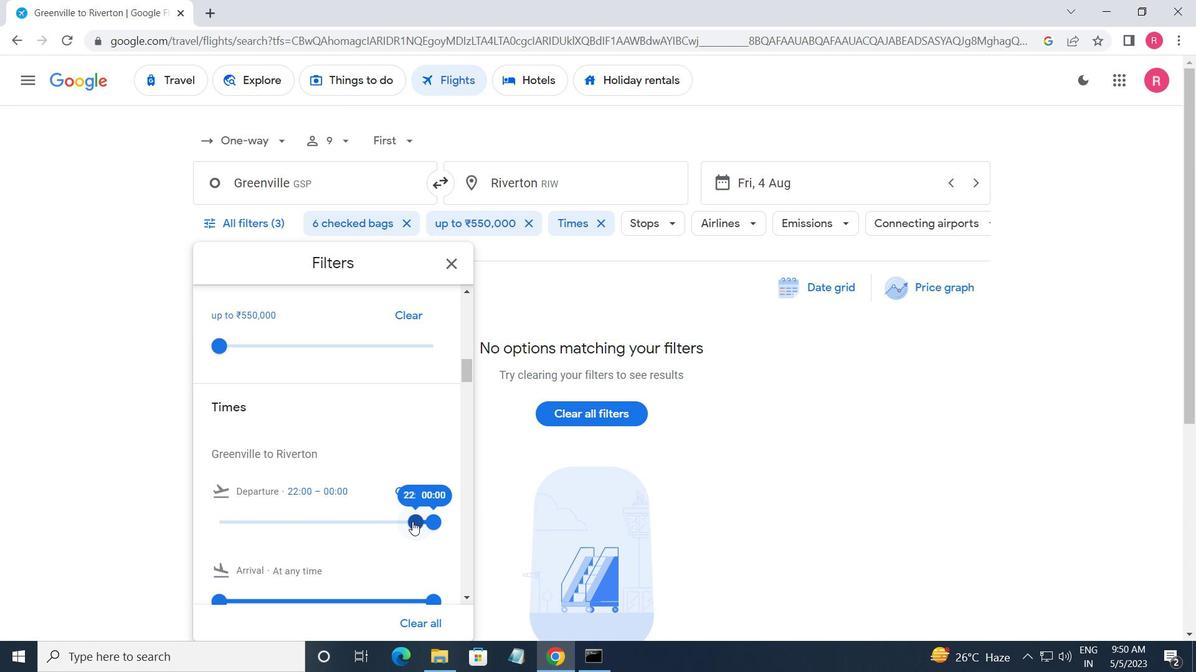 
Action: Mouse moved to (433, 523)
Screenshot: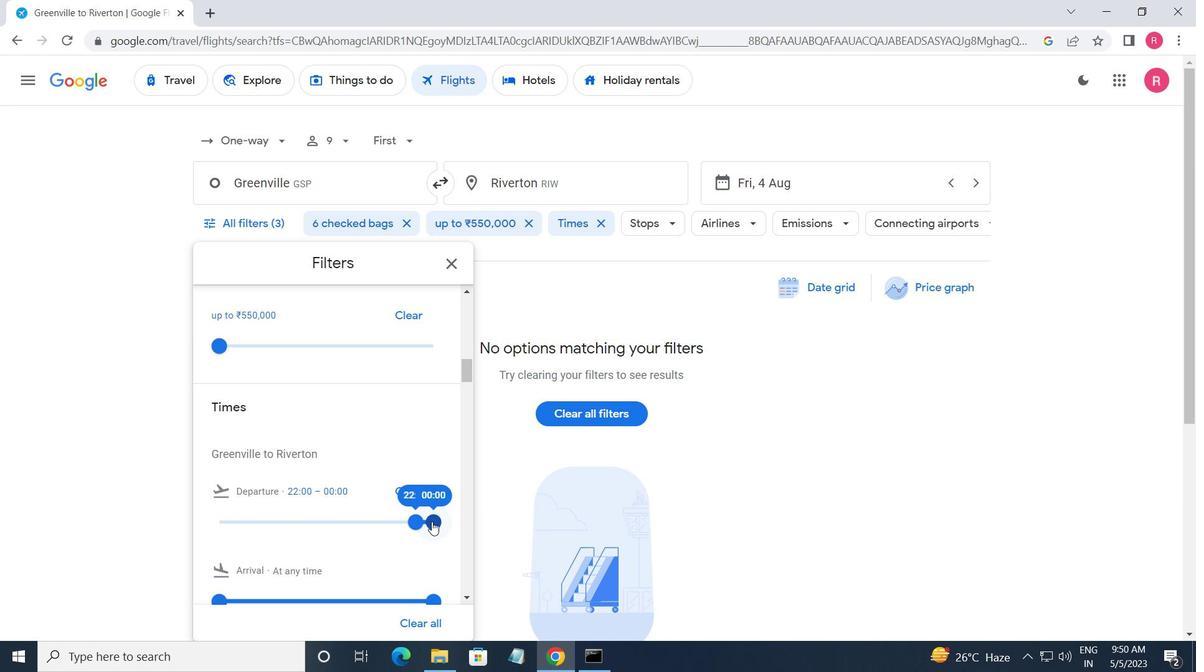 
Action: Mouse pressed left at (433, 523)
Screenshot: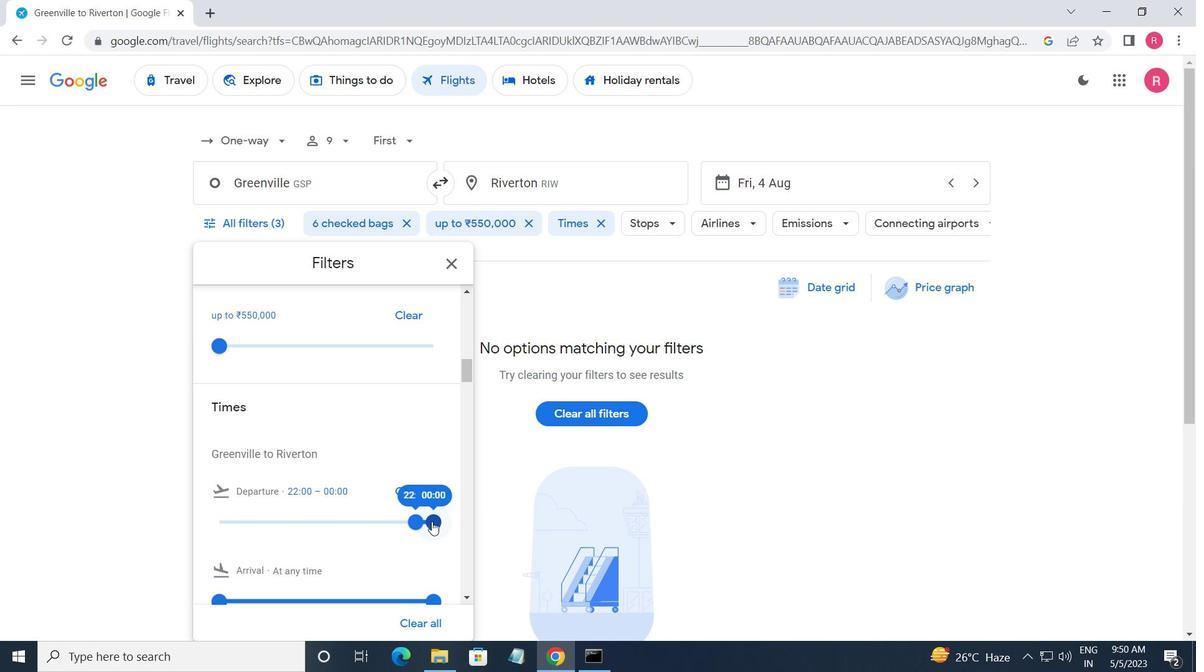 
Action: Mouse moved to (415, 525)
Screenshot: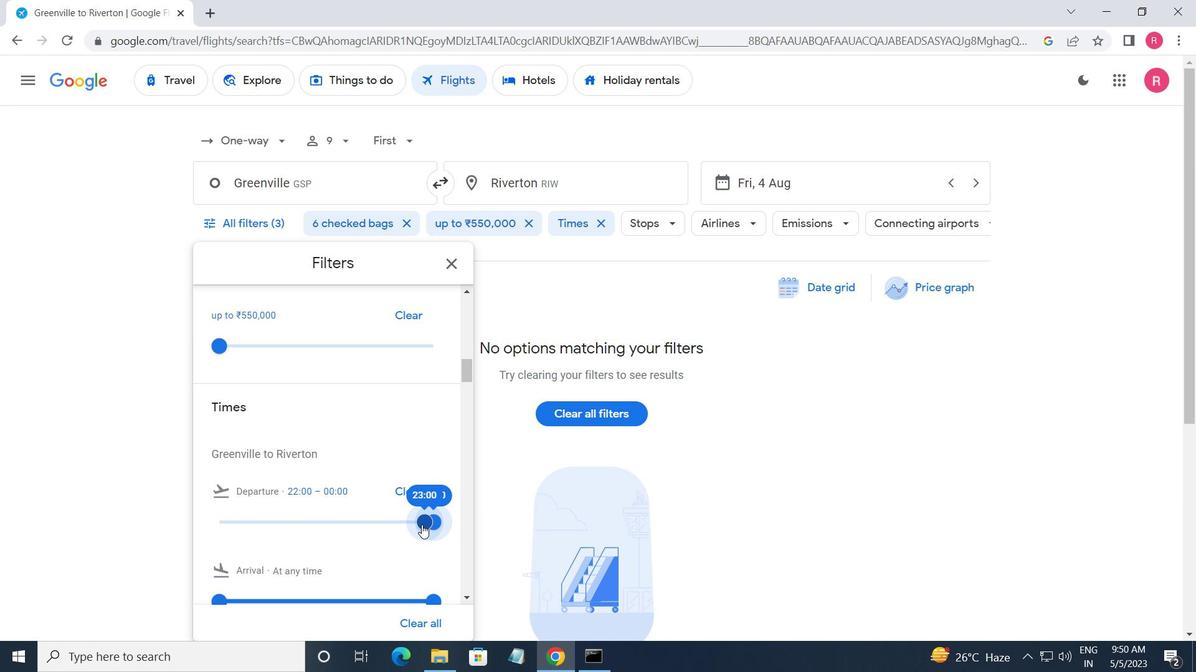 
Action: Mouse pressed left at (415, 525)
Screenshot: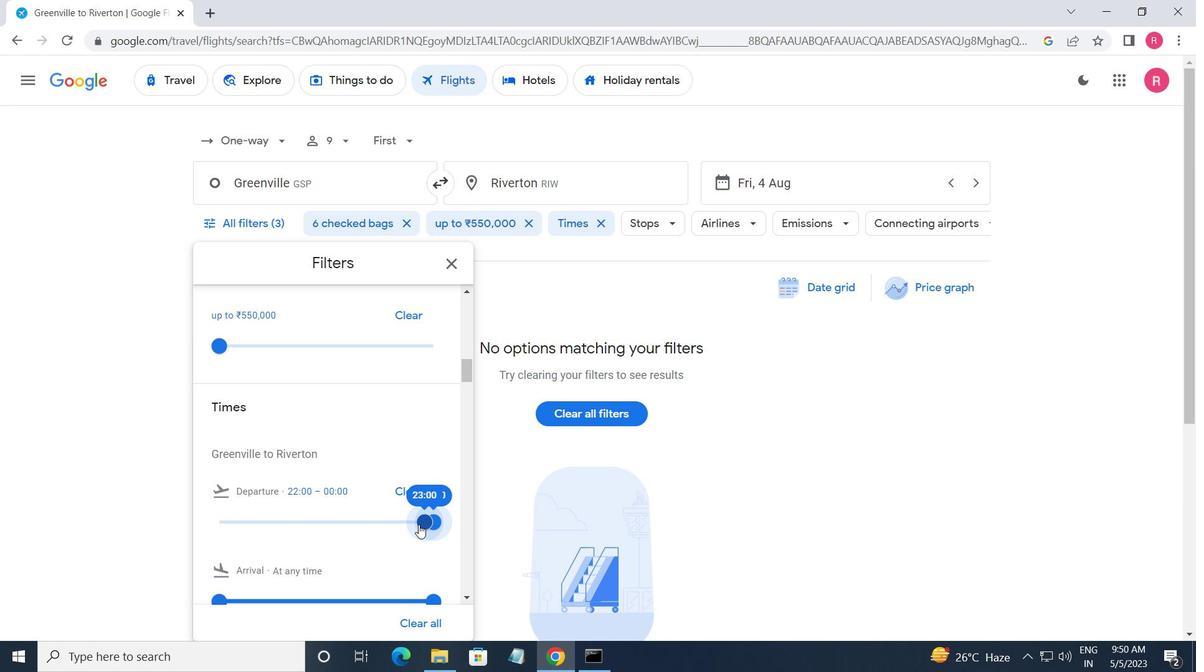 
Action: Mouse moved to (413, 524)
Screenshot: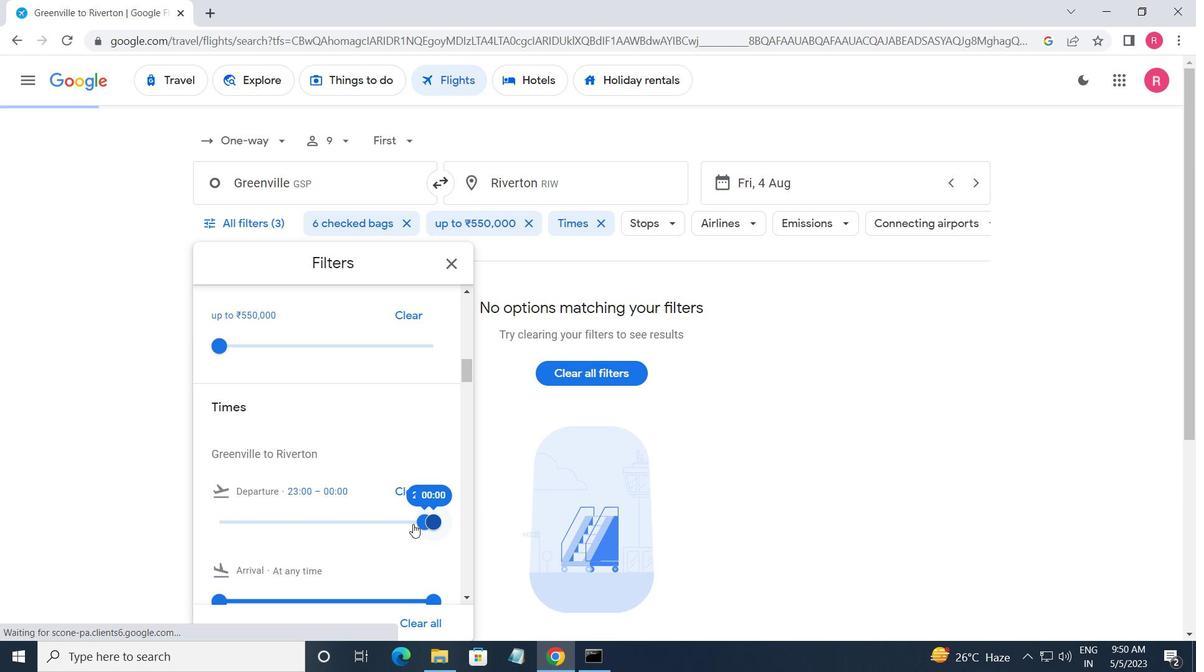 
Action: Mouse pressed left at (413, 524)
Screenshot: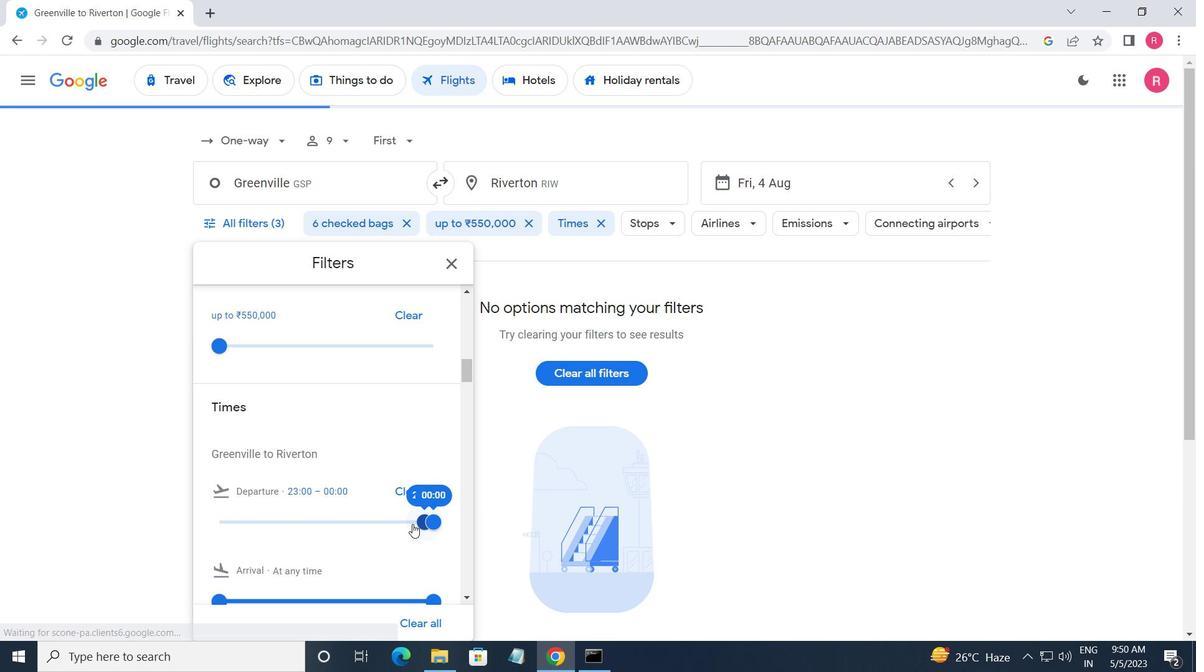 
Action: Mouse moved to (463, 262)
Screenshot: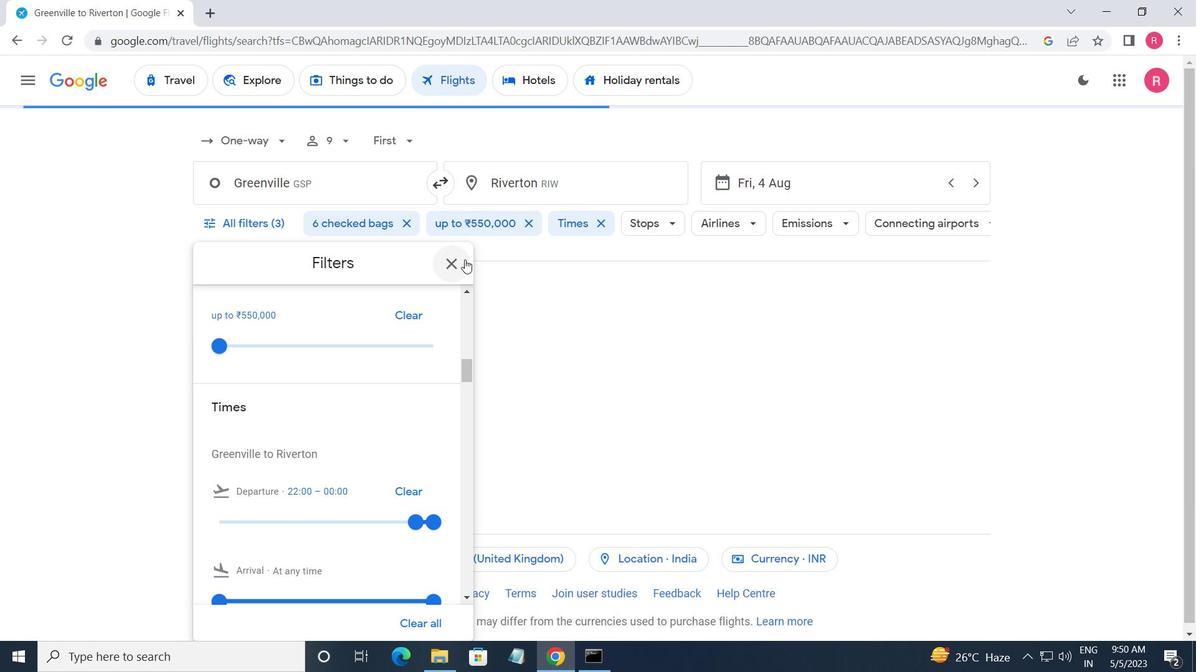 
Action: Mouse pressed left at (463, 262)
Screenshot: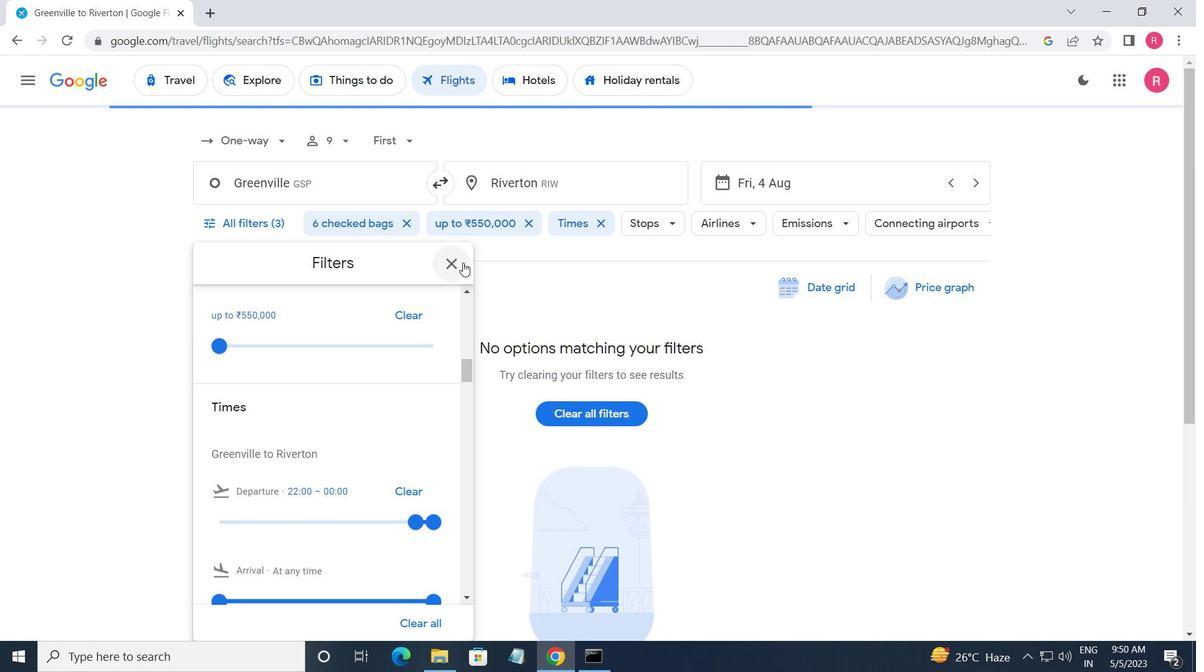 
